 Task: Look for space in Moga, India from 7th July, 2023 to 14th July, 2023 for 1 adult in price range Rs.6000 to Rs.14000. Place can be shared room with 1  bedroom having 1 bed and 1 bathroom. Property type can be house, flat, guest house, hotel. Amenities needed are: washing machine. Booking option can be shelf check-in. Required host language is English.
Action: Mouse moved to (515, 66)
Screenshot: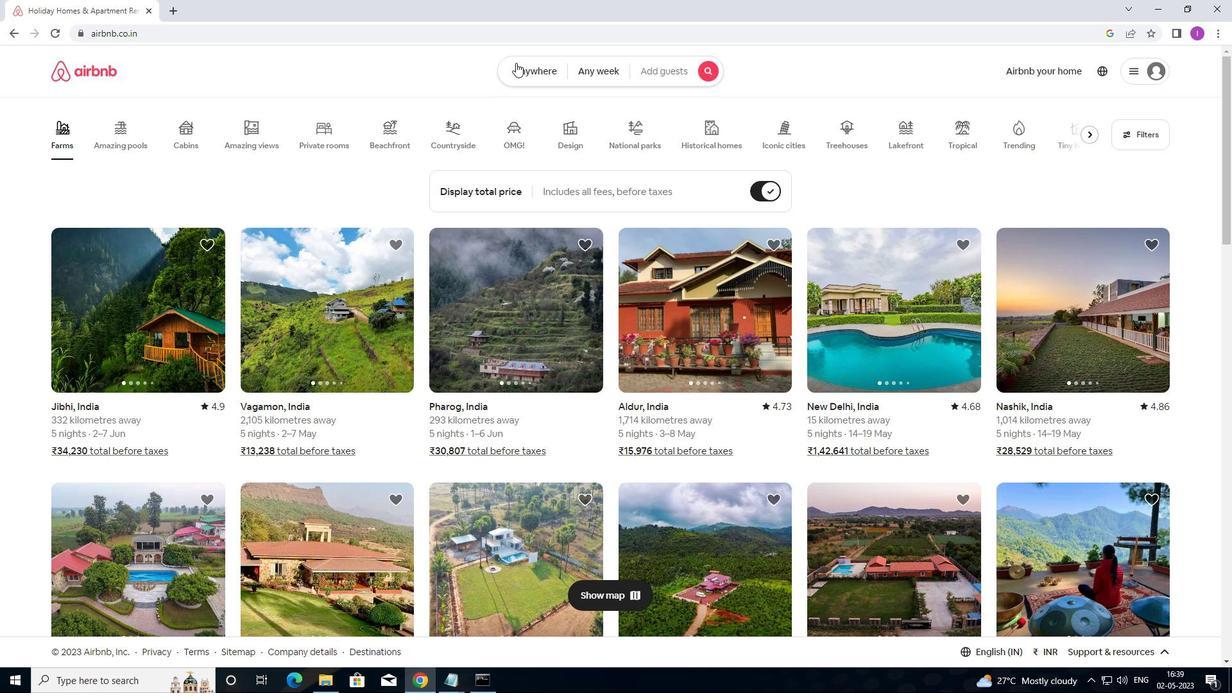 
Action: Mouse pressed left at (515, 66)
Screenshot: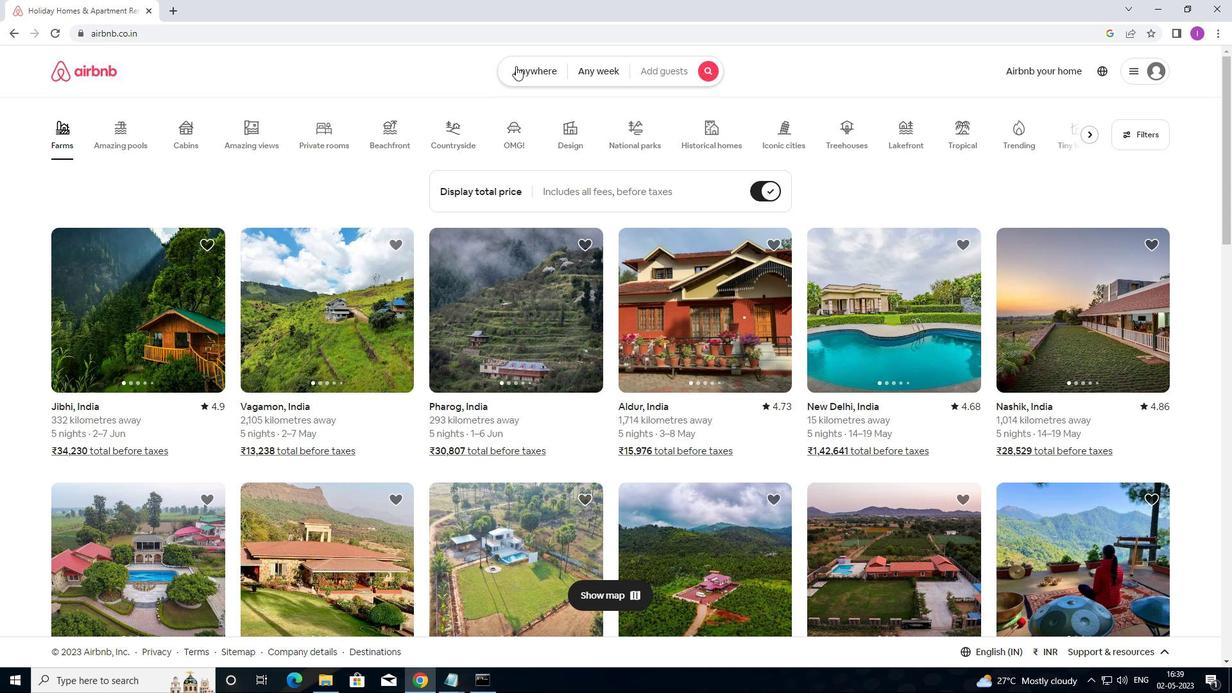
Action: Mouse moved to (408, 120)
Screenshot: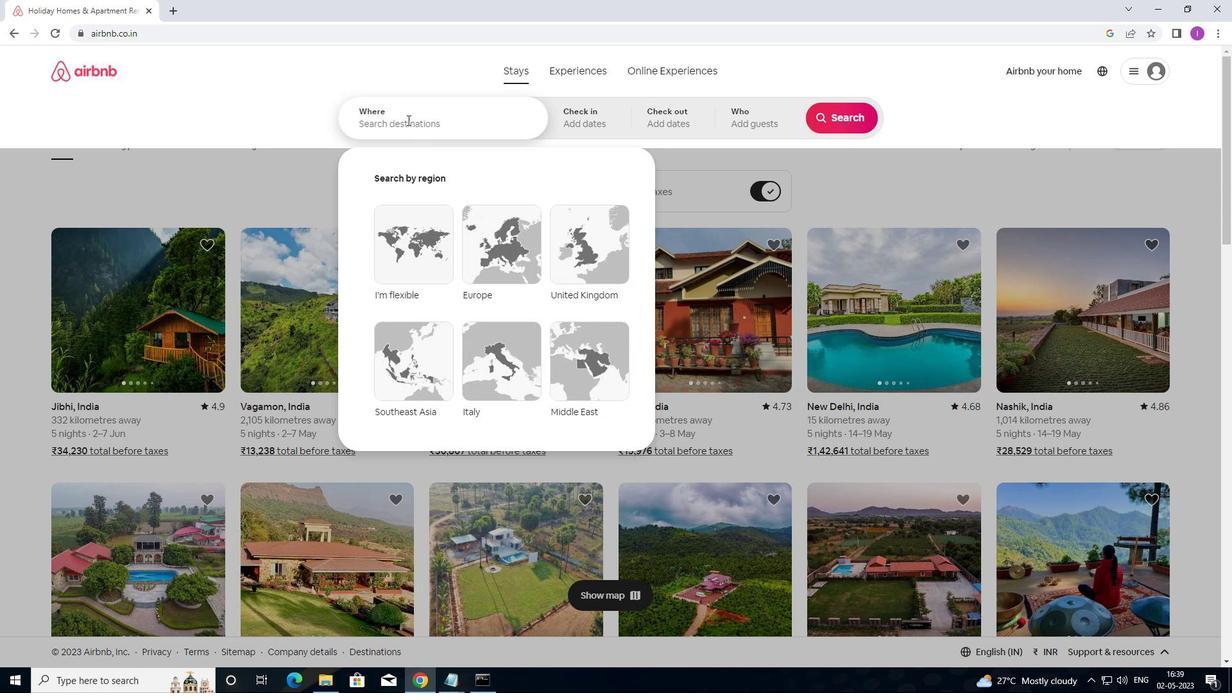 
Action: Mouse pressed left at (408, 120)
Screenshot: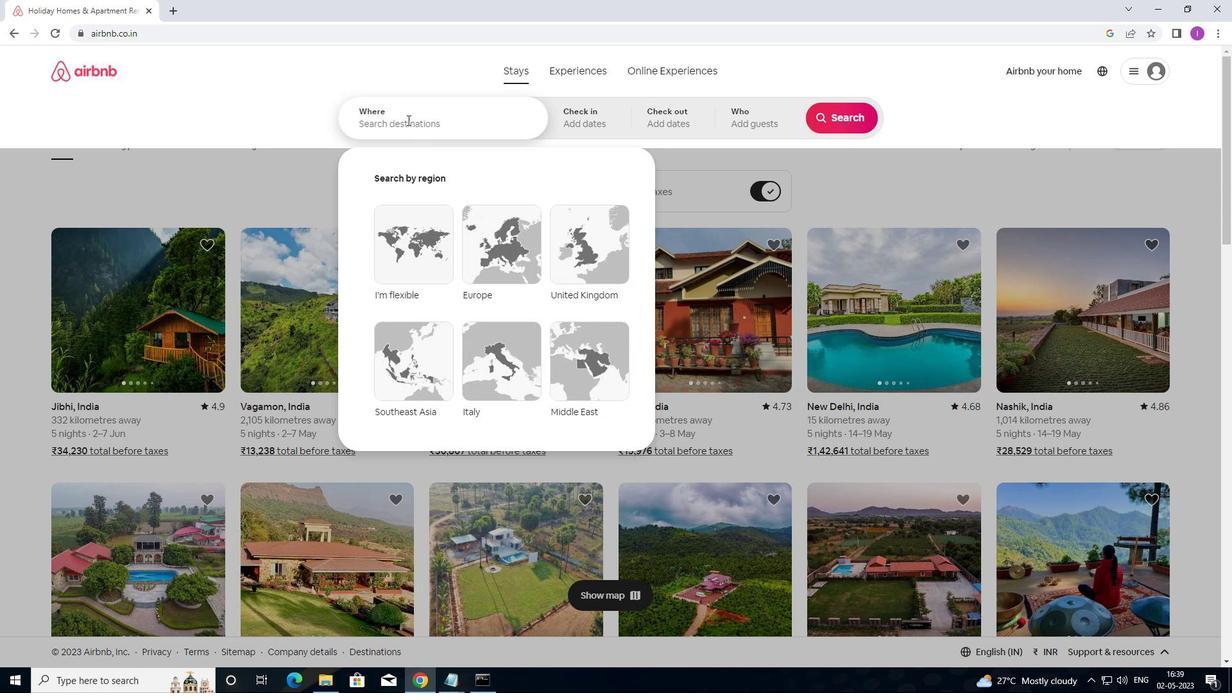 
Action: Mouse moved to (837, 0)
Screenshot: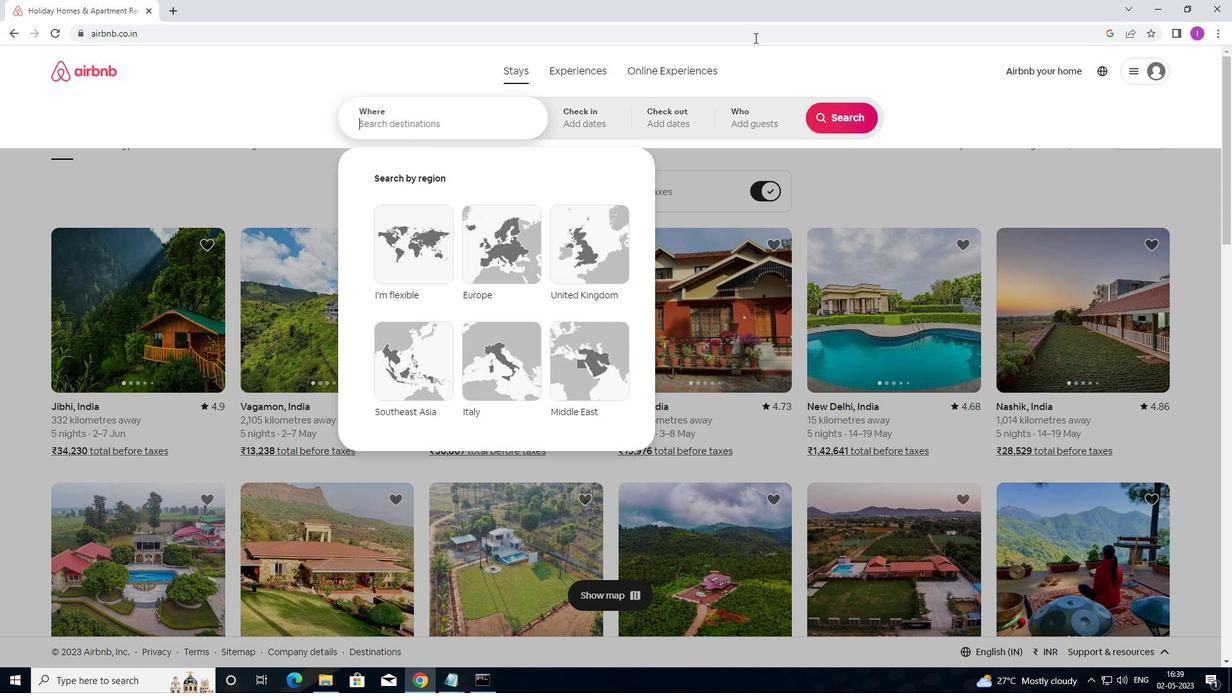 
Action: Key pressed <Key.shift>MOGA,<Key.shift>INDIA
Screenshot: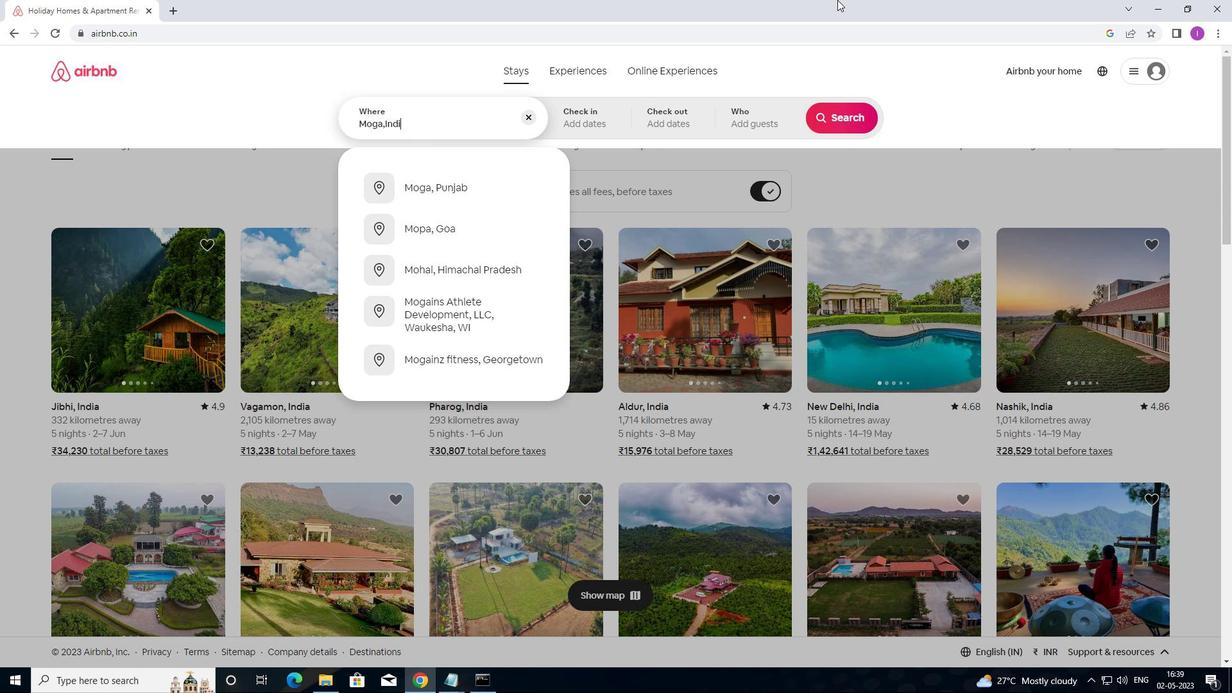 
Action: Mouse moved to (621, 116)
Screenshot: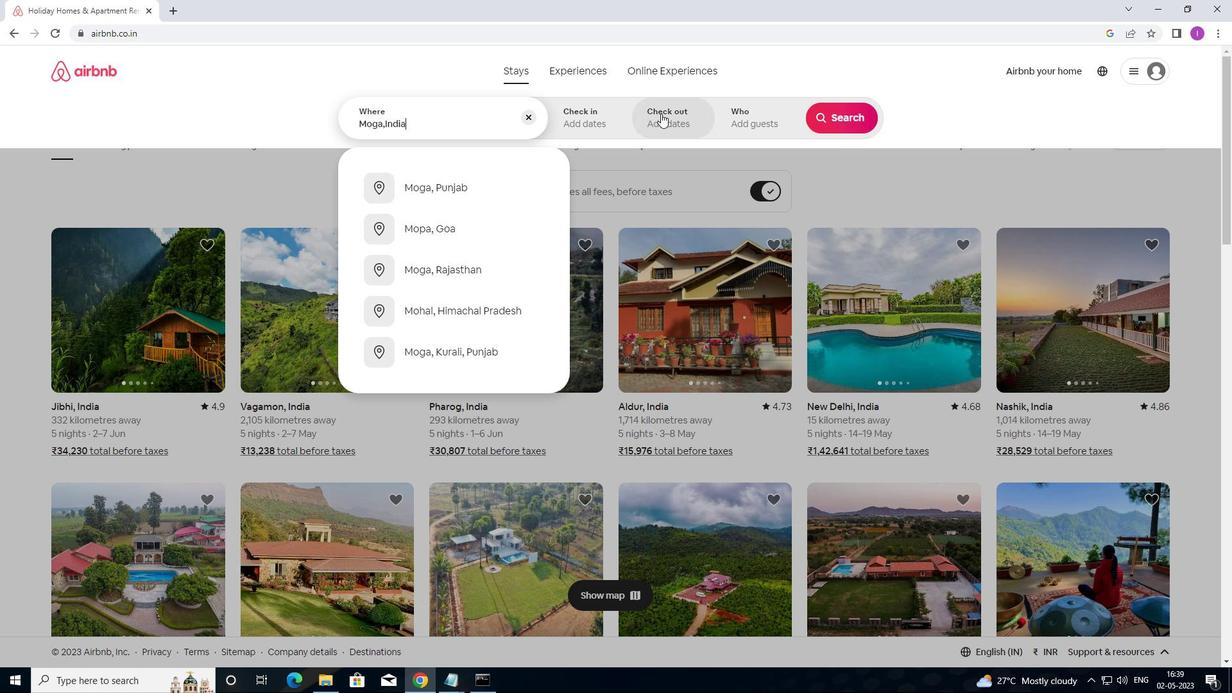 
Action: Mouse pressed left at (621, 116)
Screenshot: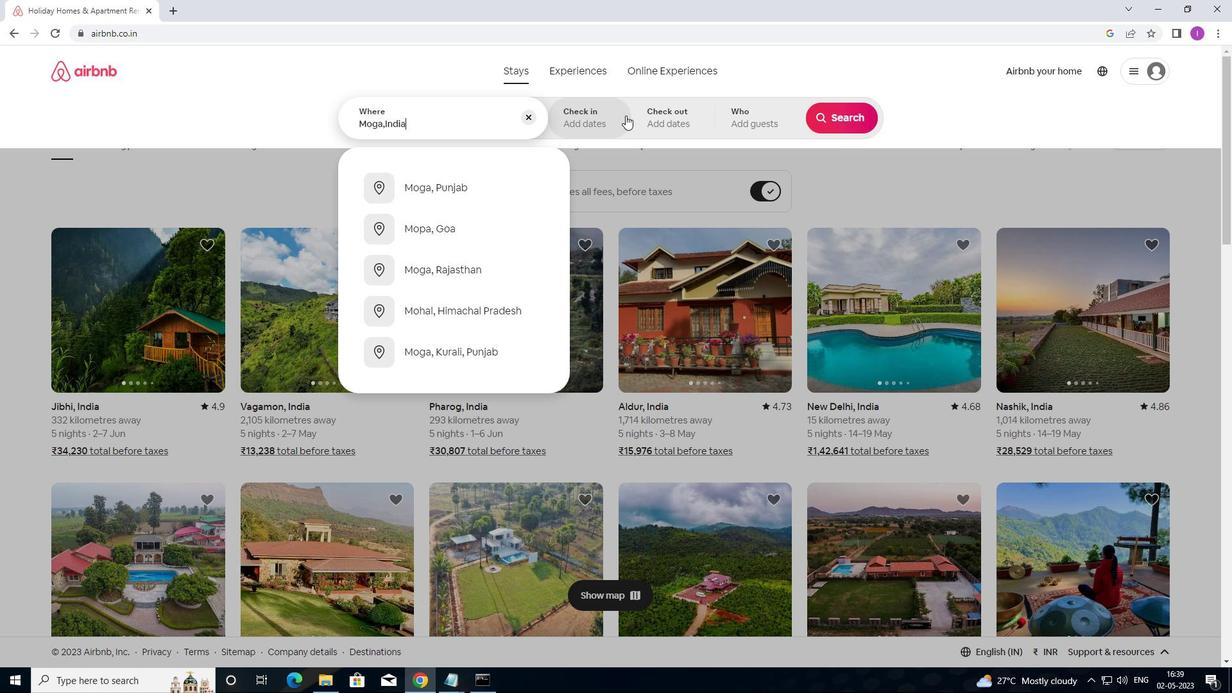 
Action: Mouse moved to (845, 216)
Screenshot: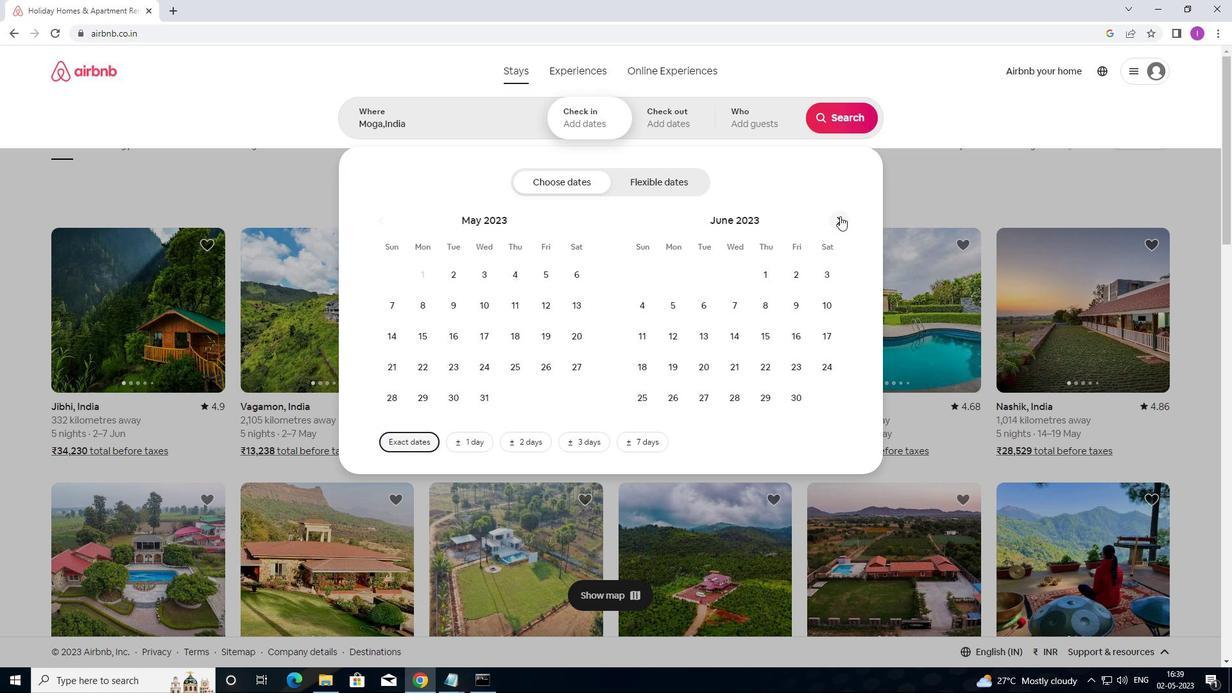 
Action: Mouse pressed left at (845, 216)
Screenshot: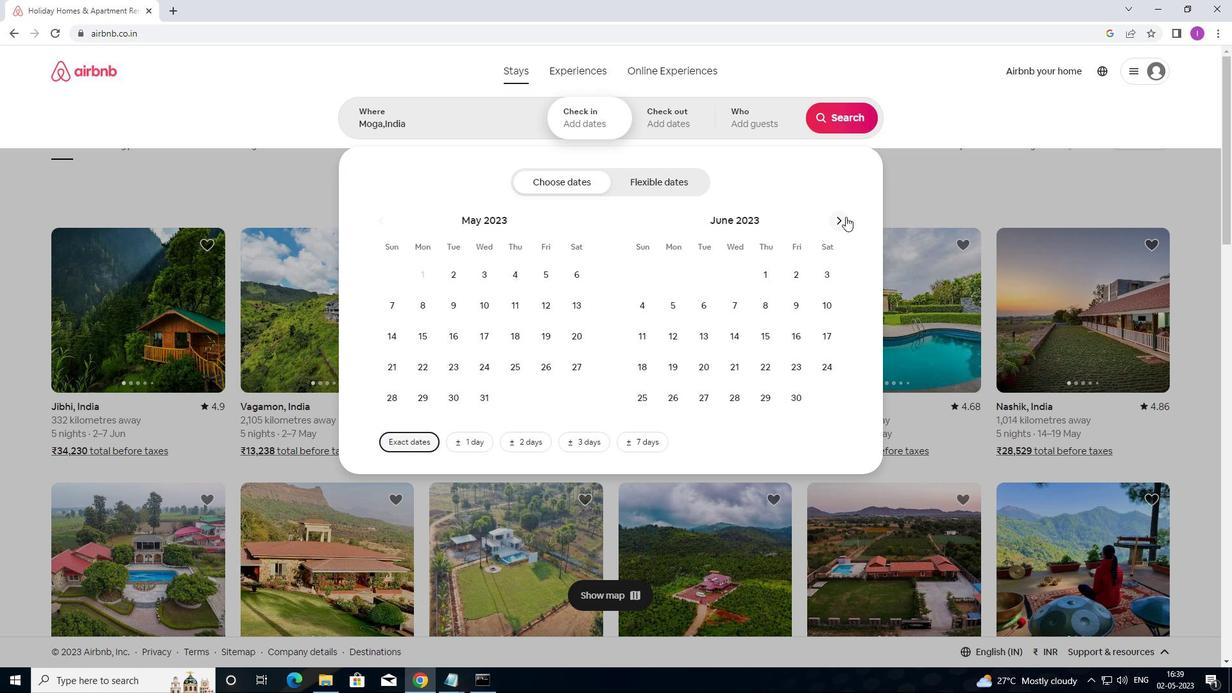 
Action: Mouse moved to (847, 217)
Screenshot: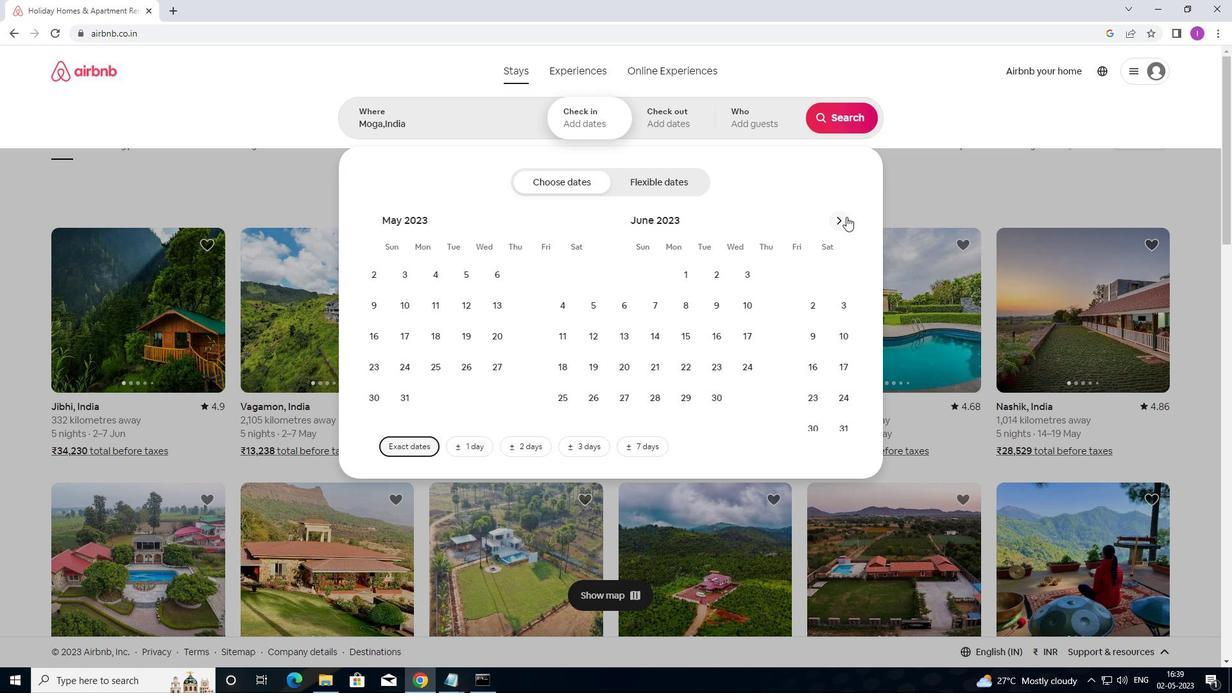 
Action: Mouse pressed left at (847, 217)
Screenshot: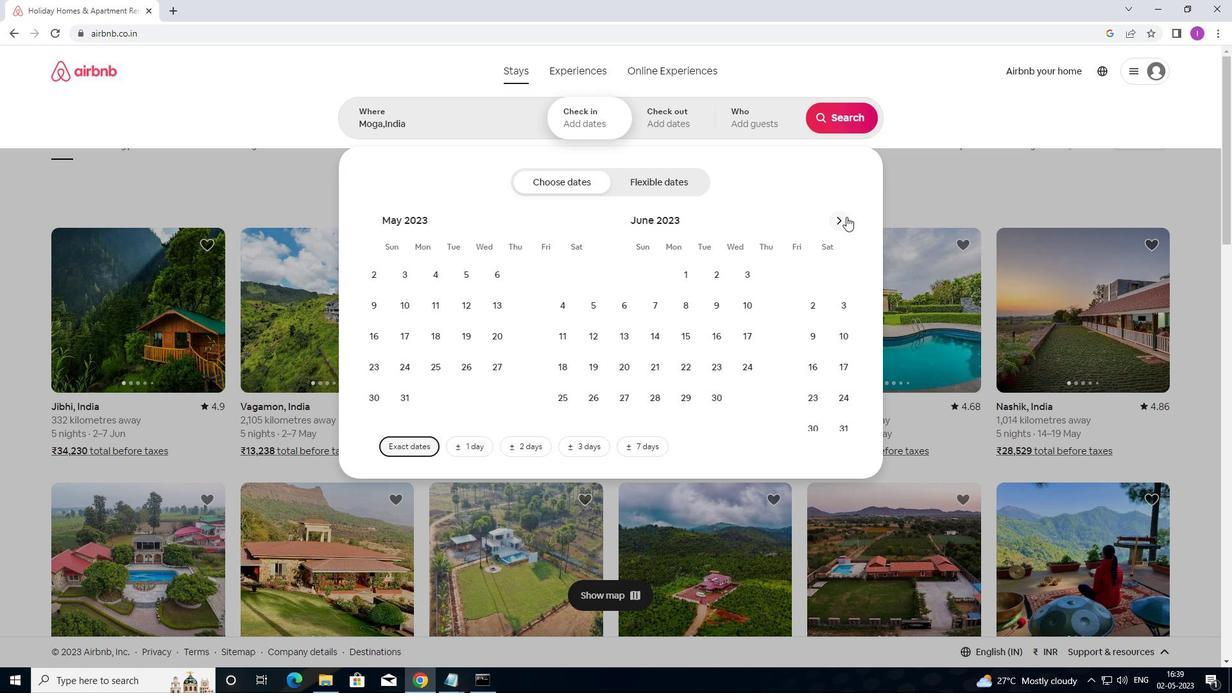 
Action: Mouse moved to (551, 305)
Screenshot: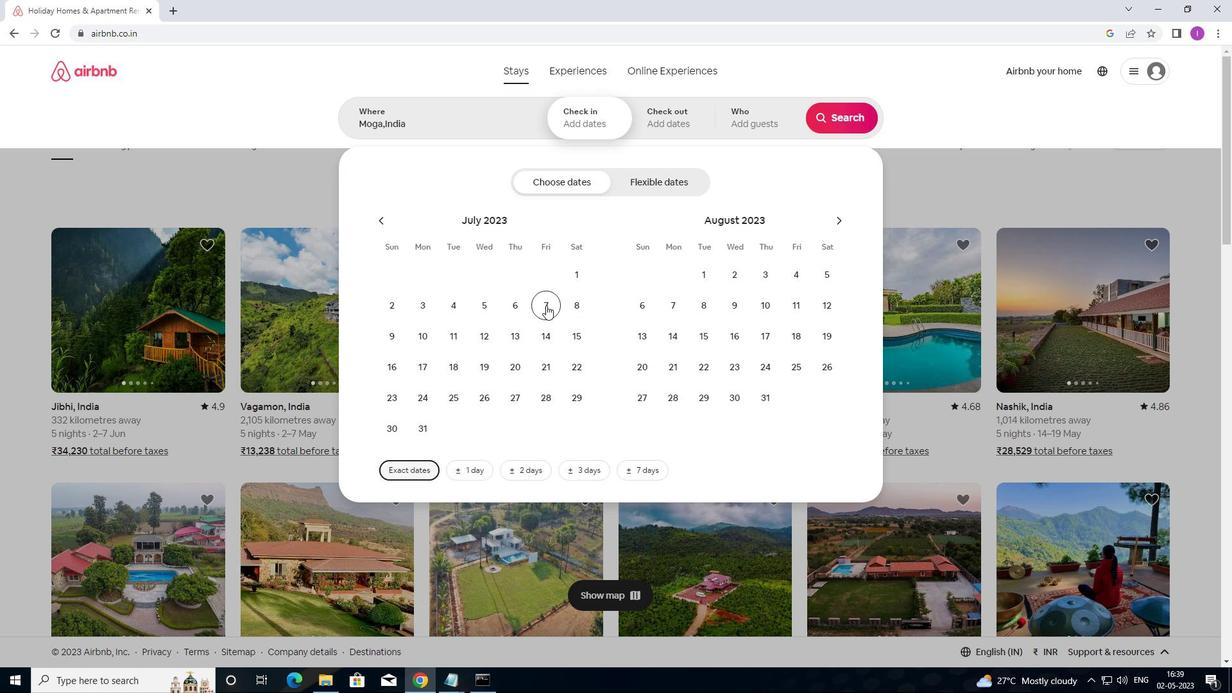 
Action: Mouse pressed left at (551, 305)
Screenshot: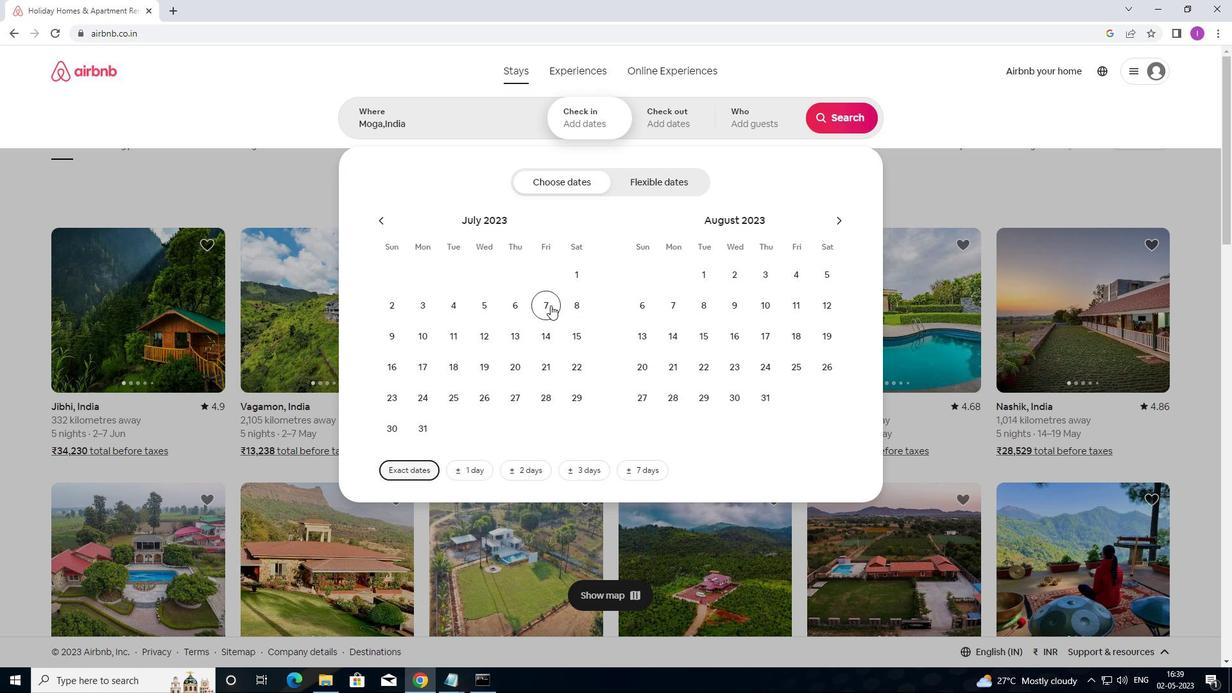 
Action: Mouse moved to (550, 331)
Screenshot: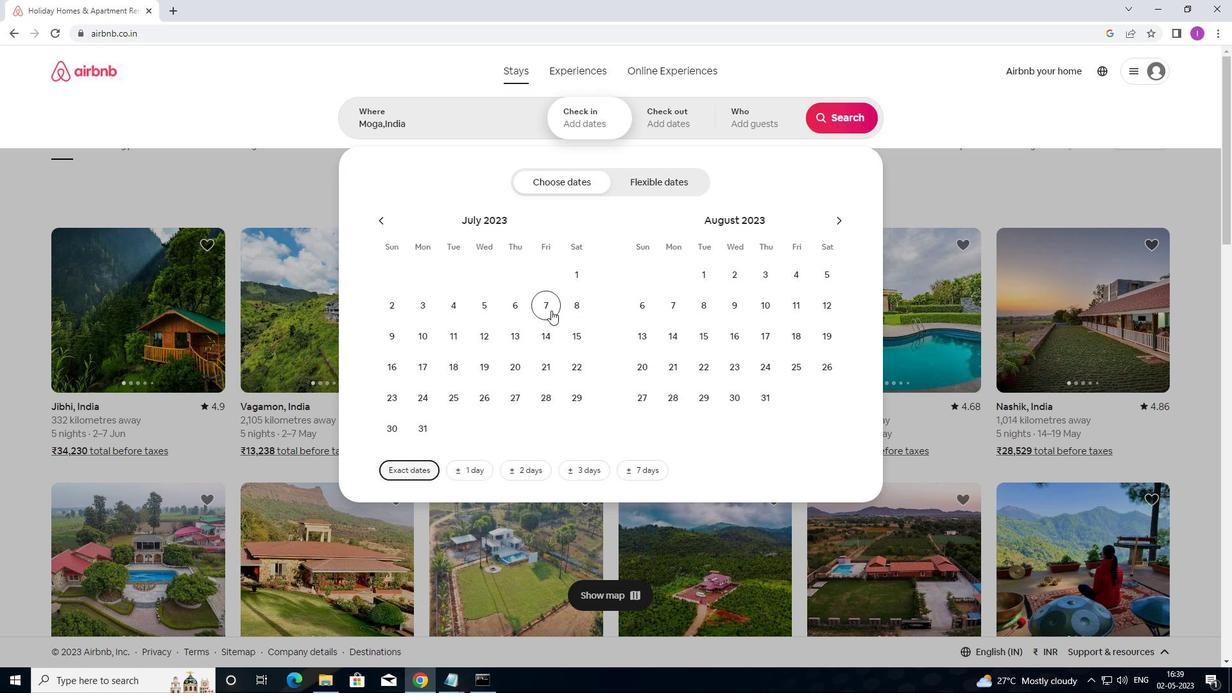
Action: Mouse pressed left at (550, 331)
Screenshot: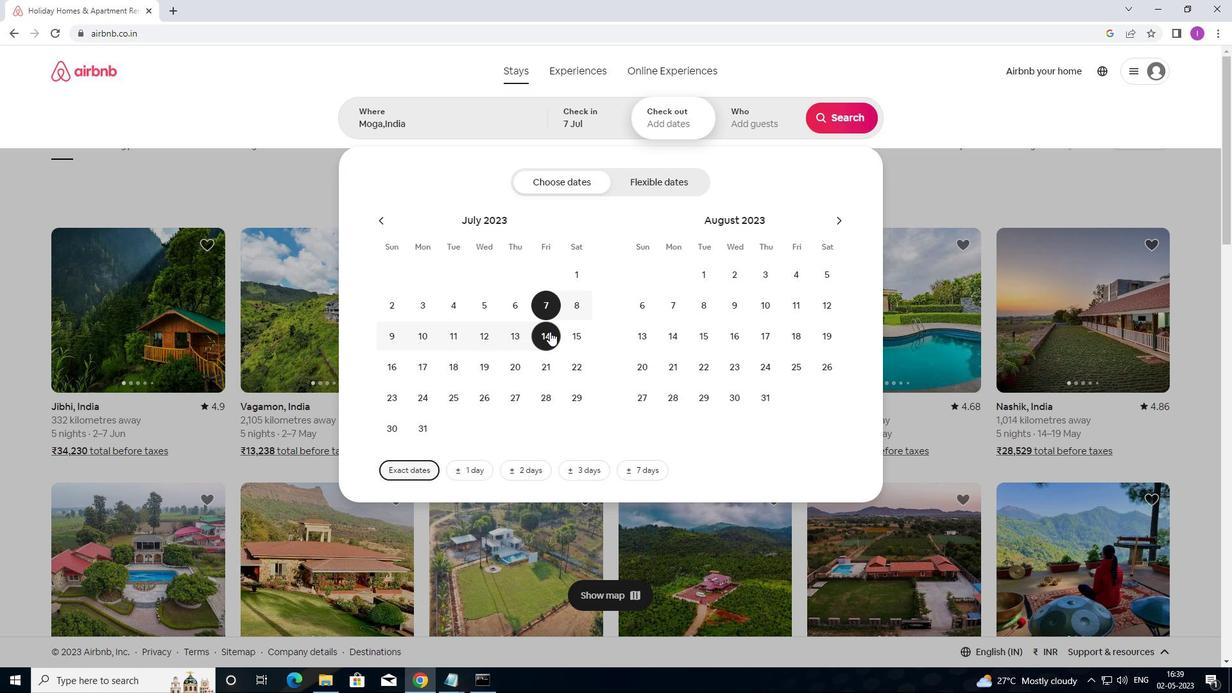 
Action: Mouse moved to (754, 121)
Screenshot: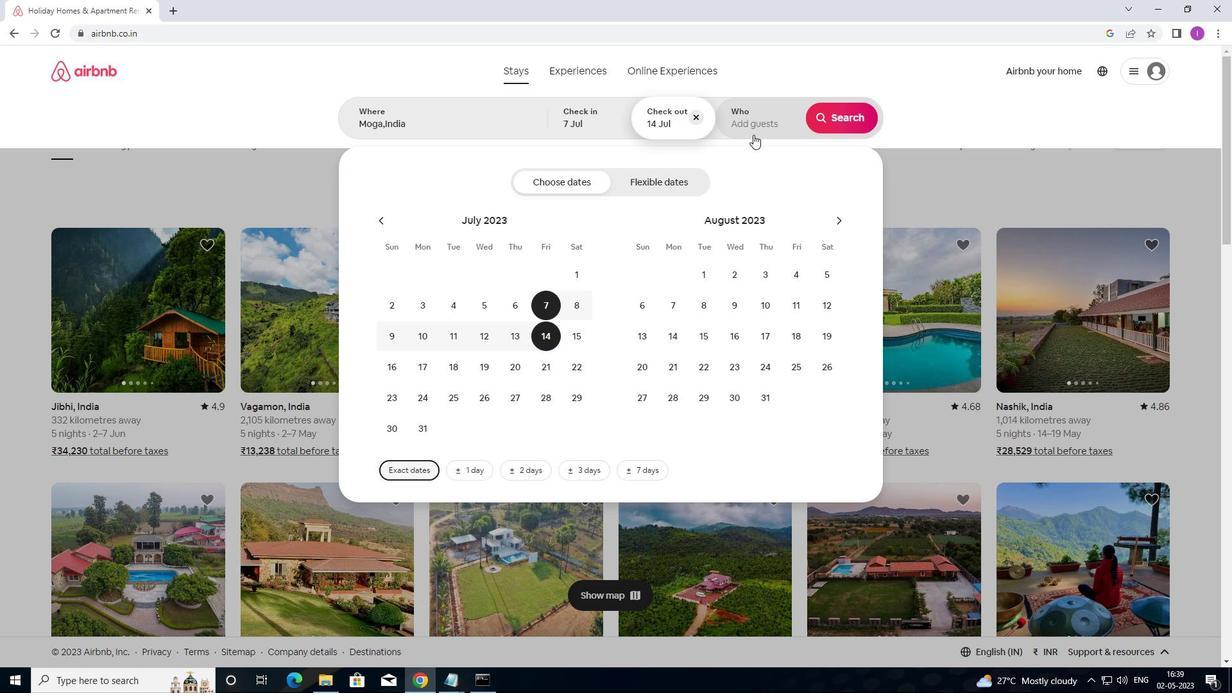 
Action: Mouse pressed left at (754, 121)
Screenshot: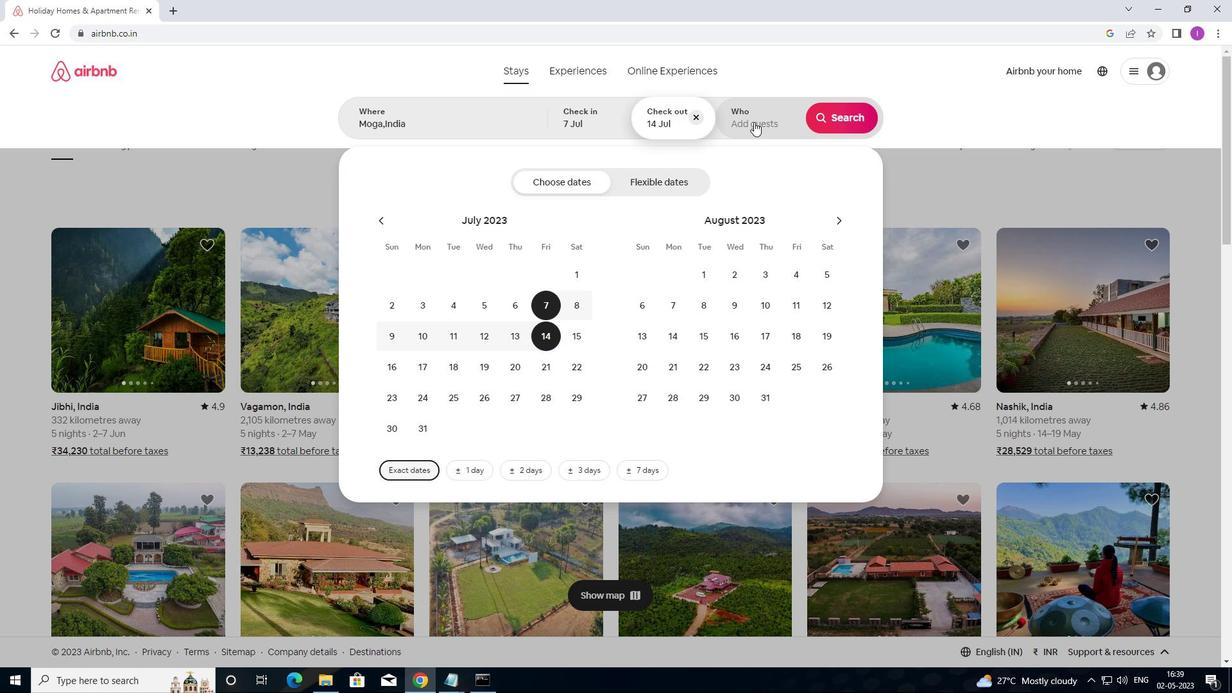 
Action: Mouse moved to (843, 193)
Screenshot: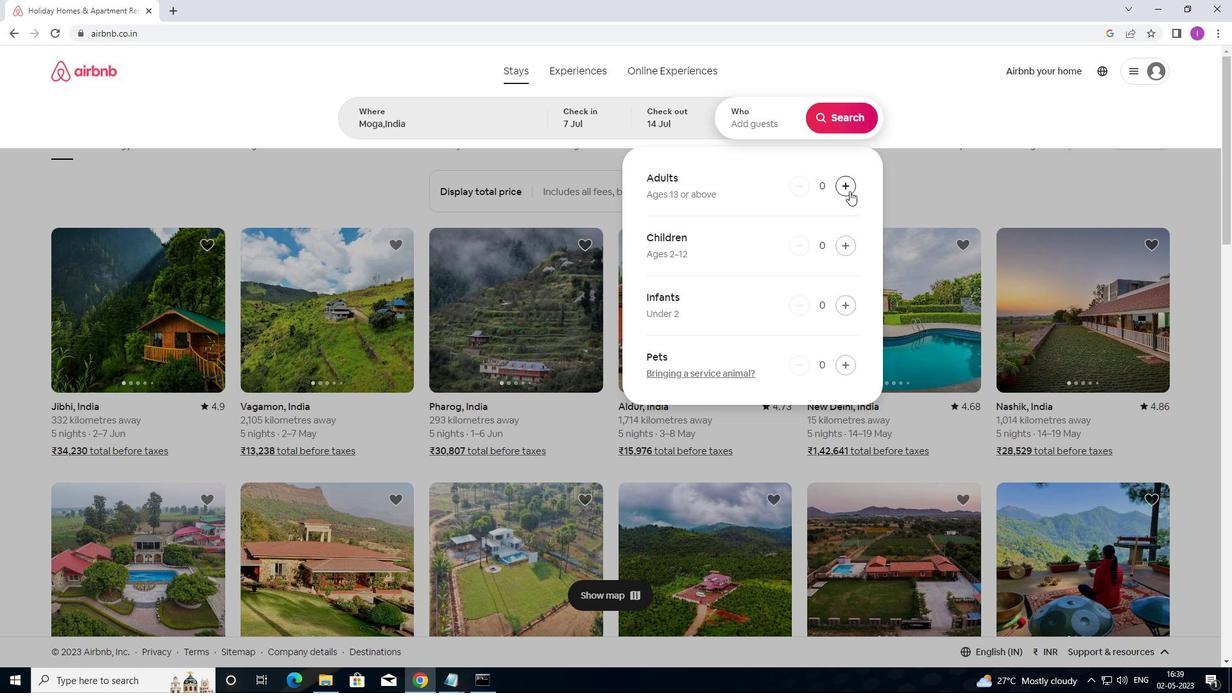 
Action: Mouse pressed left at (843, 193)
Screenshot: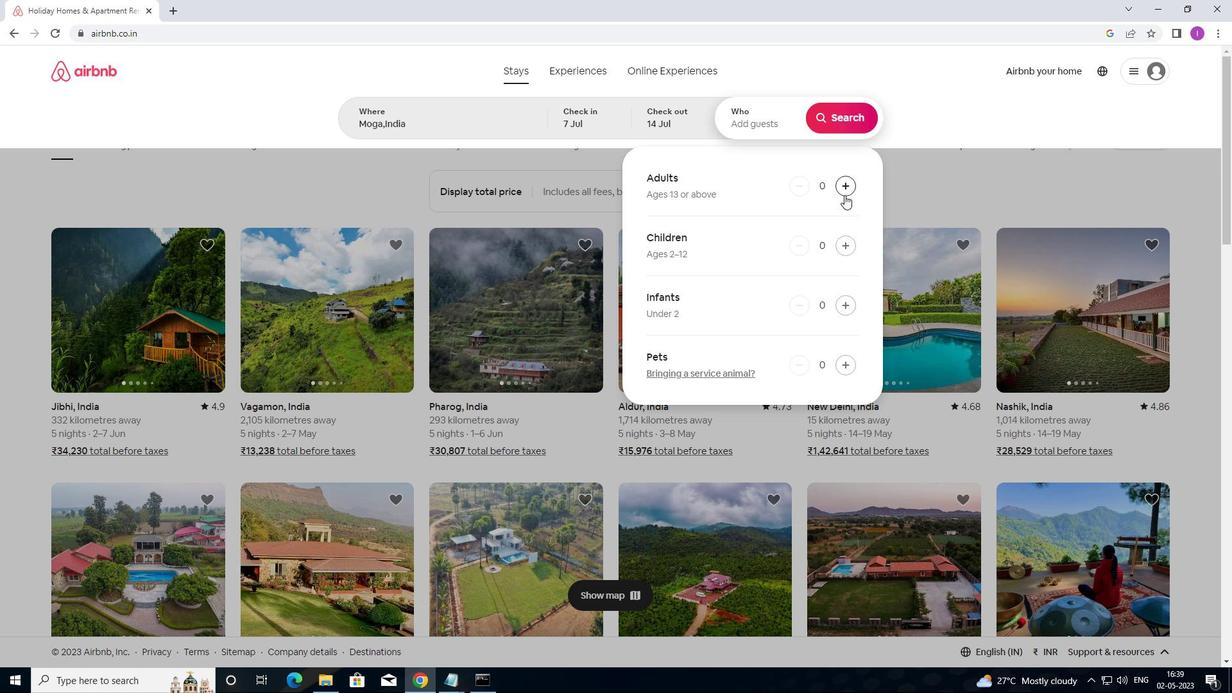 
Action: Mouse moved to (845, 111)
Screenshot: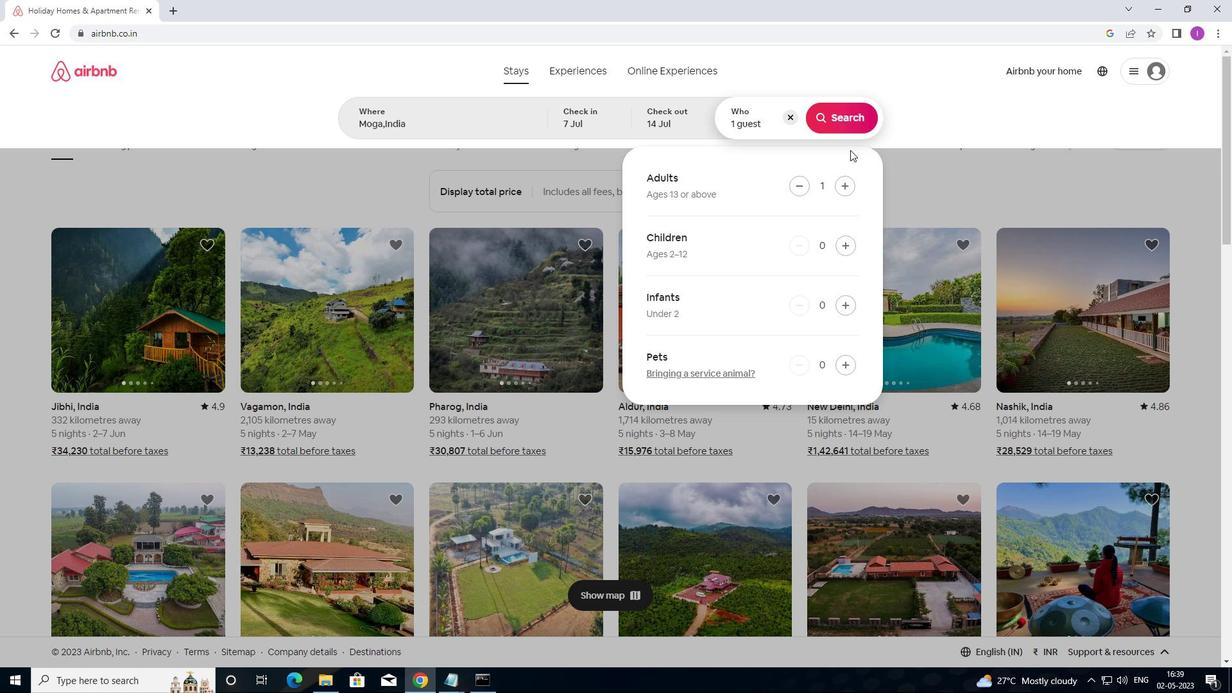 
Action: Mouse pressed left at (845, 111)
Screenshot: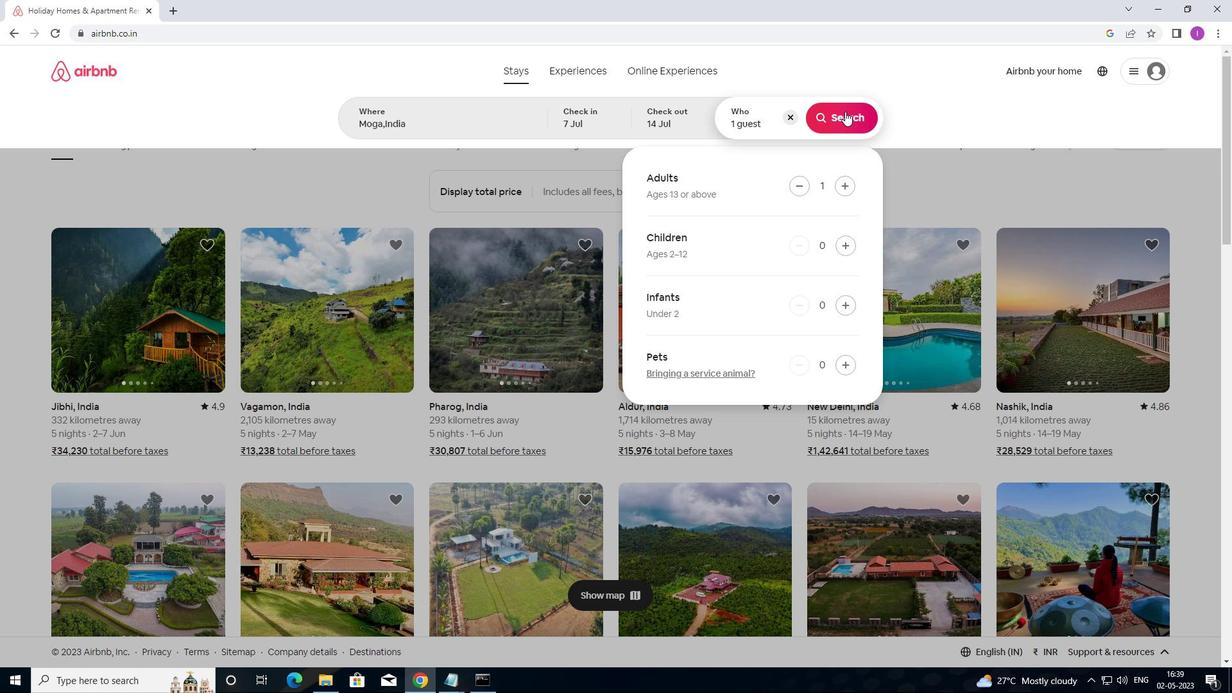 
Action: Mouse moved to (1178, 120)
Screenshot: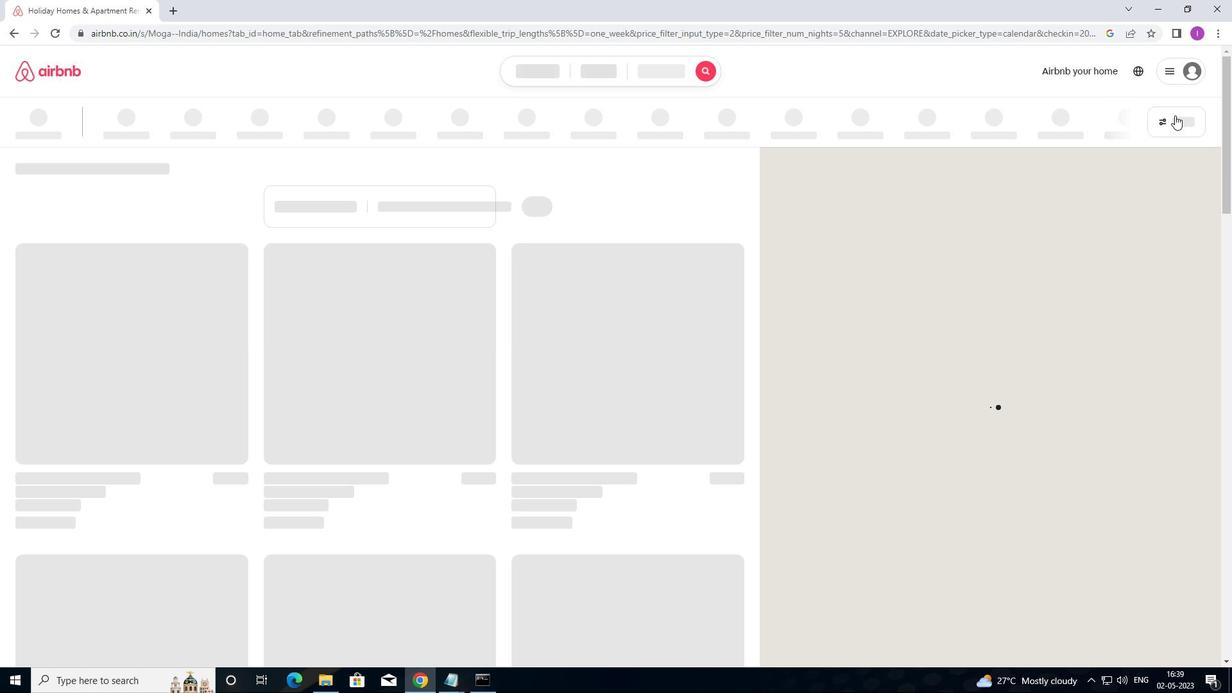 
Action: Mouse pressed left at (1178, 120)
Screenshot: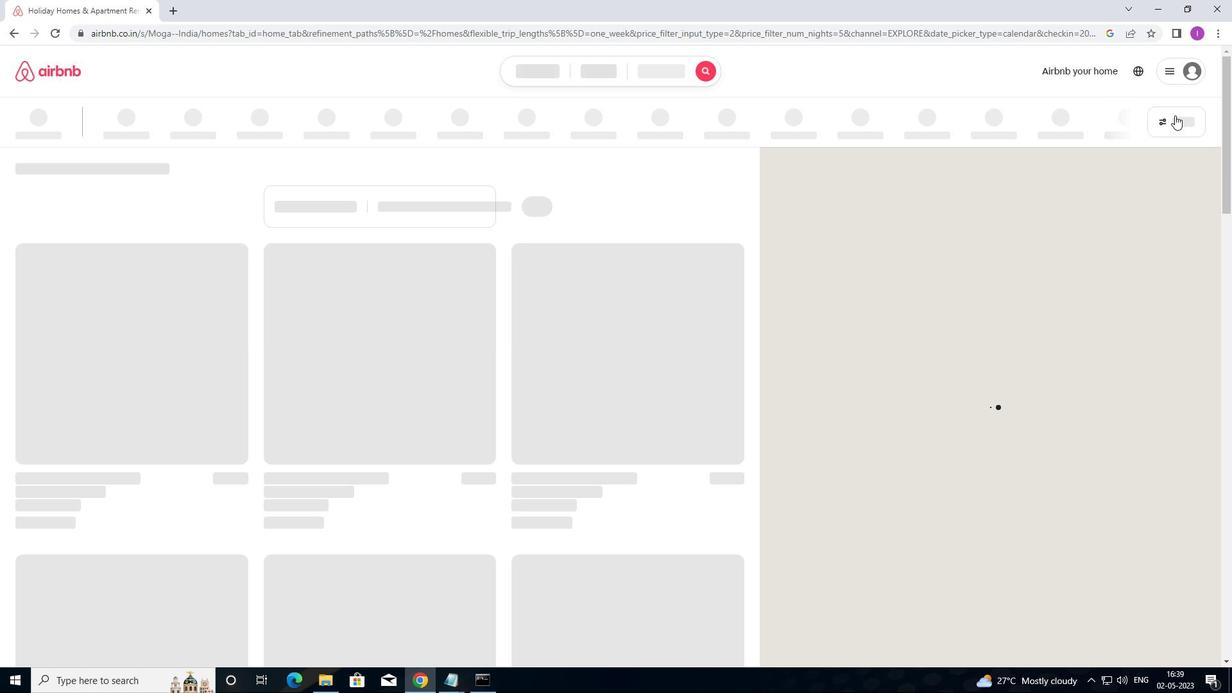 
Action: Mouse moved to (1202, 123)
Screenshot: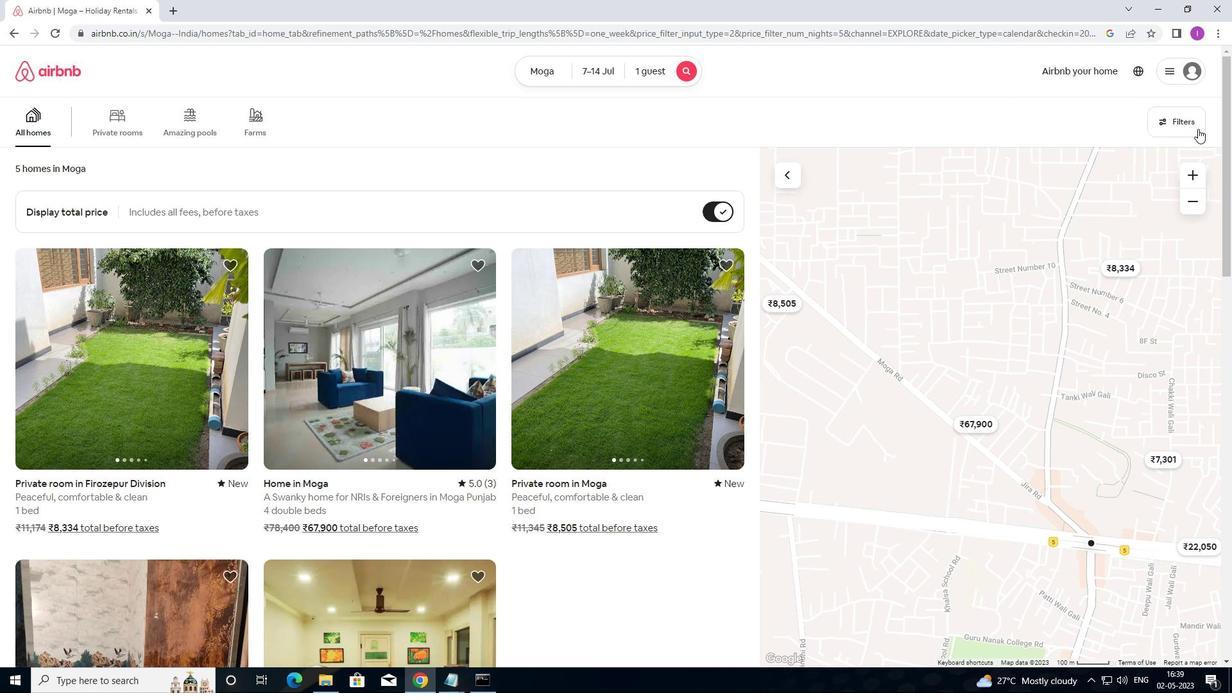 
Action: Mouse pressed left at (1202, 123)
Screenshot: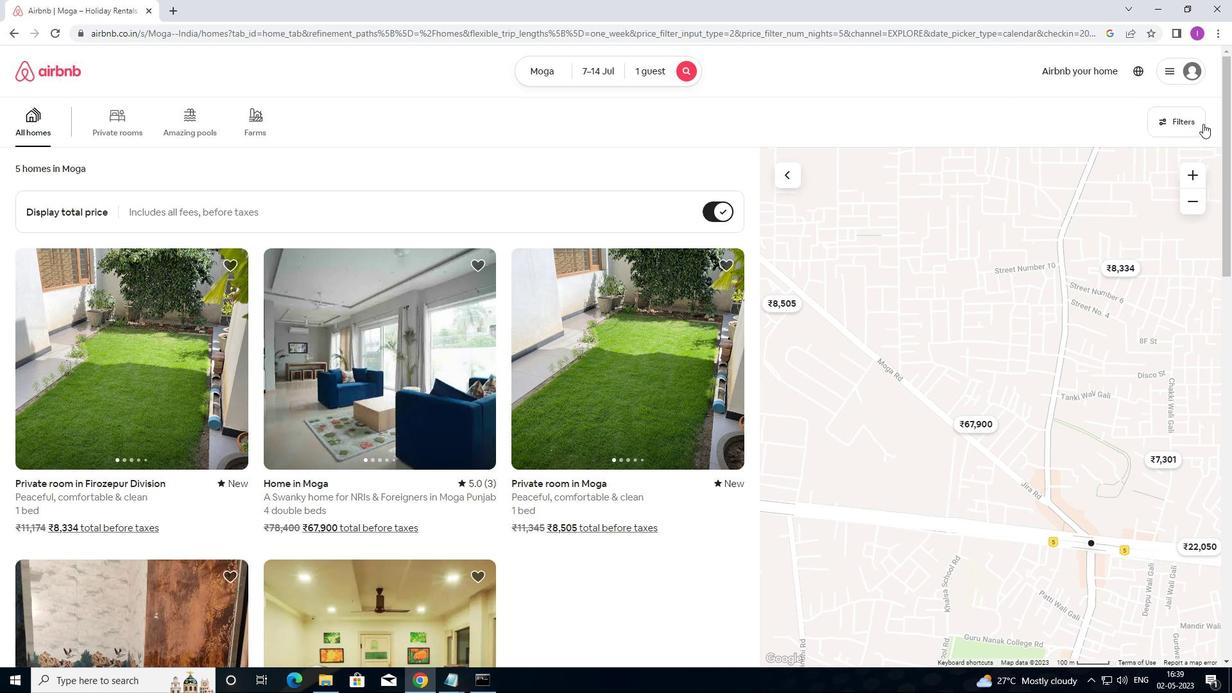 
Action: Mouse moved to (496, 285)
Screenshot: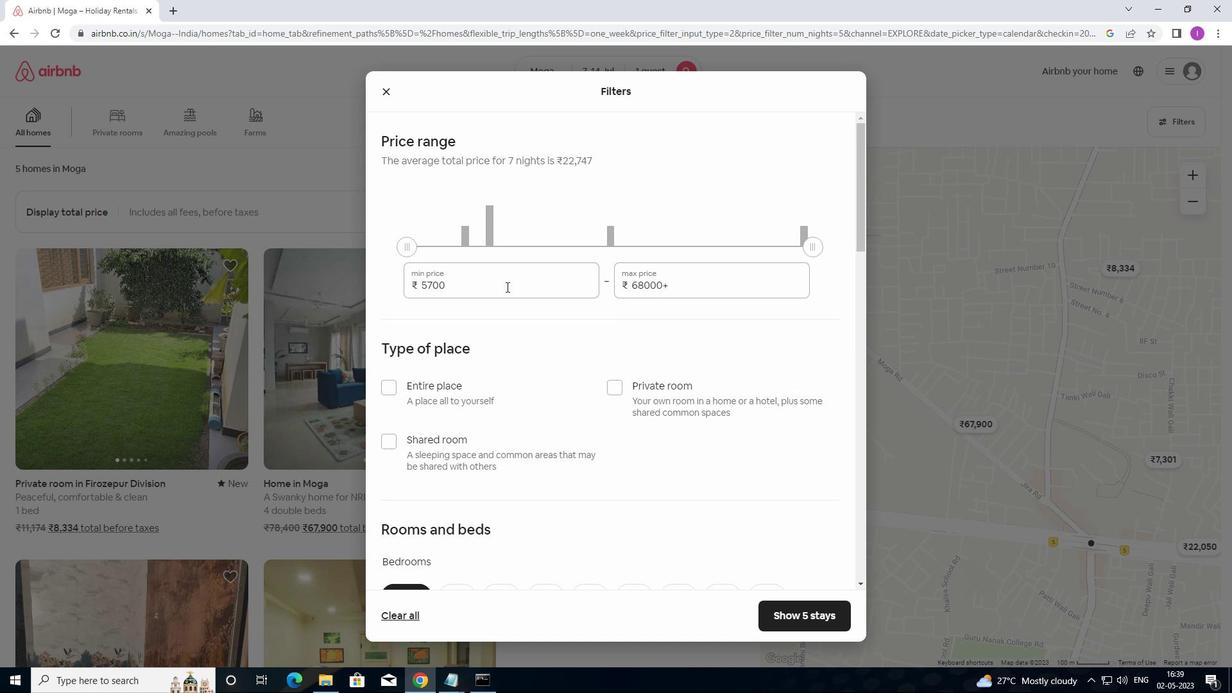 
Action: Mouse pressed left at (496, 285)
Screenshot: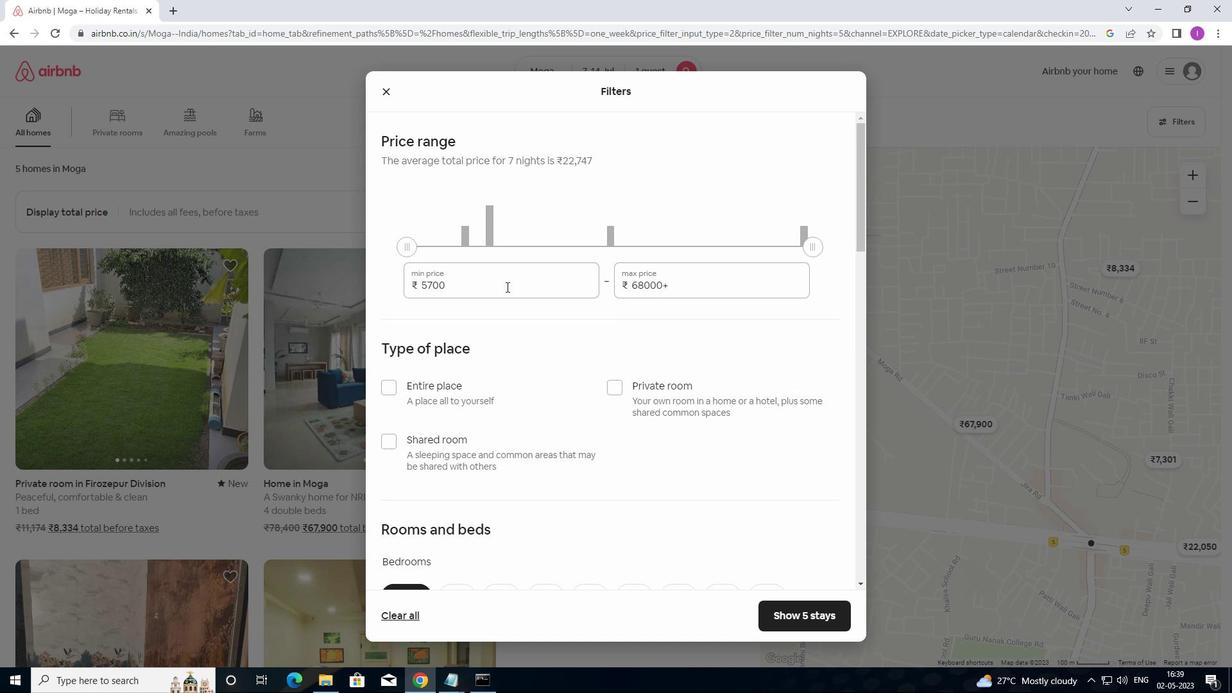 
Action: Mouse moved to (584, 243)
Screenshot: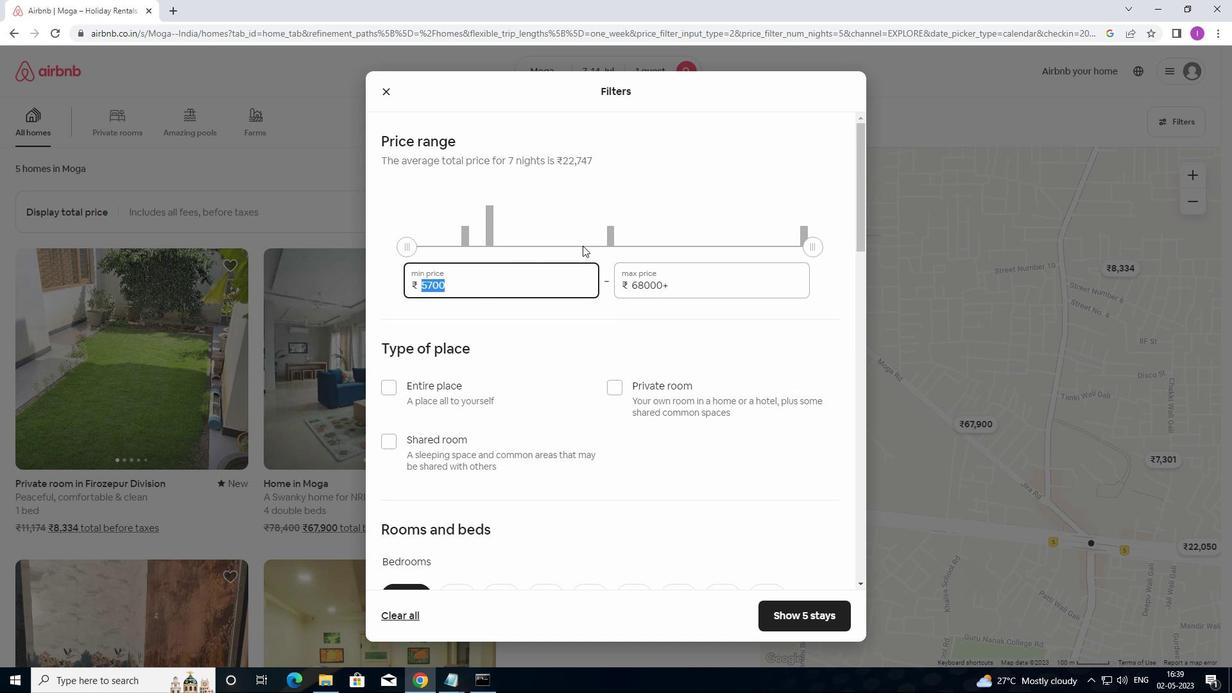 
Action: Key pressed 6
Screenshot: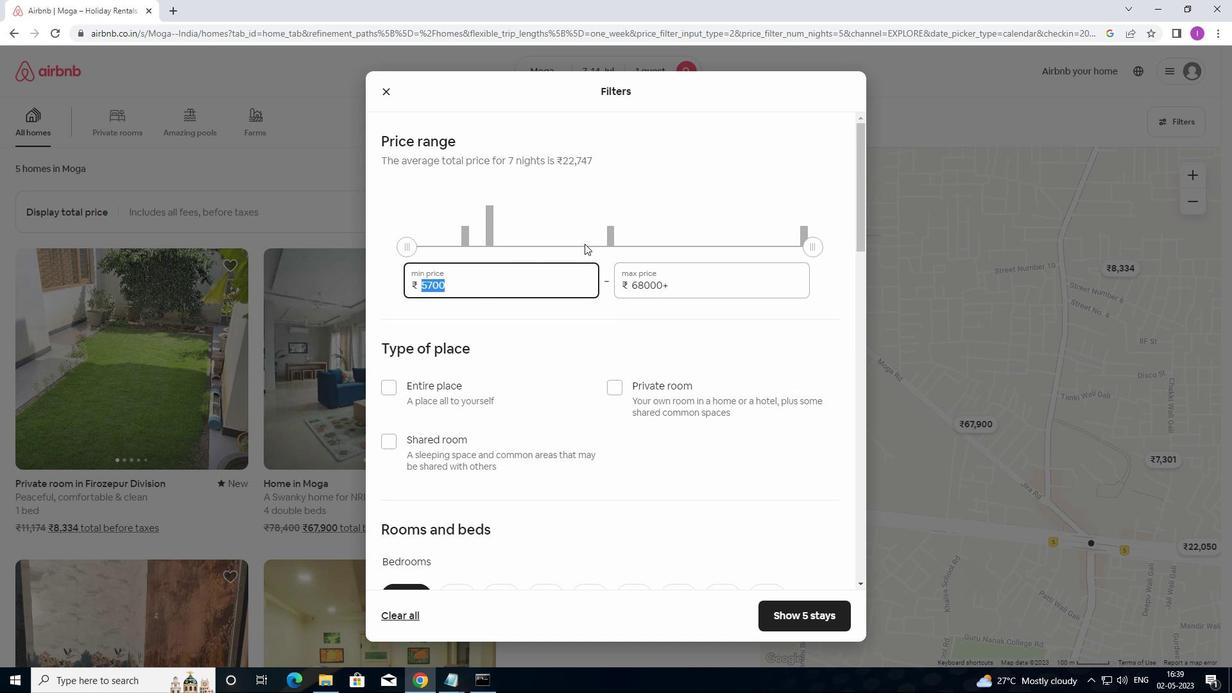 
Action: Mouse moved to (590, 241)
Screenshot: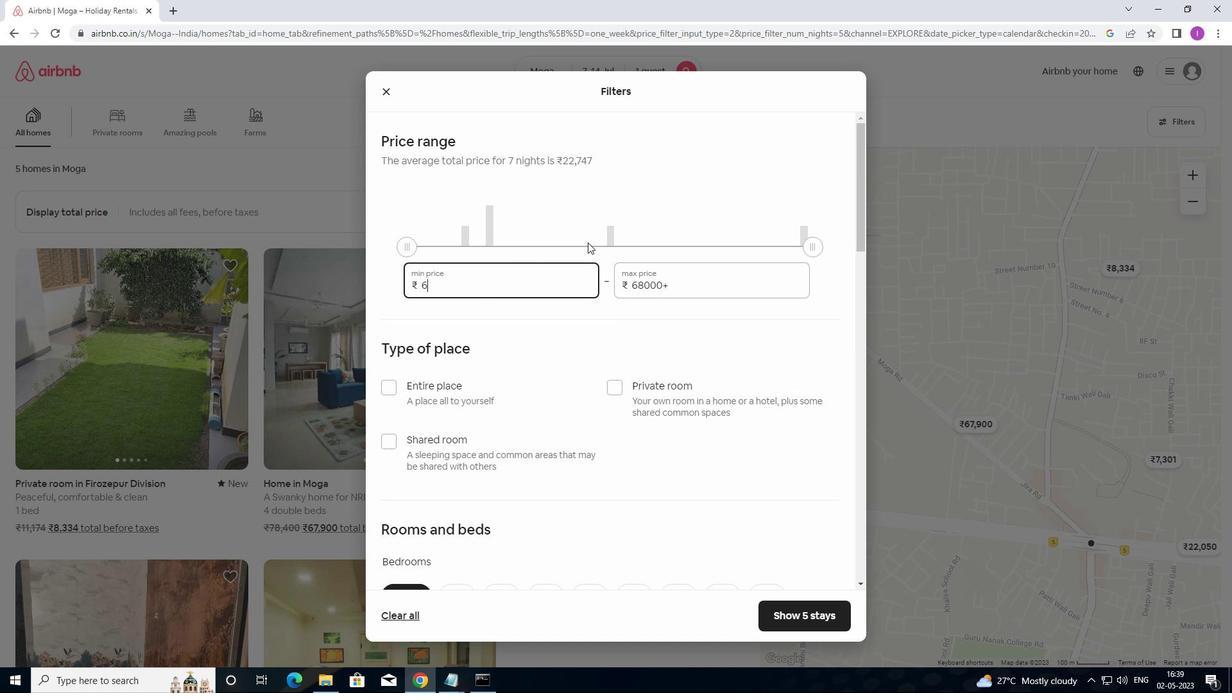 
Action: Key pressed 0
Screenshot: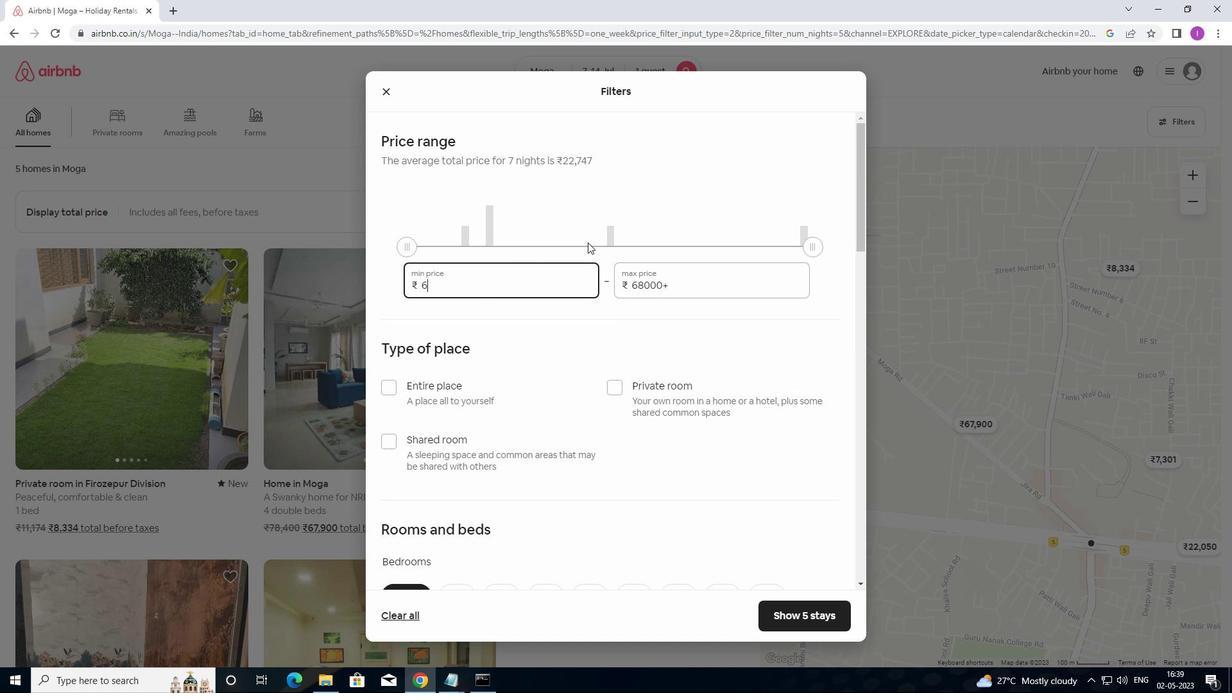 
Action: Mouse moved to (592, 241)
Screenshot: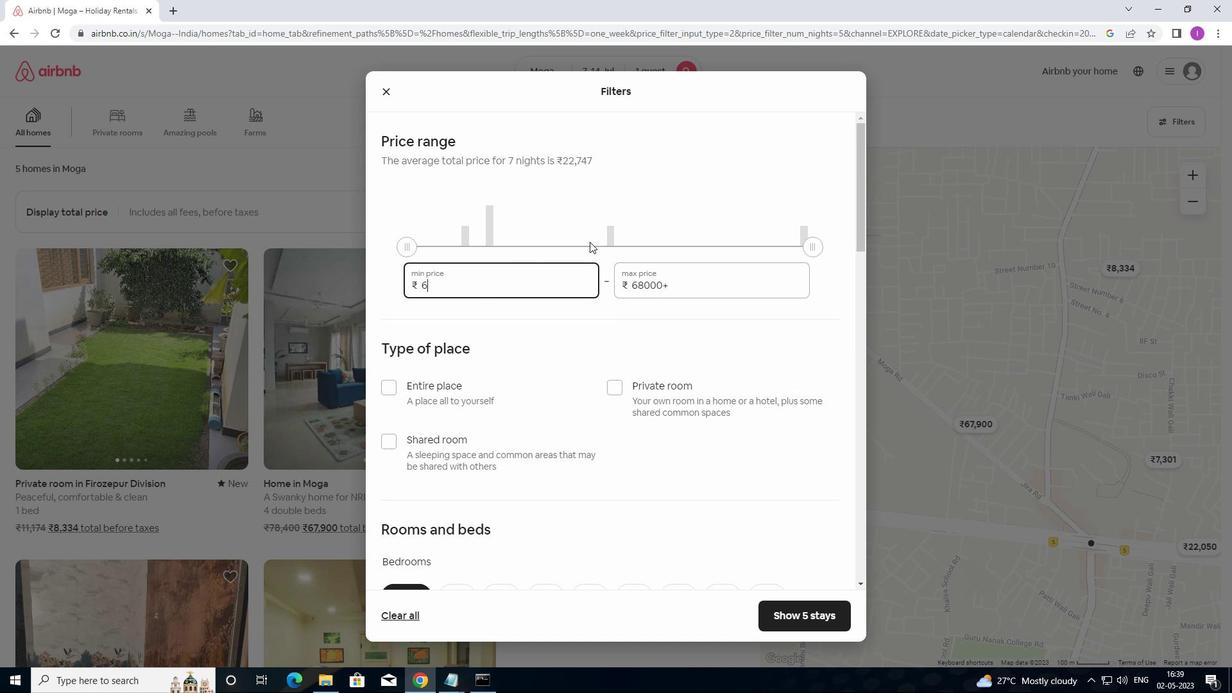 
Action: Key pressed 0
Screenshot: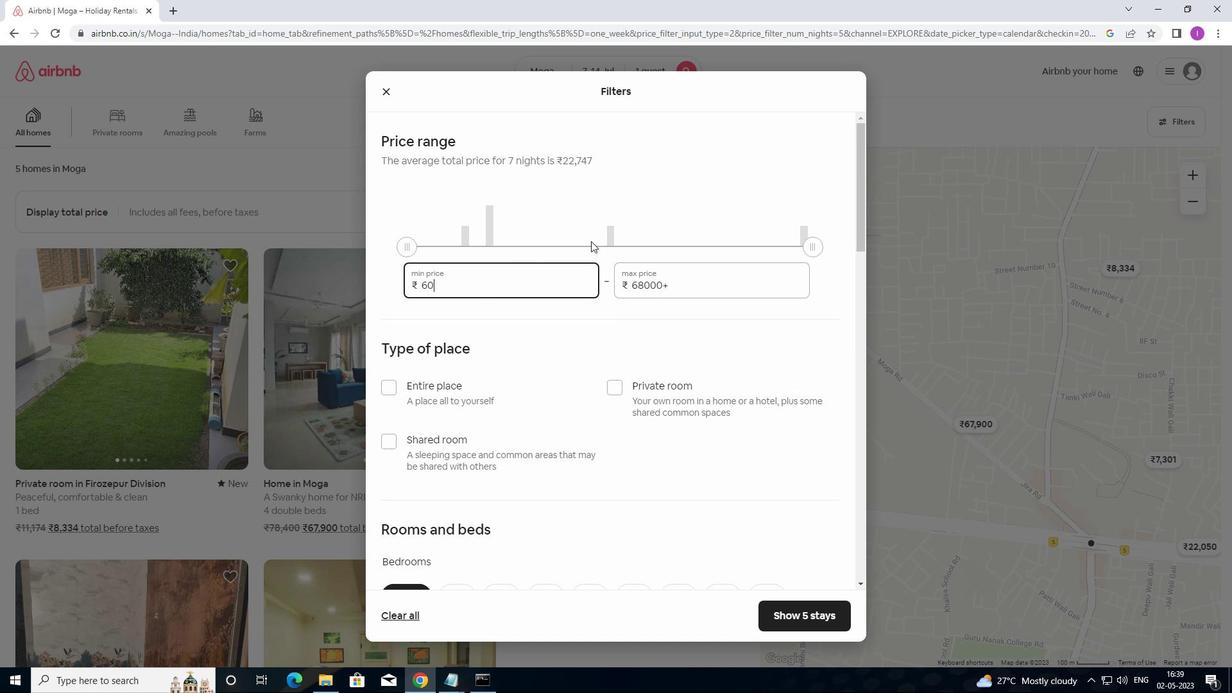
Action: Mouse moved to (592, 241)
Screenshot: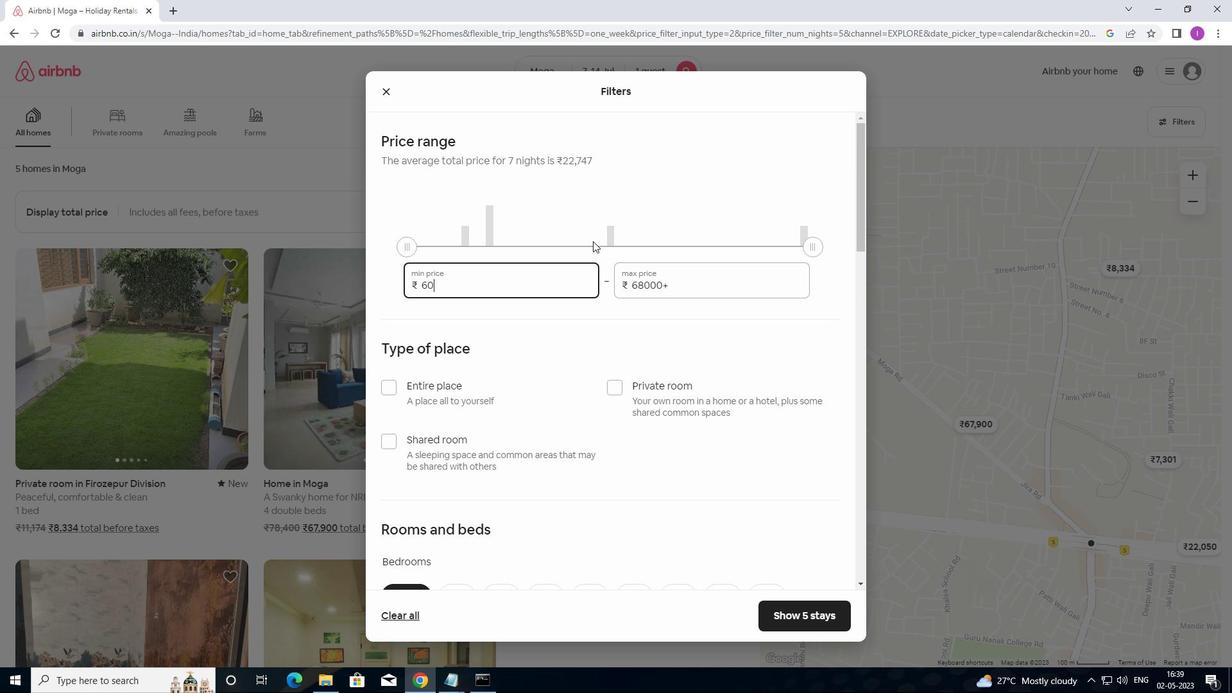 
Action: Key pressed 0
Screenshot: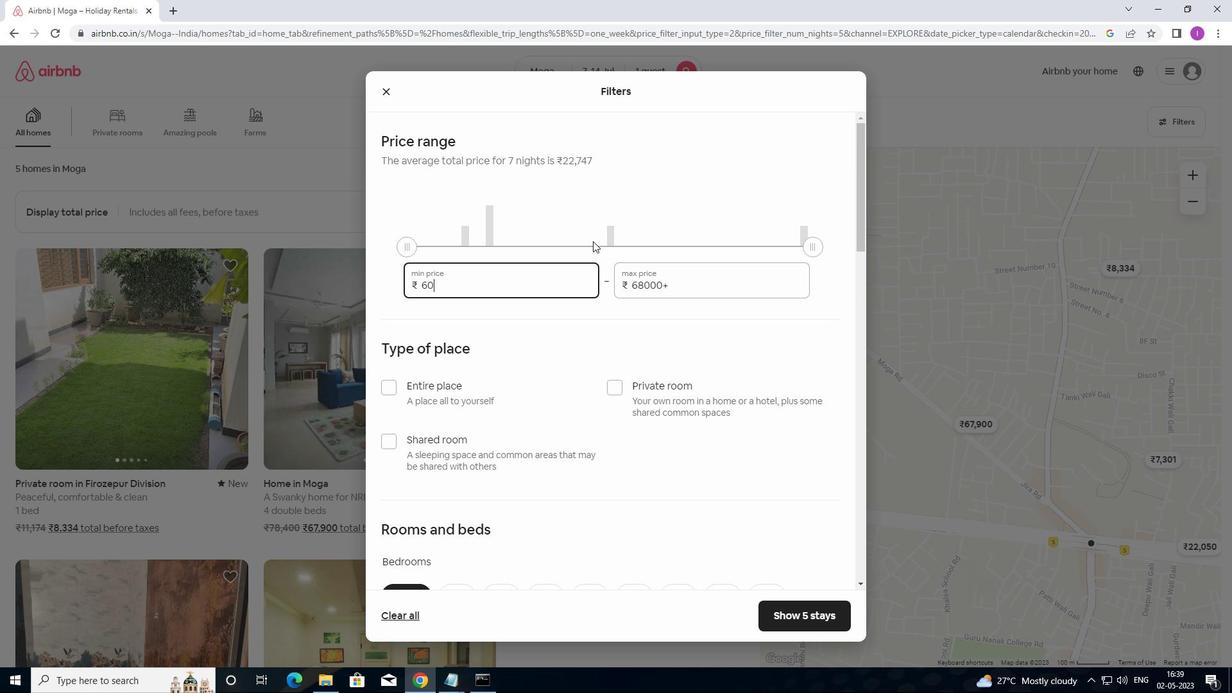 
Action: Mouse moved to (671, 280)
Screenshot: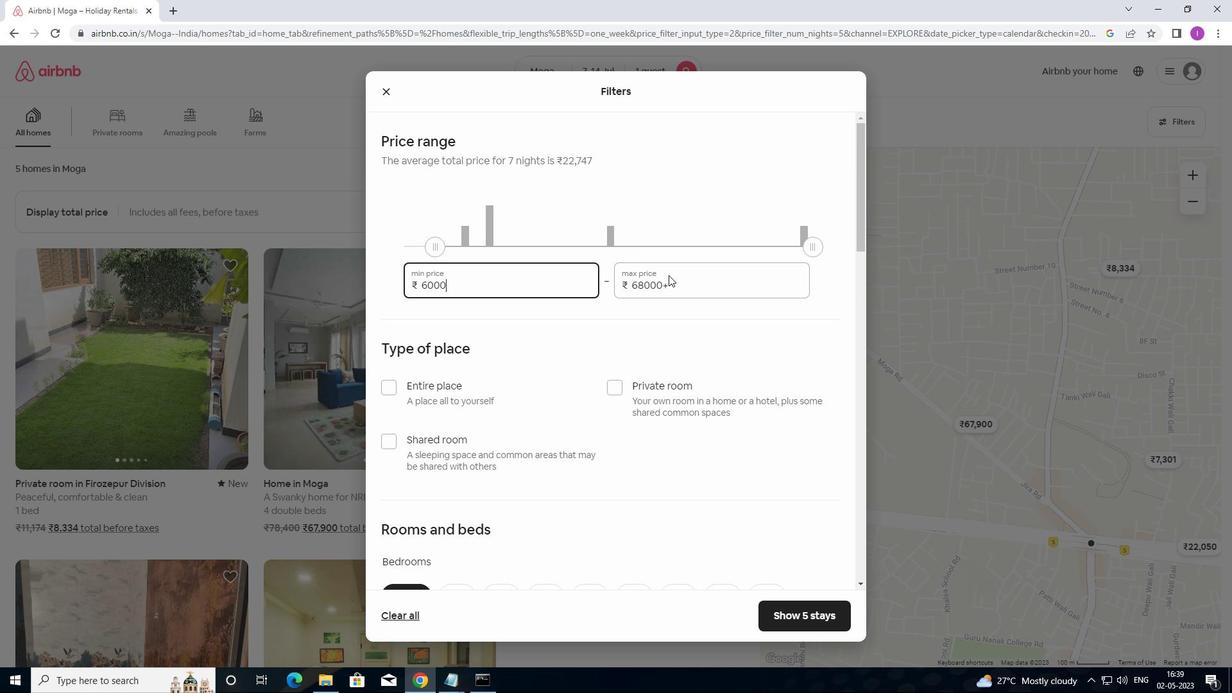 
Action: Mouse pressed left at (671, 280)
Screenshot: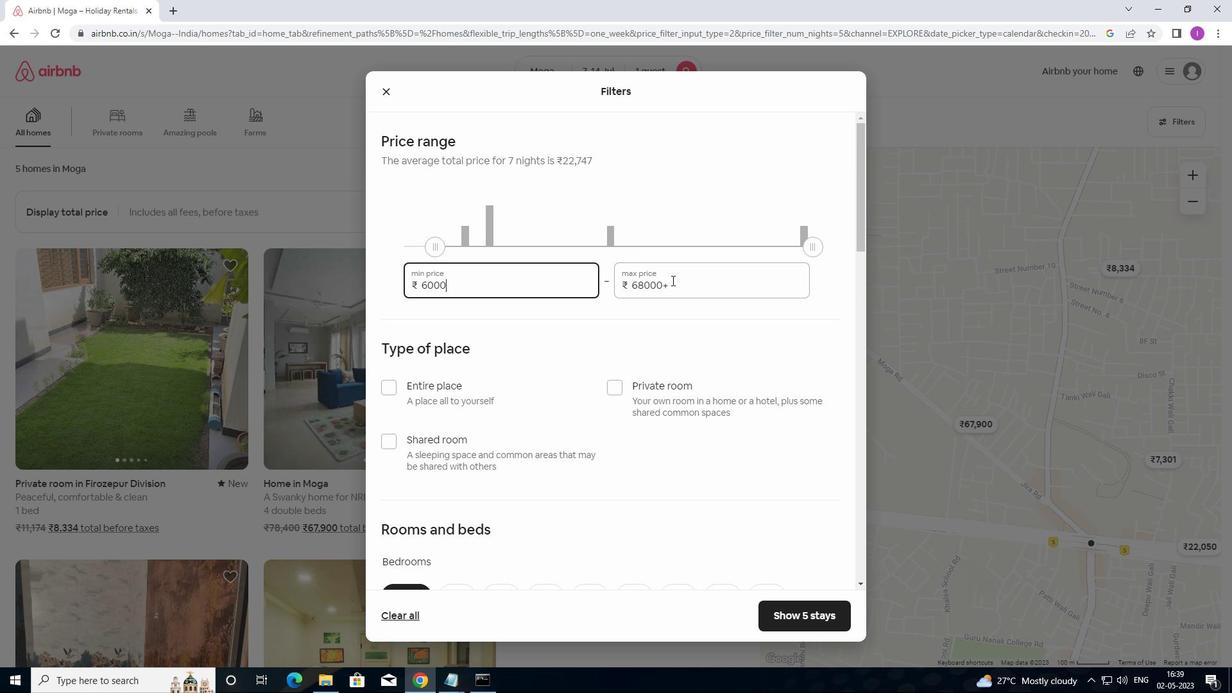
Action: Mouse moved to (630, 274)
Screenshot: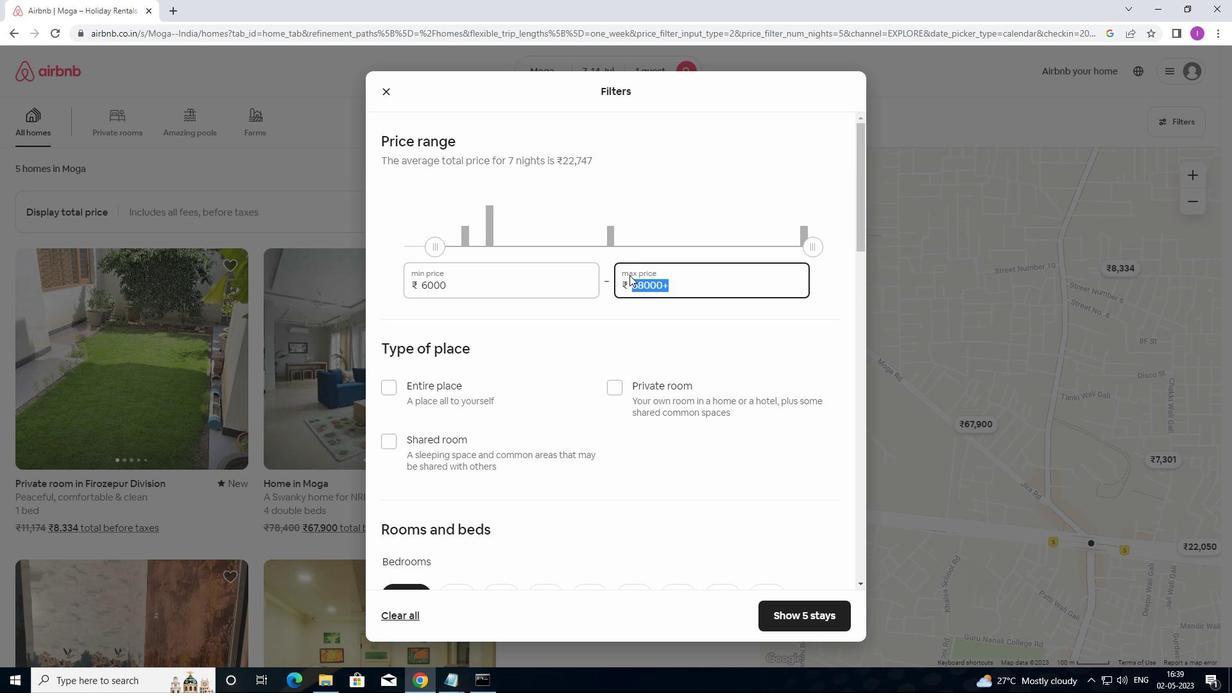 
Action: Key pressed 1
Screenshot: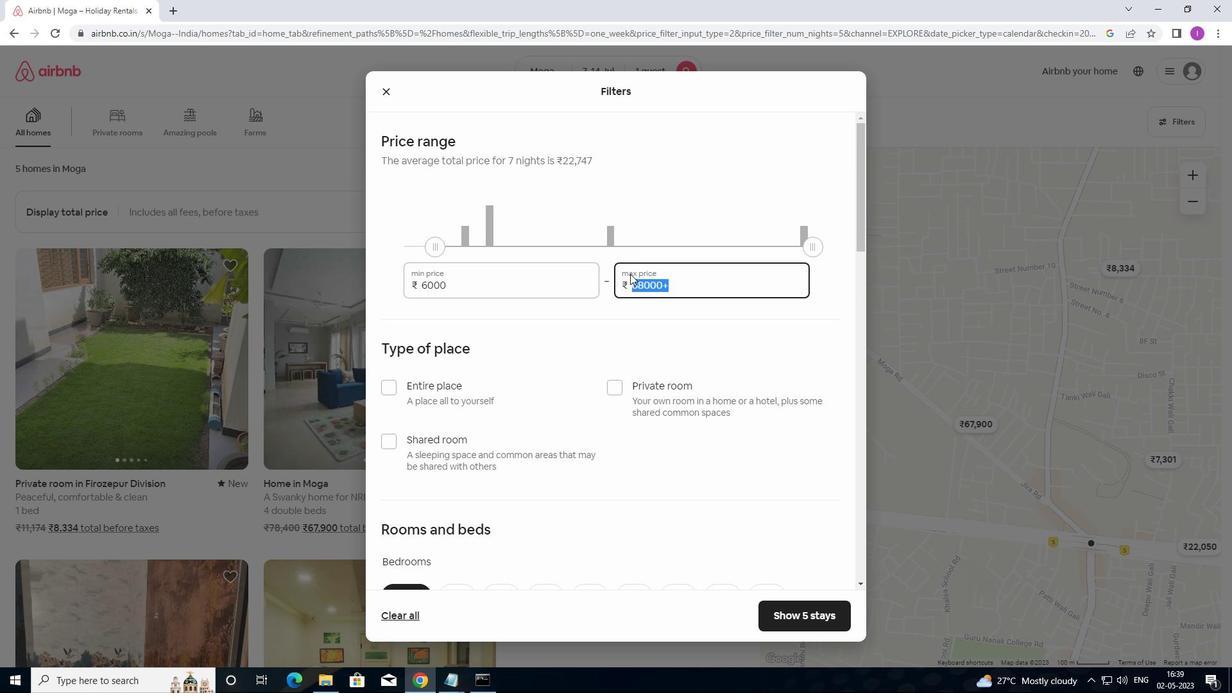 
Action: Mouse moved to (630, 271)
Screenshot: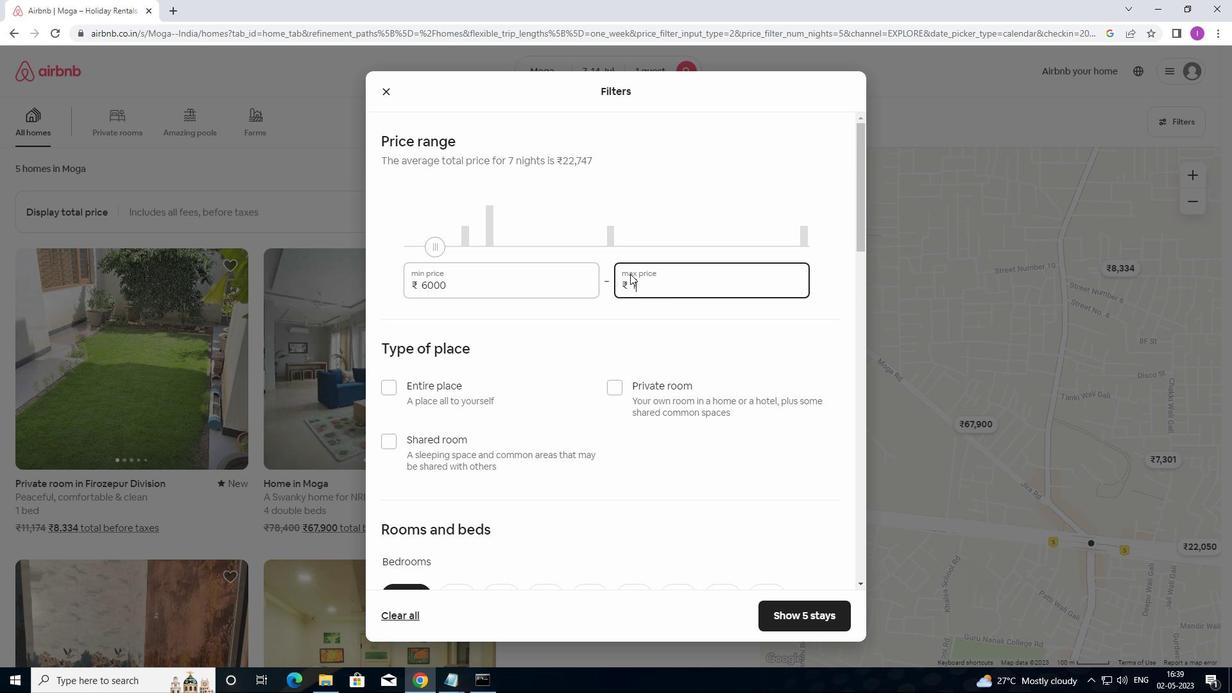 
Action: Key pressed 4
Screenshot: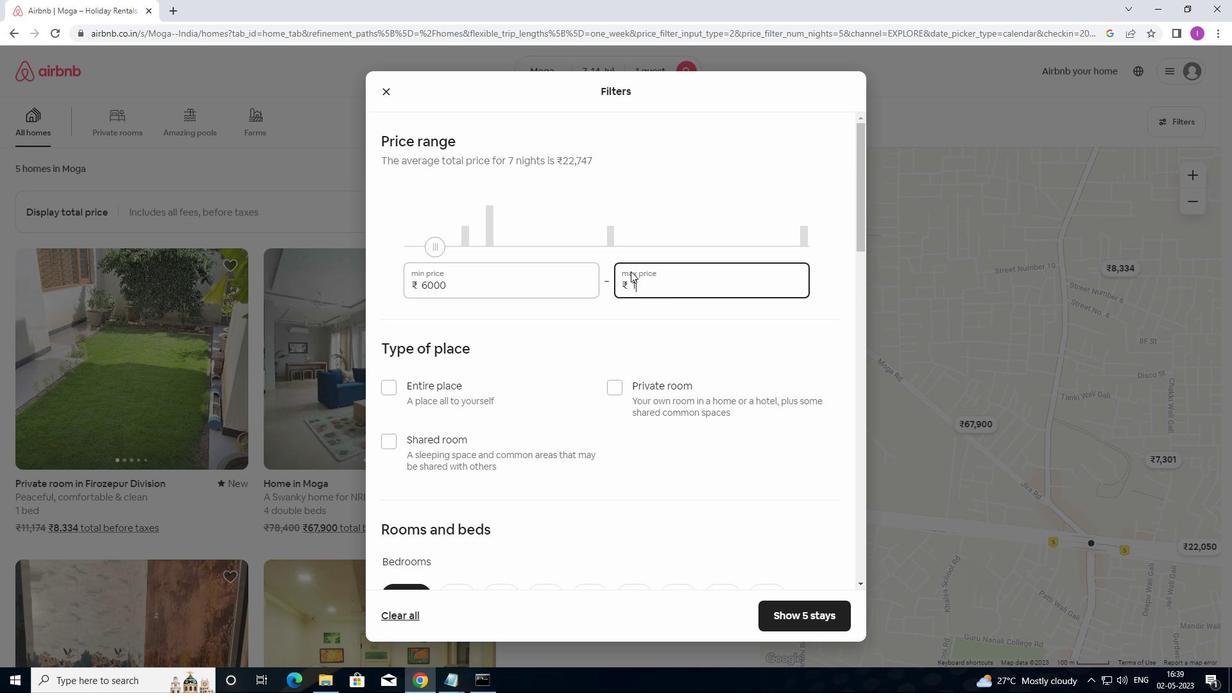 
Action: Mouse moved to (632, 268)
Screenshot: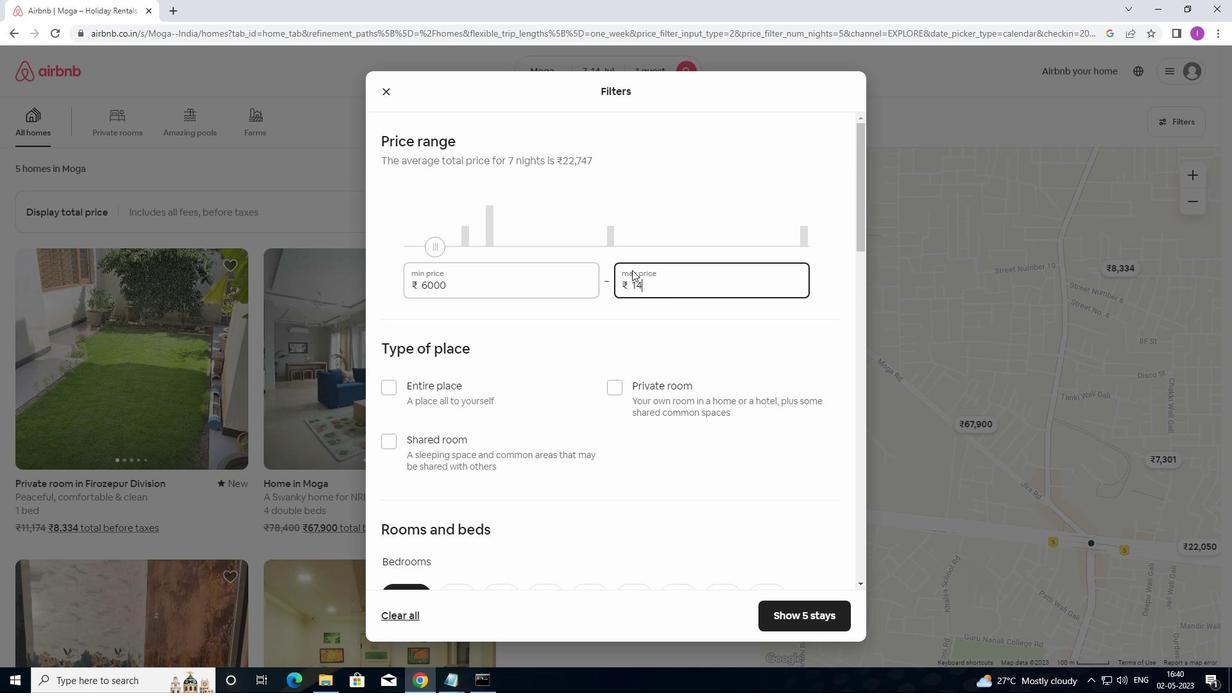 
Action: Key pressed 00
Screenshot: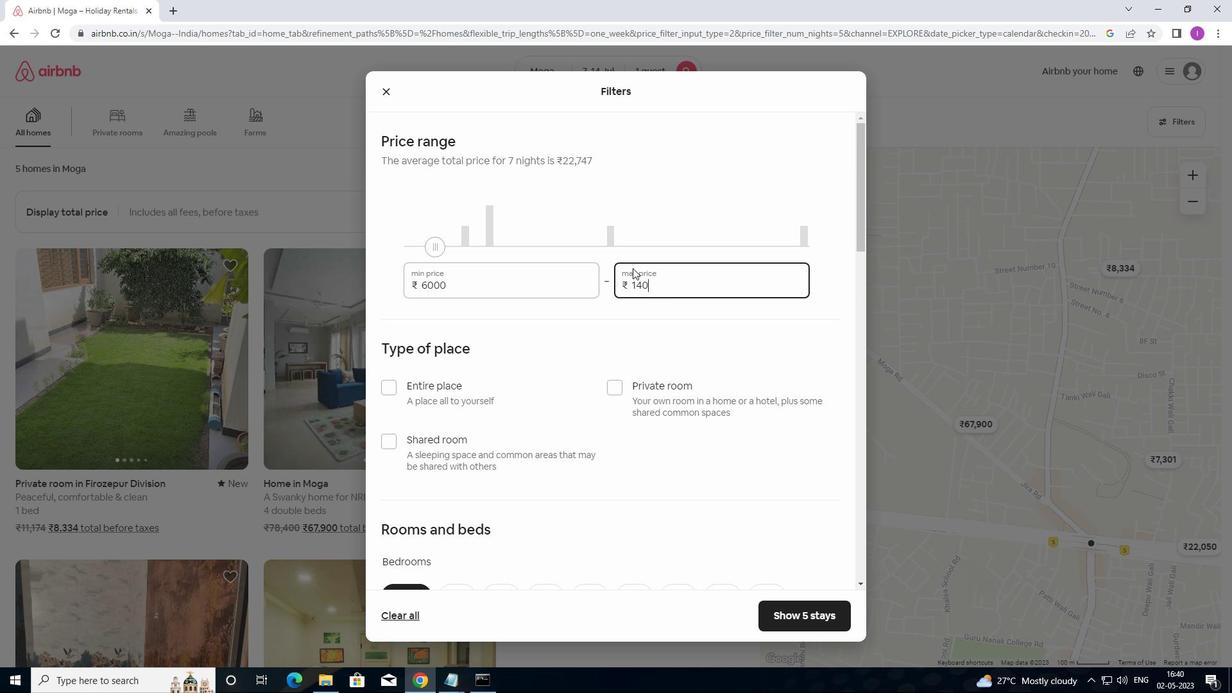 
Action: Mouse moved to (634, 266)
Screenshot: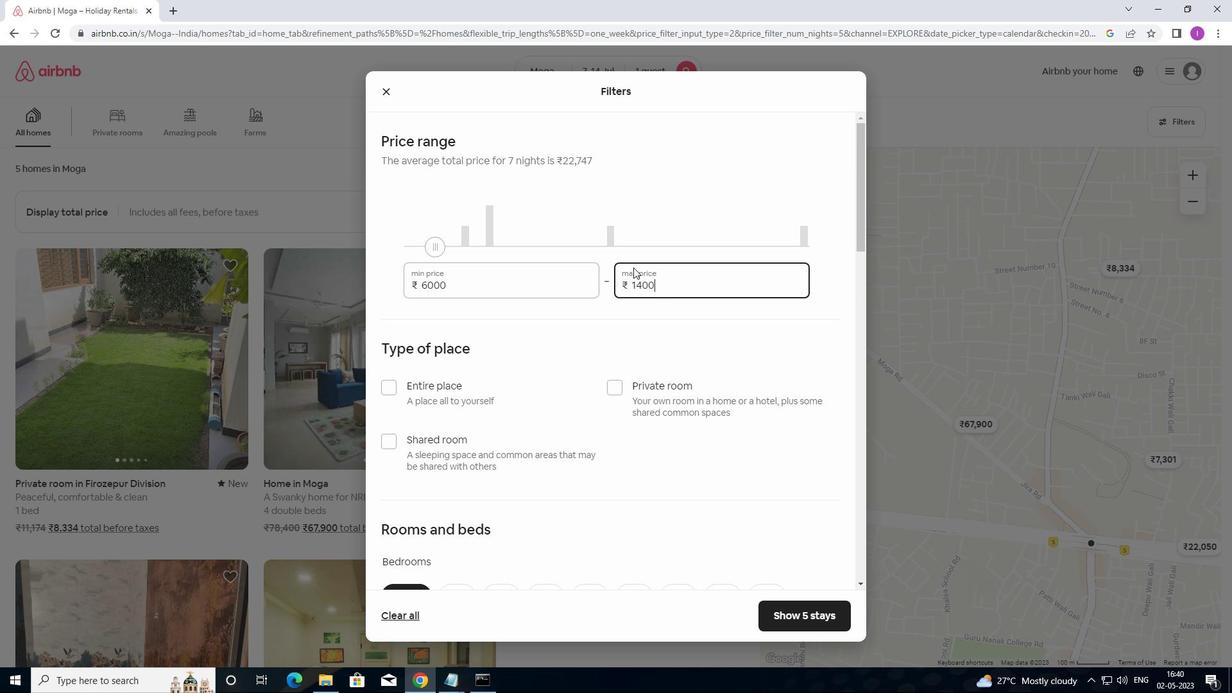 
Action: Key pressed 0
Screenshot: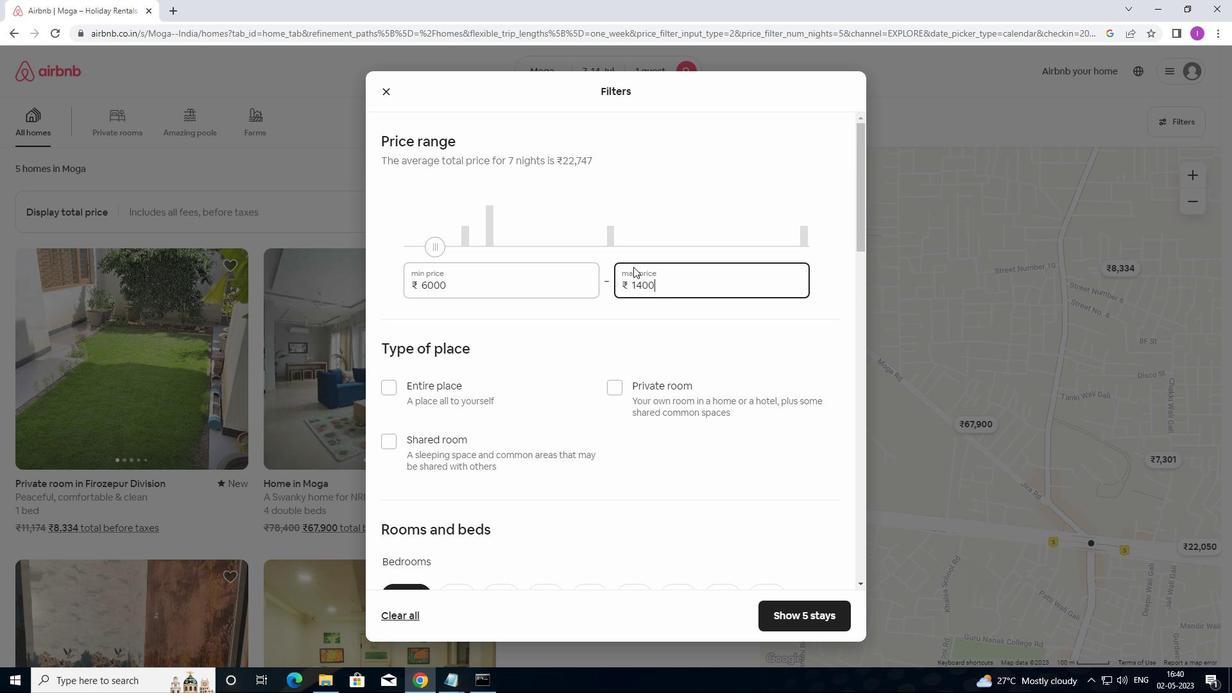 
Action: Mouse moved to (503, 370)
Screenshot: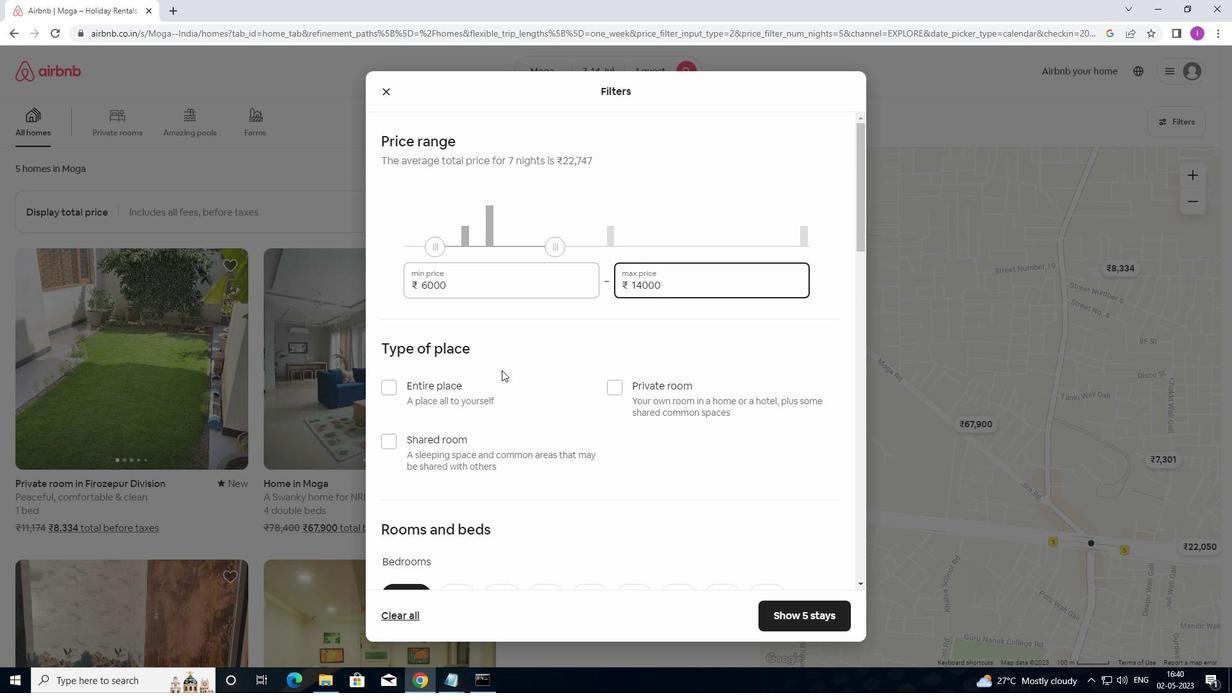 
Action: Mouse scrolled (503, 369) with delta (0, 0)
Screenshot: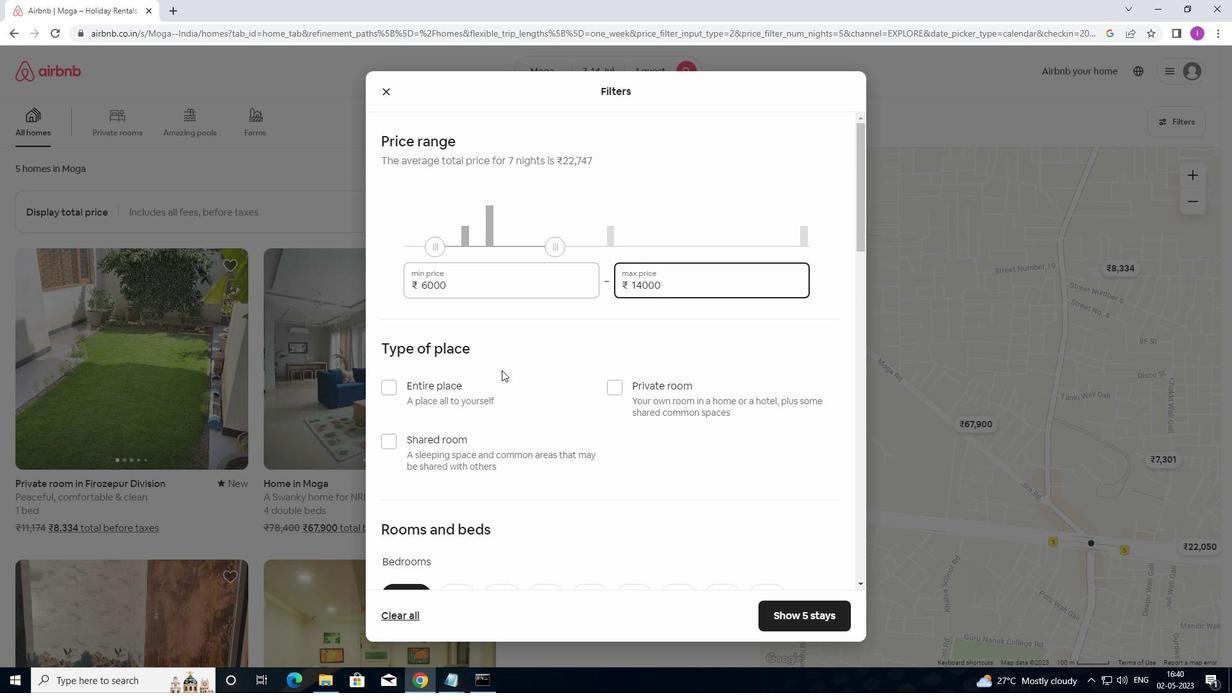 
Action: Mouse moved to (389, 377)
Screenshot: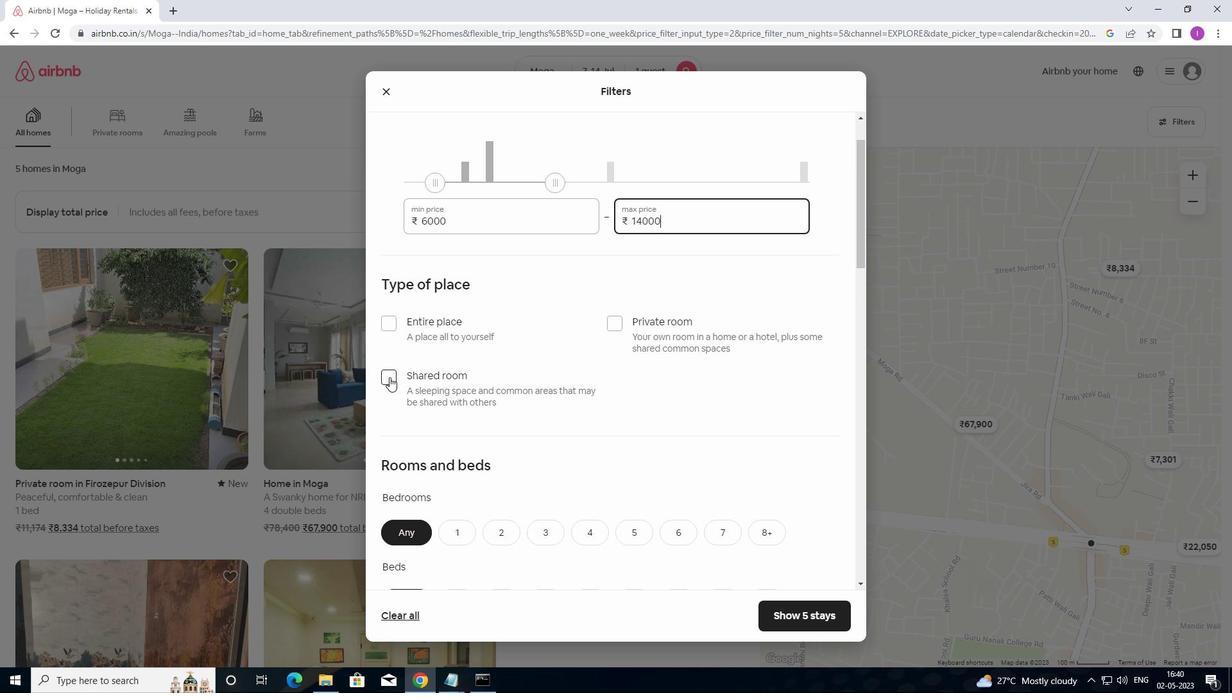 
Action: Mouse pressed left at (389, 377)
Screenshot: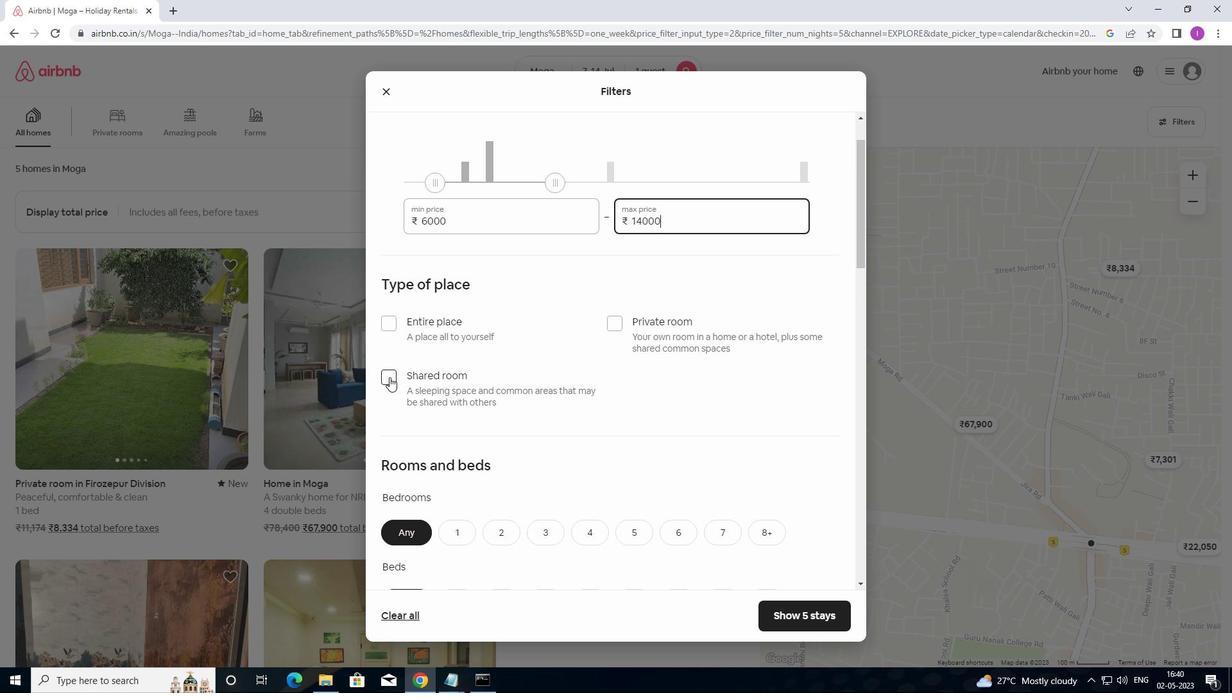 
Action: Mouse moved to (512, 374)
Screenshot: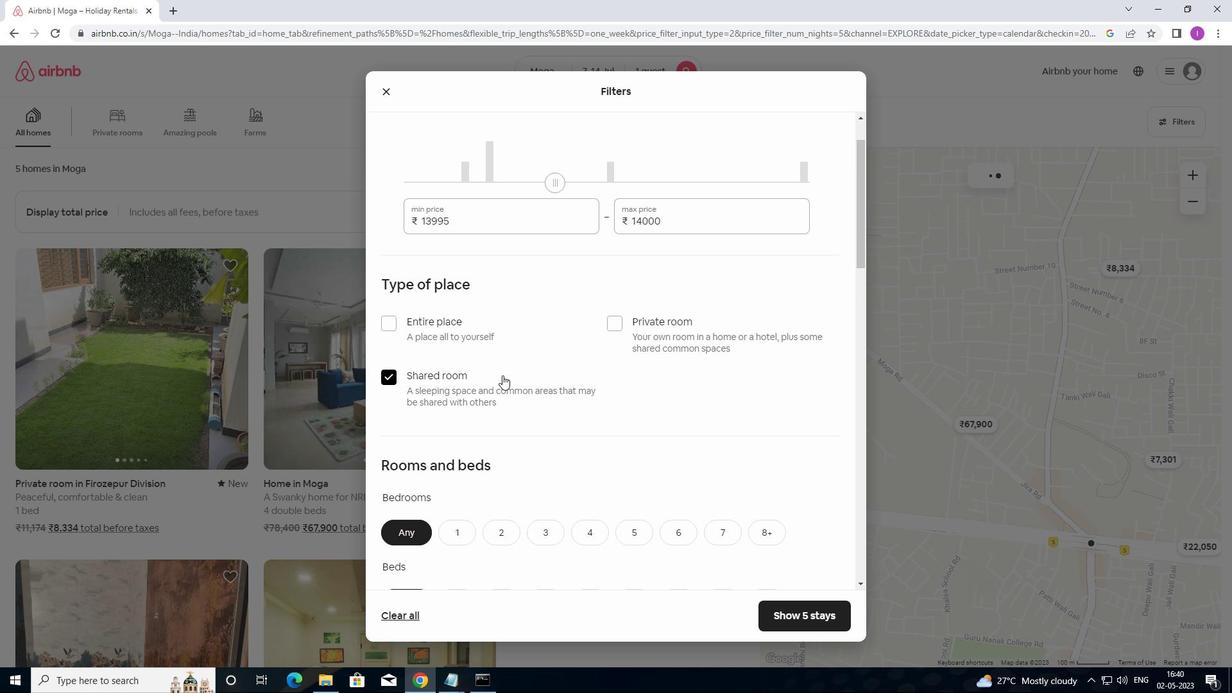
Action: Mouse scrolled (512, 373) with delta (0, 0)
Screenshot: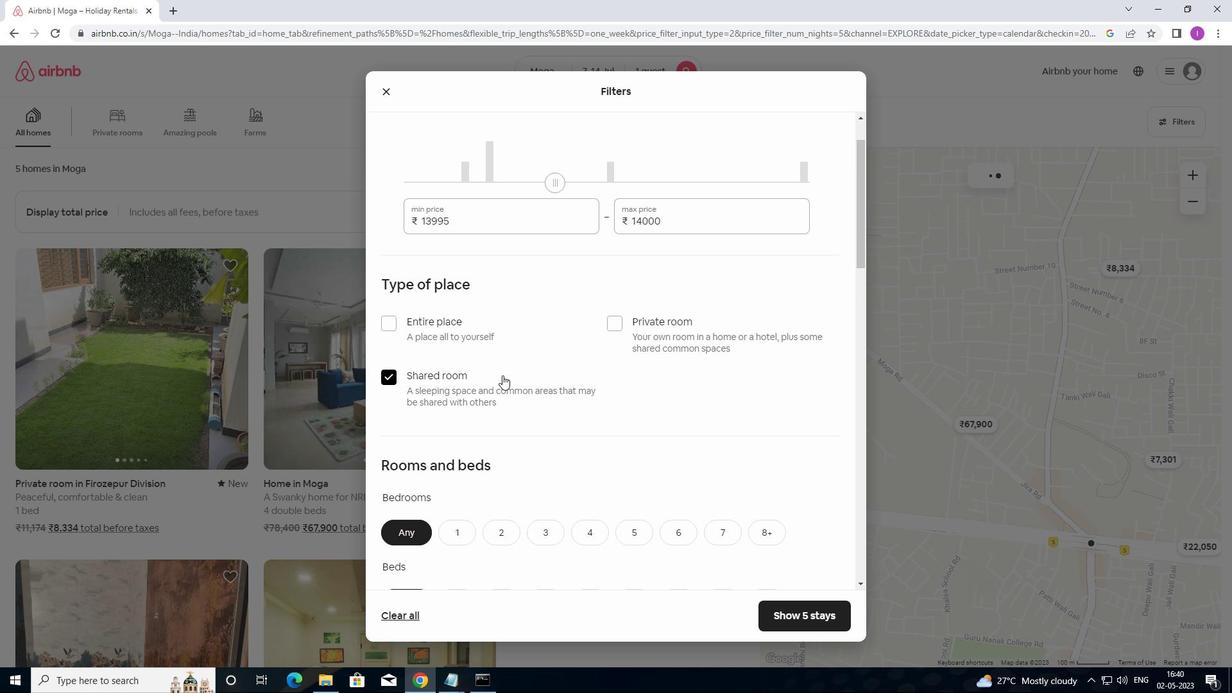 
Action: Mouse moved to (514, 375)
Screenshot: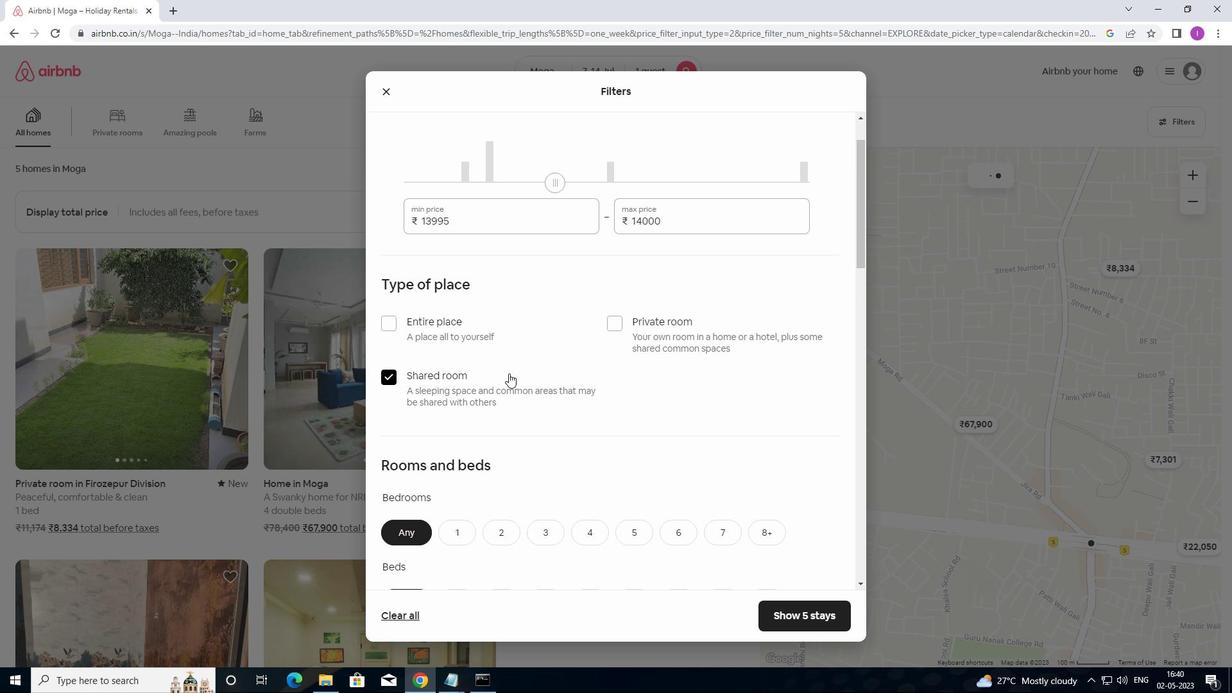 
Action: Mouse scrolled (514, 374) with delta (0, 0)
Screenshot: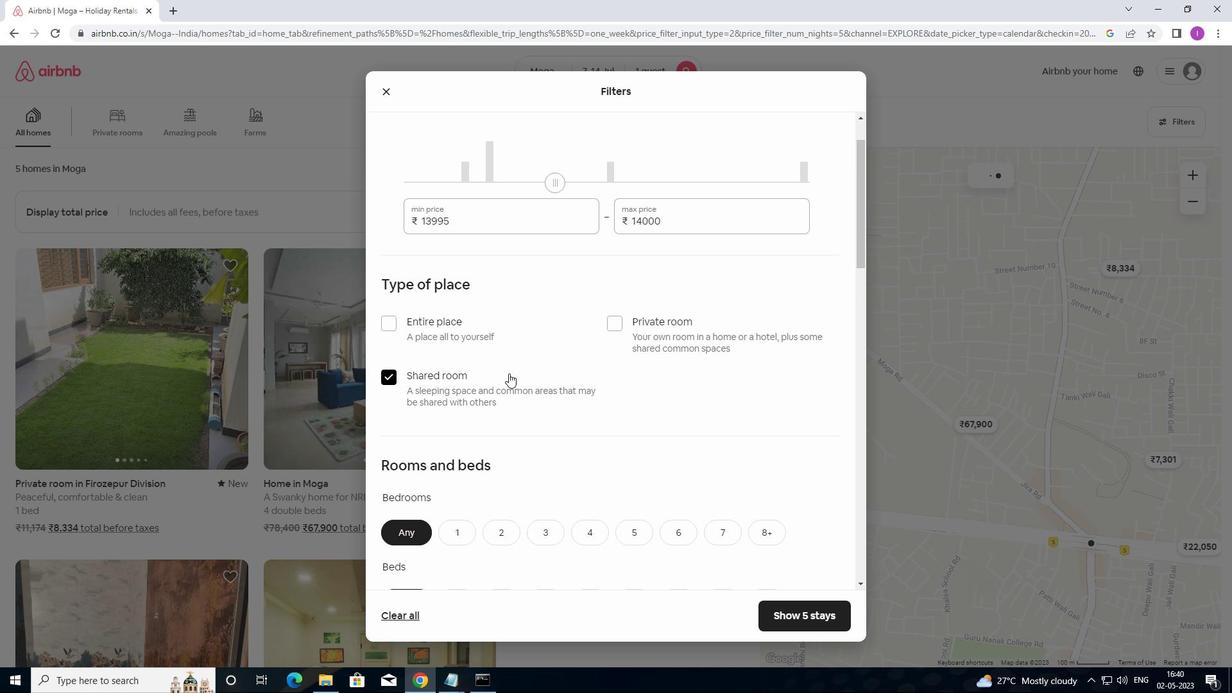 
Action: Mouse moved to (514, 376)
Screenshot: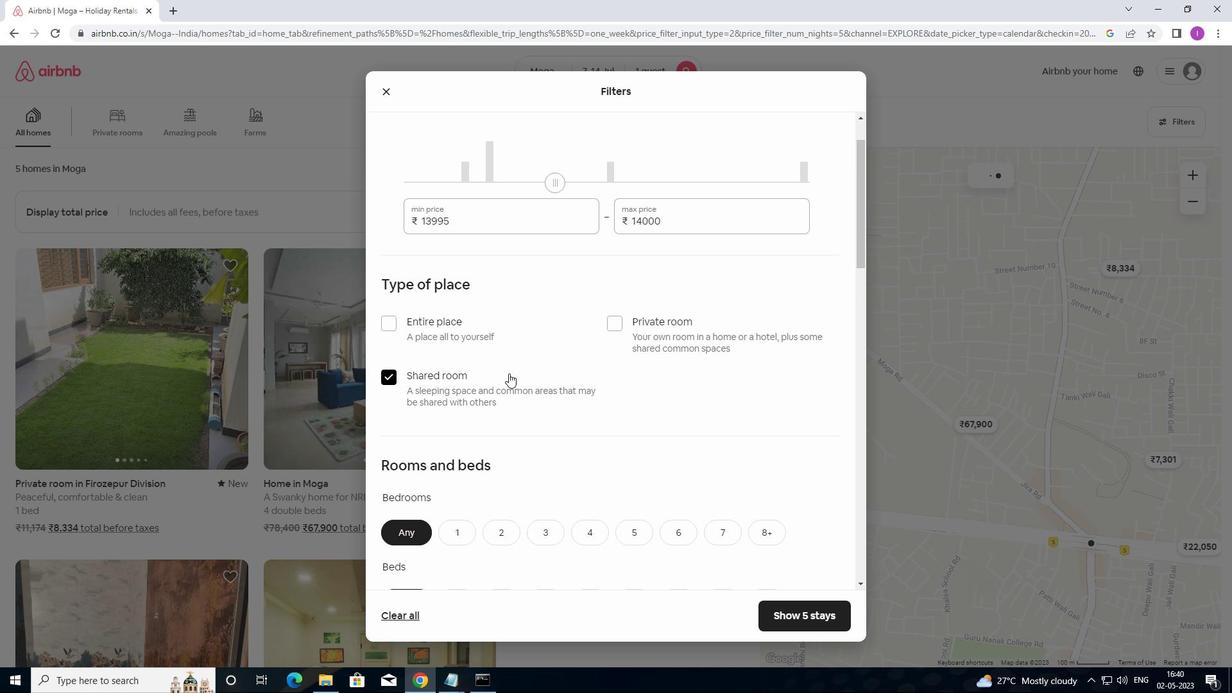 
Action: Mouse scrolled (514, 375) with delta (0, 0)
Screenshot: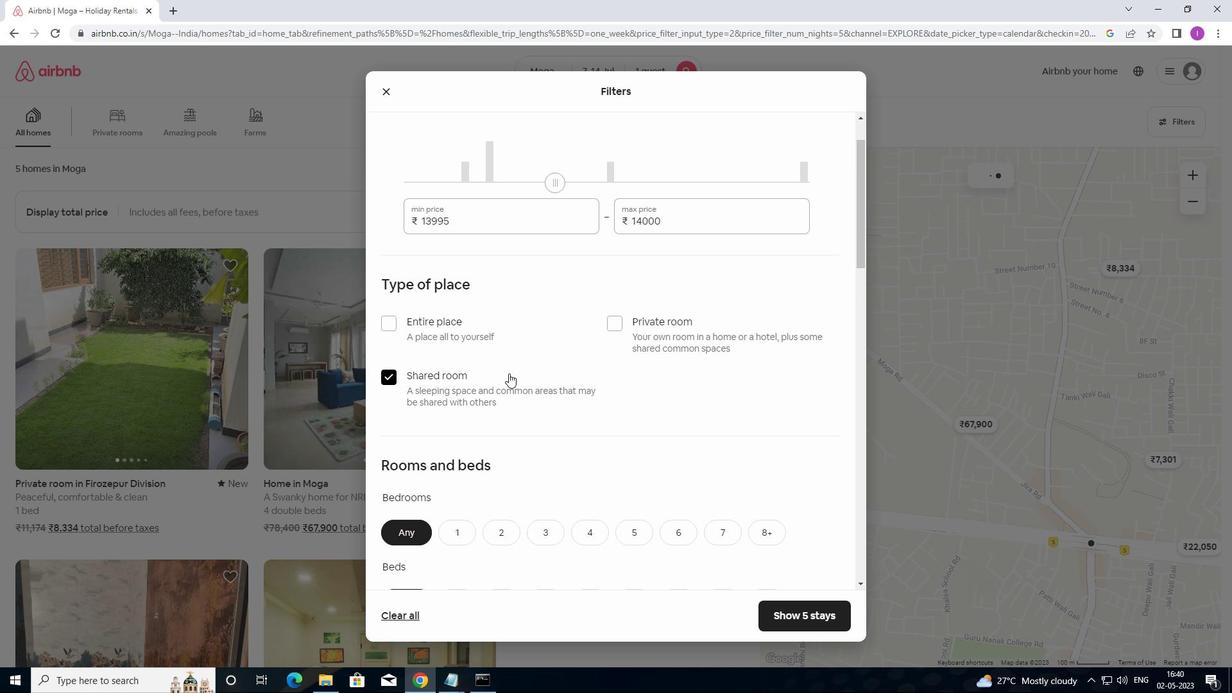 
Action: Mouse moved to (465, 340)
Screenshot: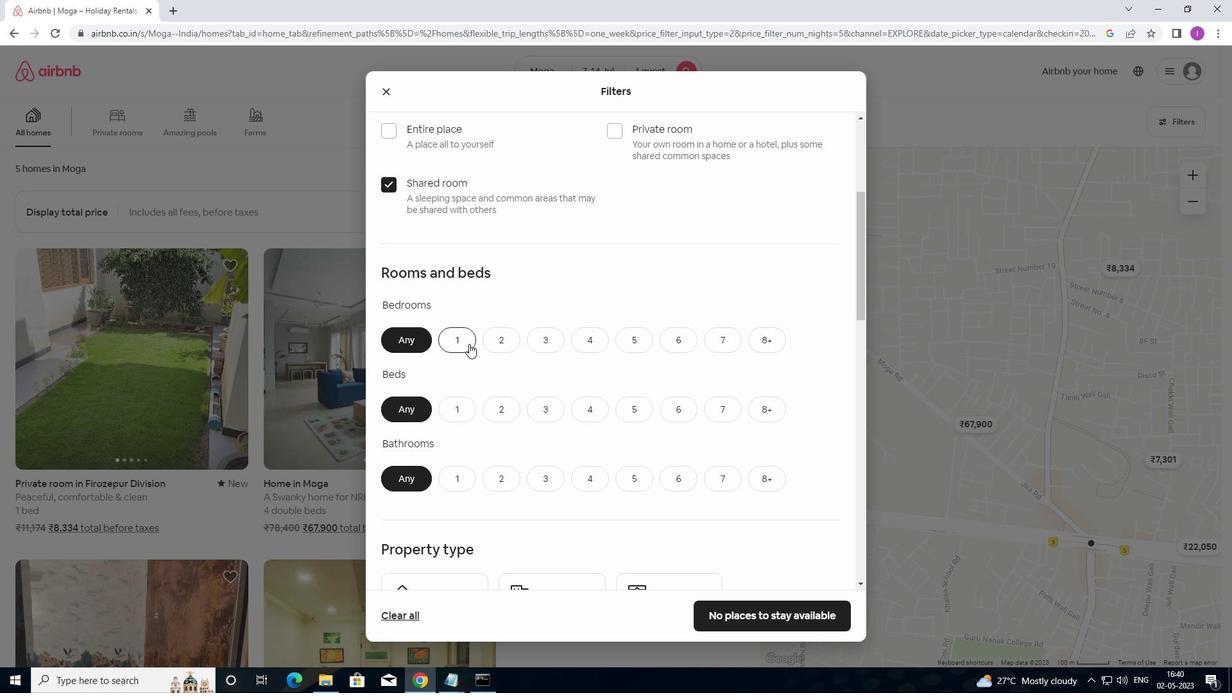 
Action: Mouse pressed left at (465, 340)
Screenshot: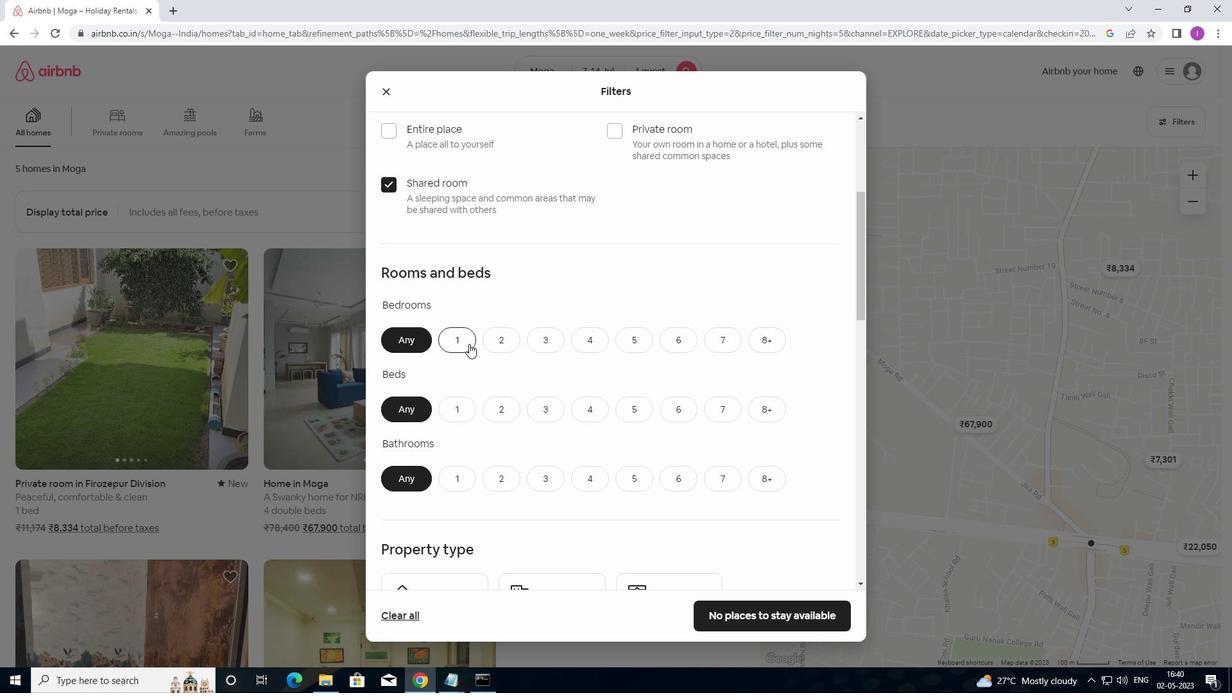 
Action: Mouse moved to (460, 407)
Screenshot: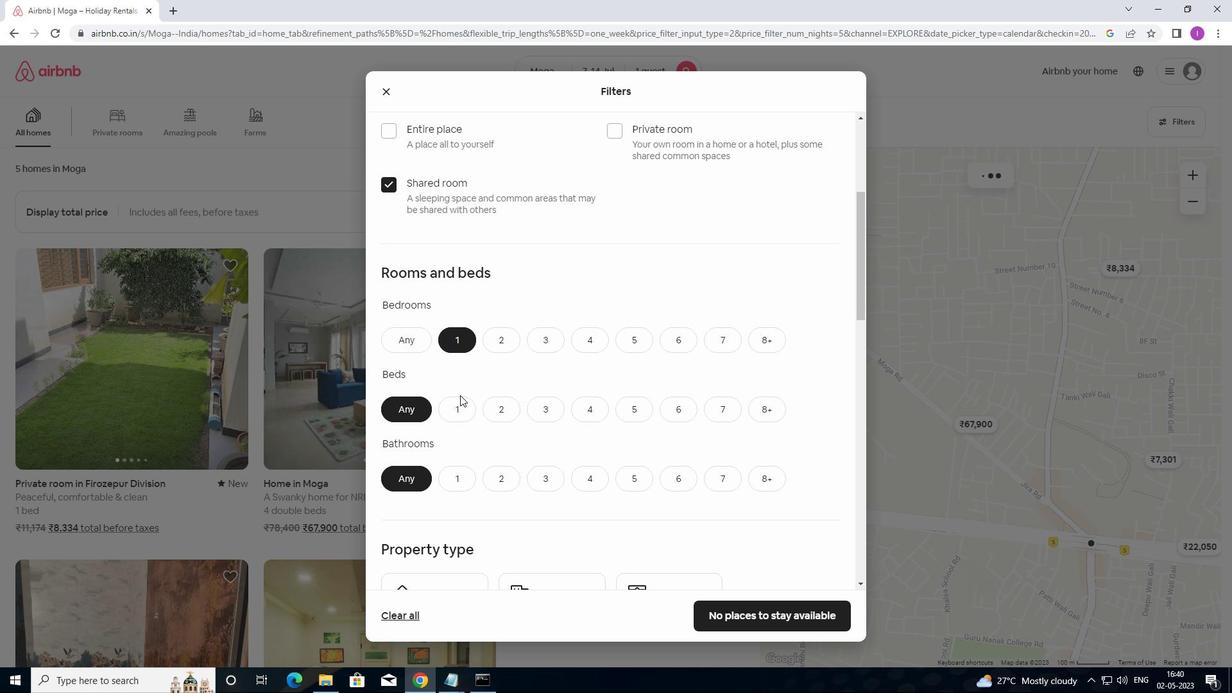 
Action: Mouse pressed left at (460, 407)
Screenshot: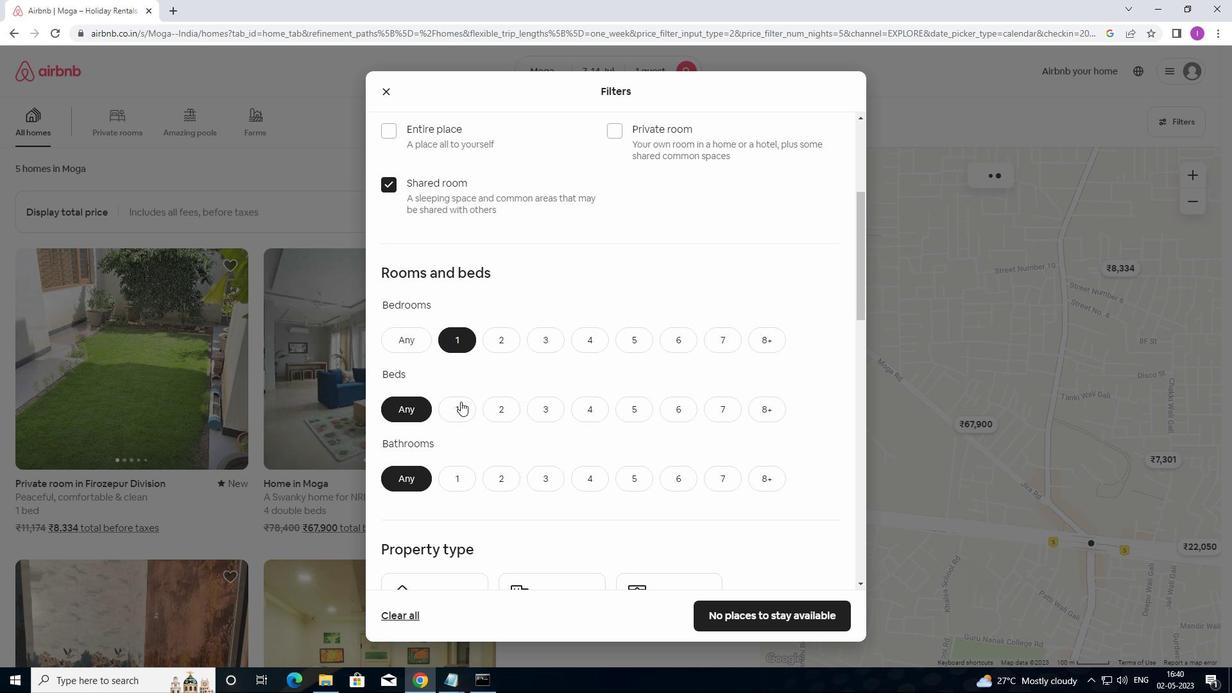 
Action: Mouse moved to (462, 472)
Screenshot: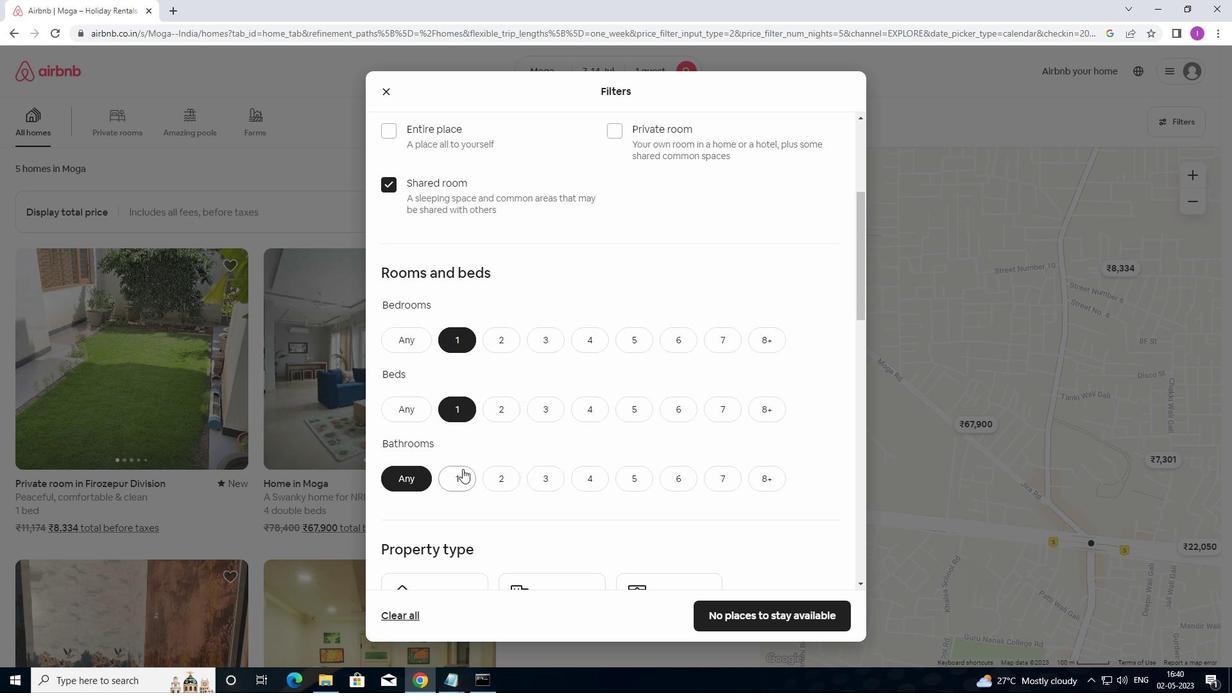 
Action: Mouse pressed left at (462, 472)
Screenshot: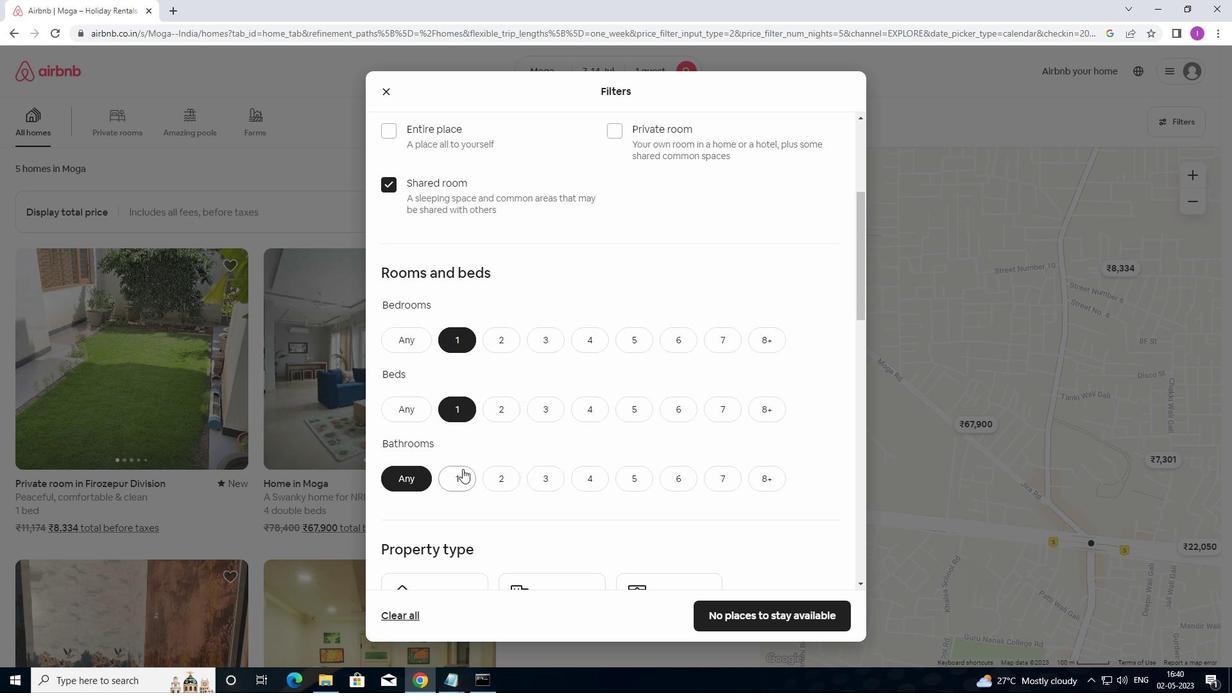 
Action: Mouse moved to (601, 446)
Screenshot: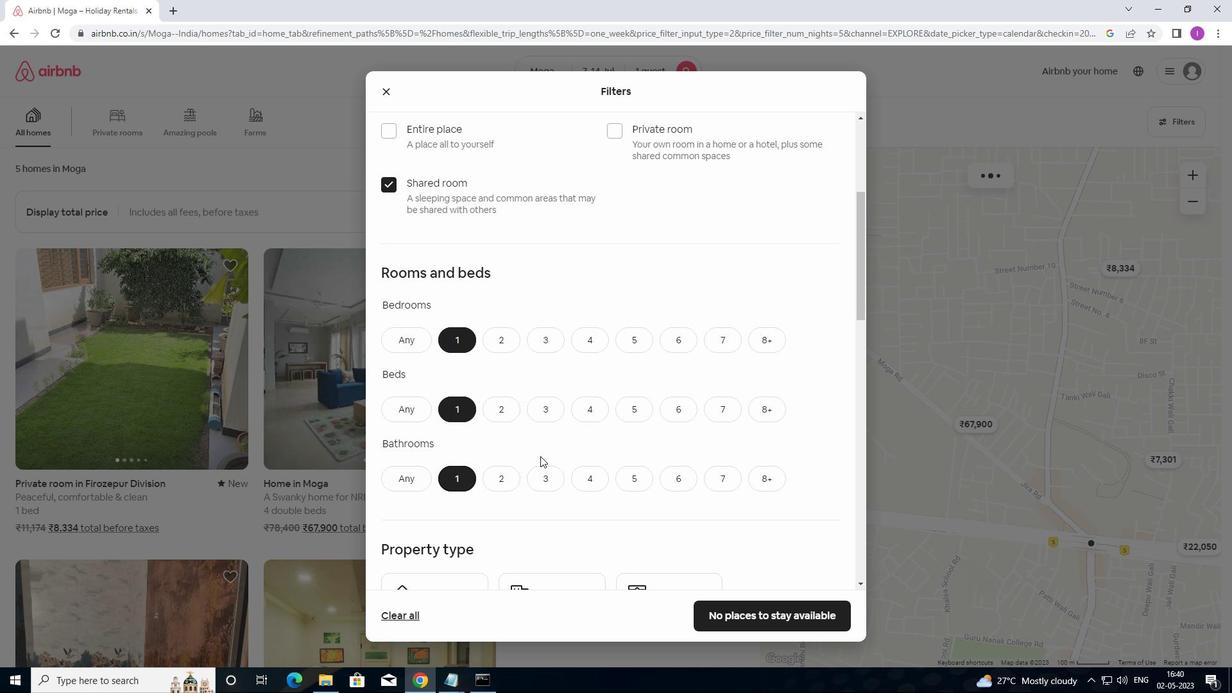 
Action: Mouse scrolled (601, 446) with delta (0, 0)
Screenshot: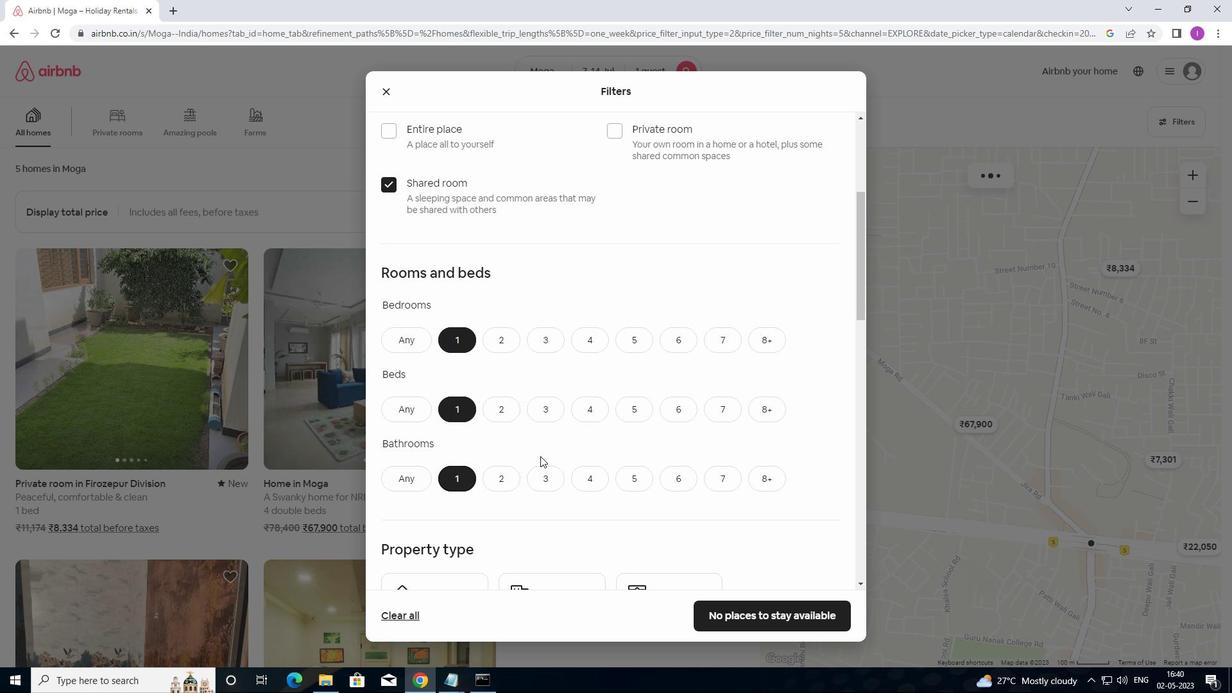 
Action: Mouse moved to (601, 447)
Screenshot: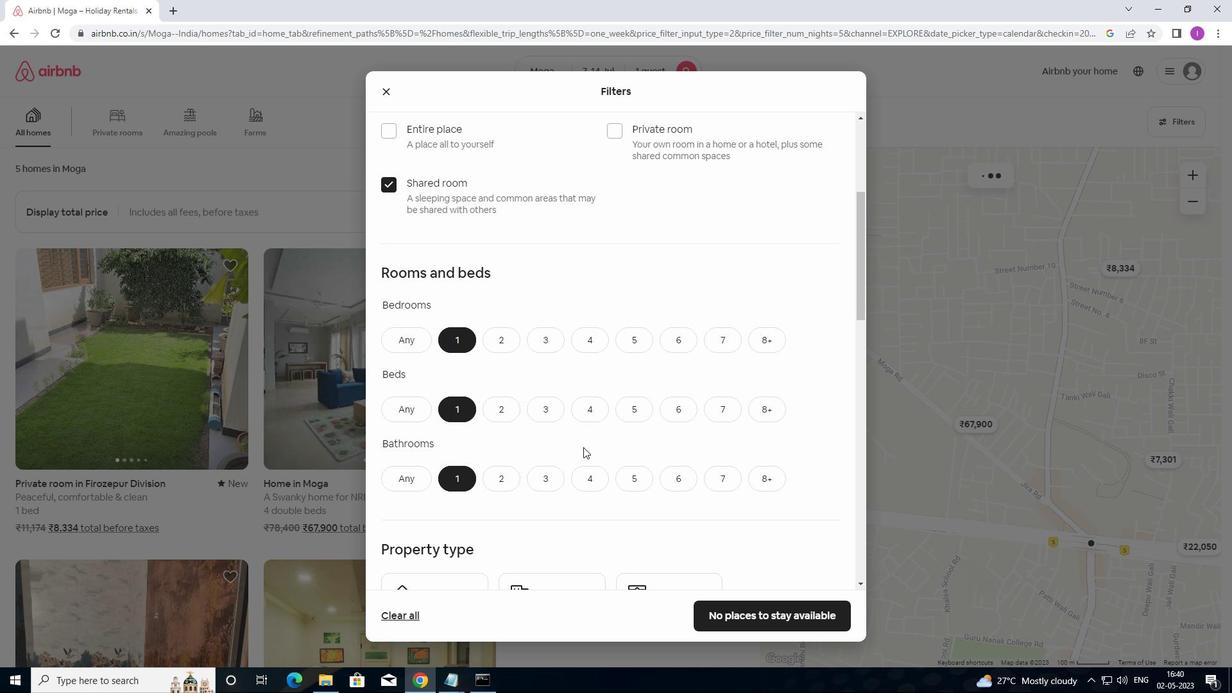 
Action: Mouse scrolled (601, 446) with delta (0, 0)
Screenshot: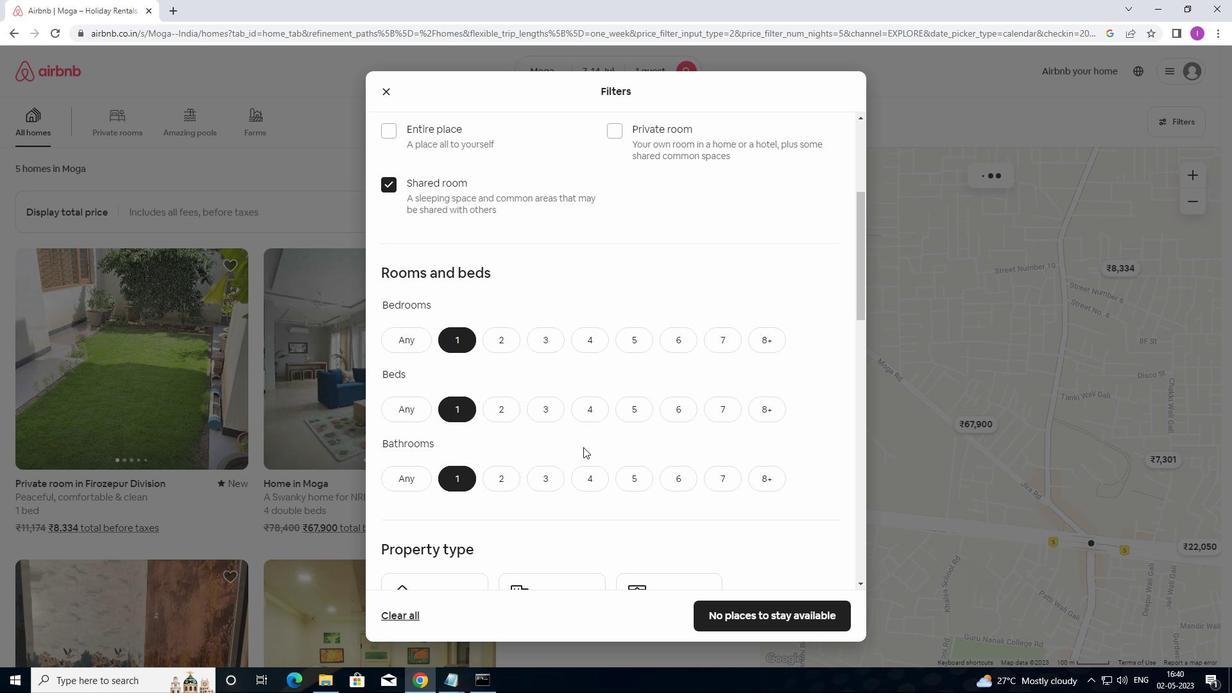 
Action: Mouse moved to (609, 447)
Screenshot: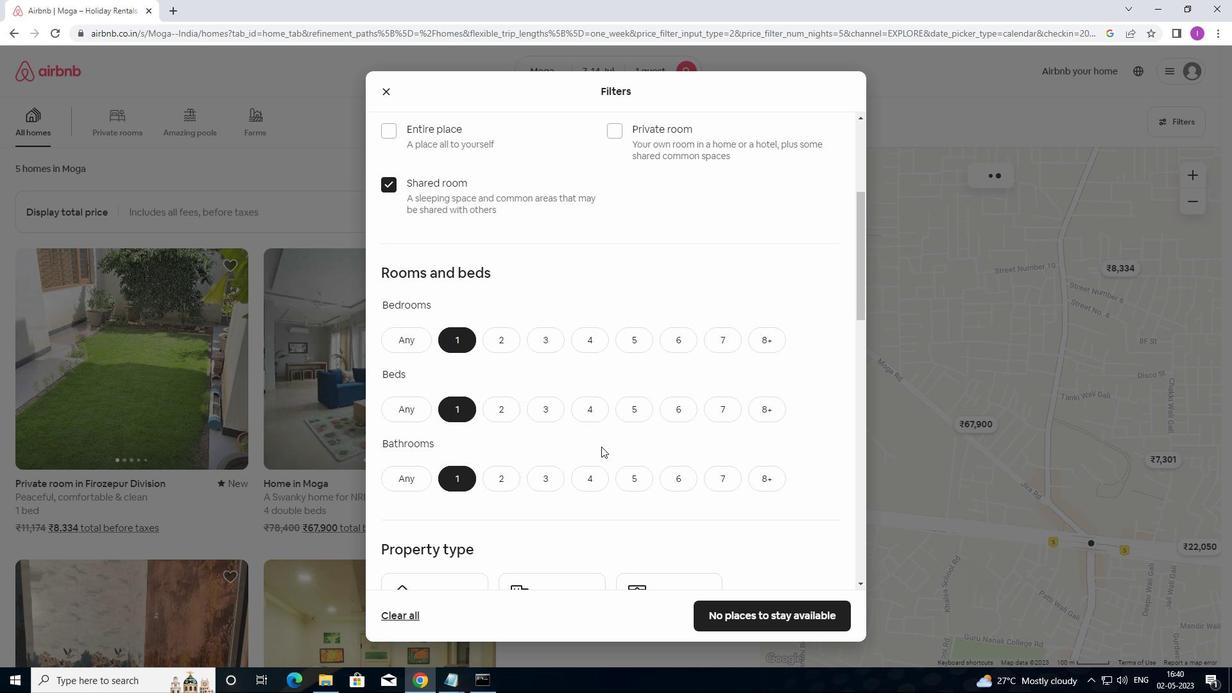 
Action: Mouse scrolled (609, 446) with delta (0, 0)
Screenshot: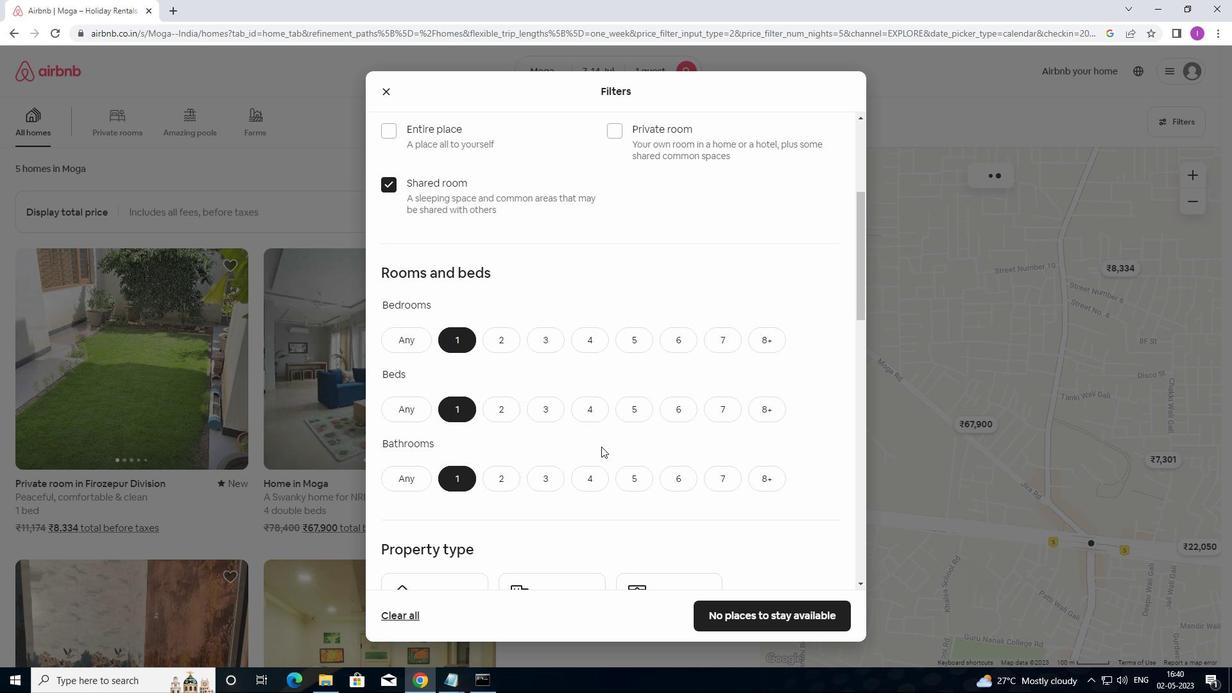 
Action: Mouse moved to (426, 423)
Screenshot: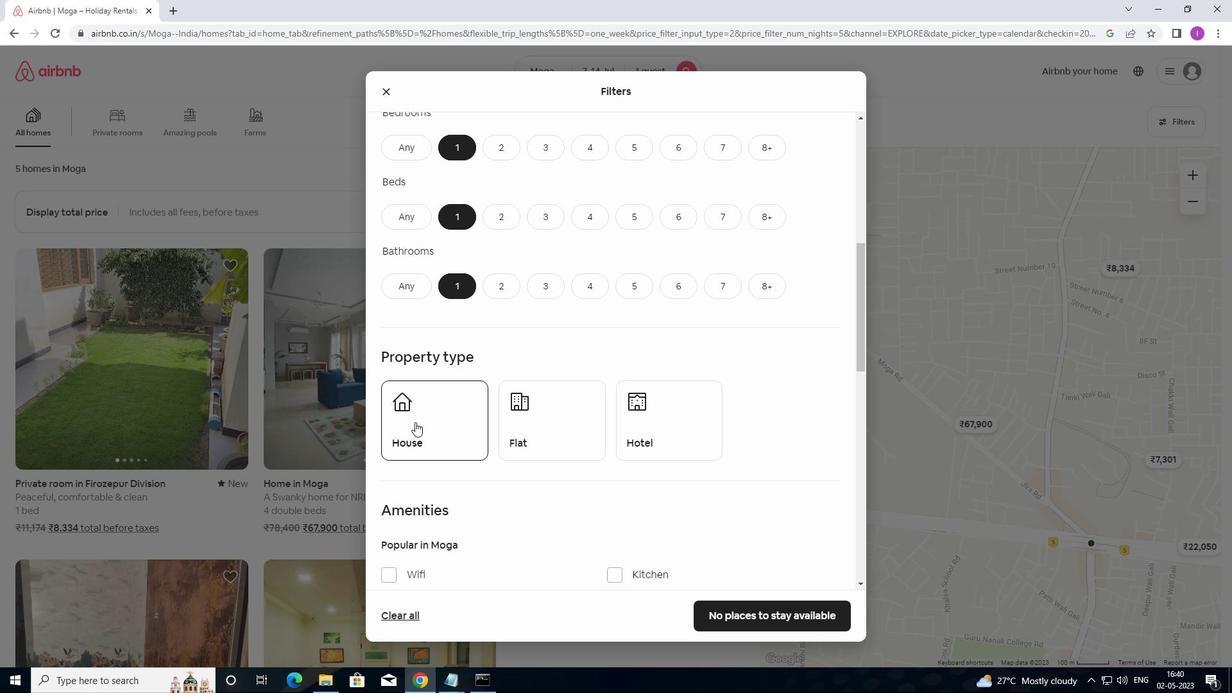 
Action: Mouse pressed left at (426, 423)
Screenshot: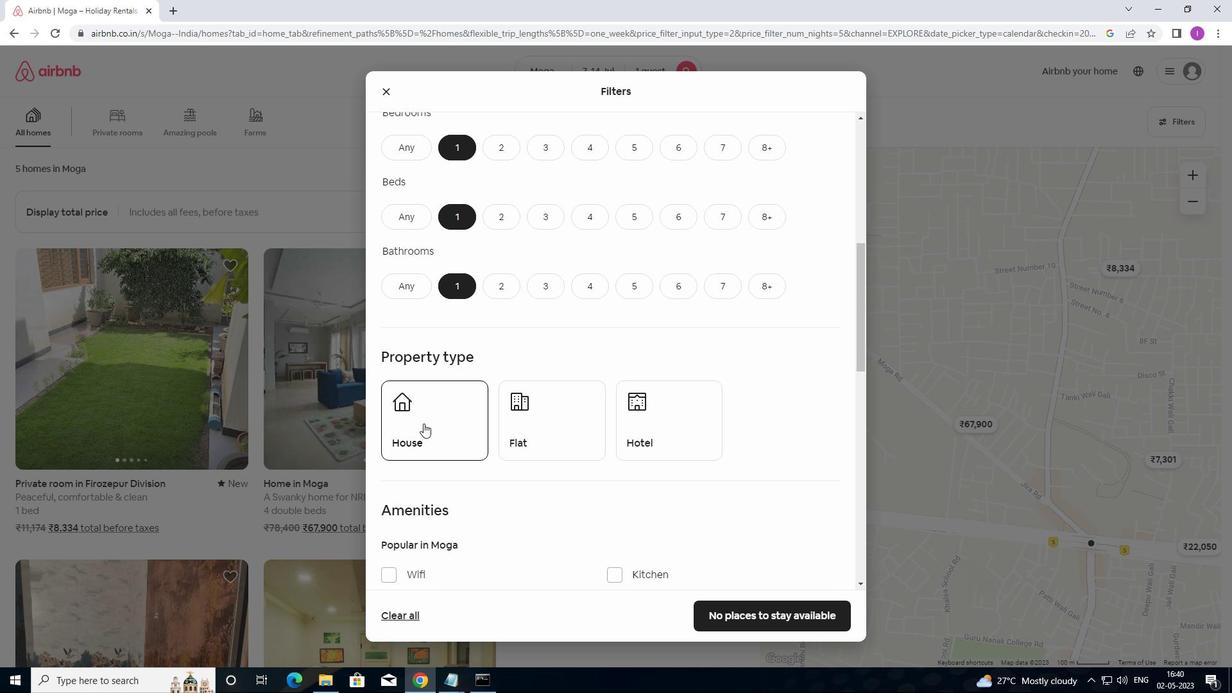 
Action: Mouse moved to (521, 422)
Screenshot: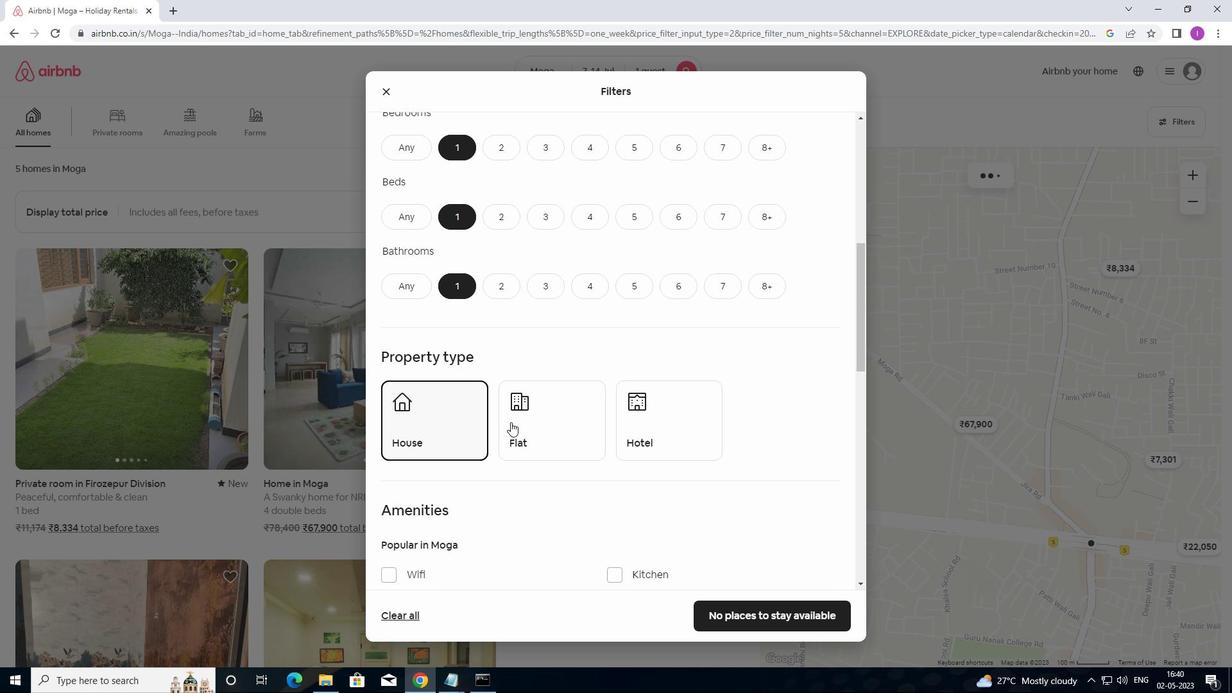 
Action: Mouse pressed left at (521, 422)
Screenshot: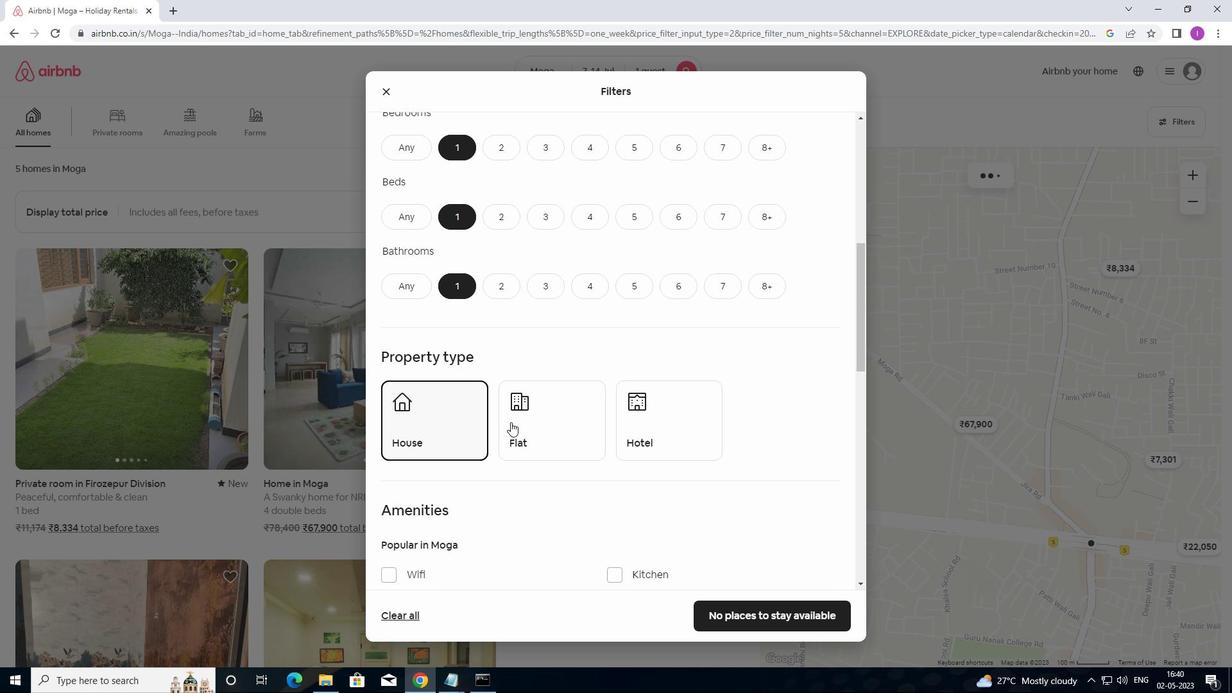 
Action: Mouse moved to (637, 437)
Screenshot: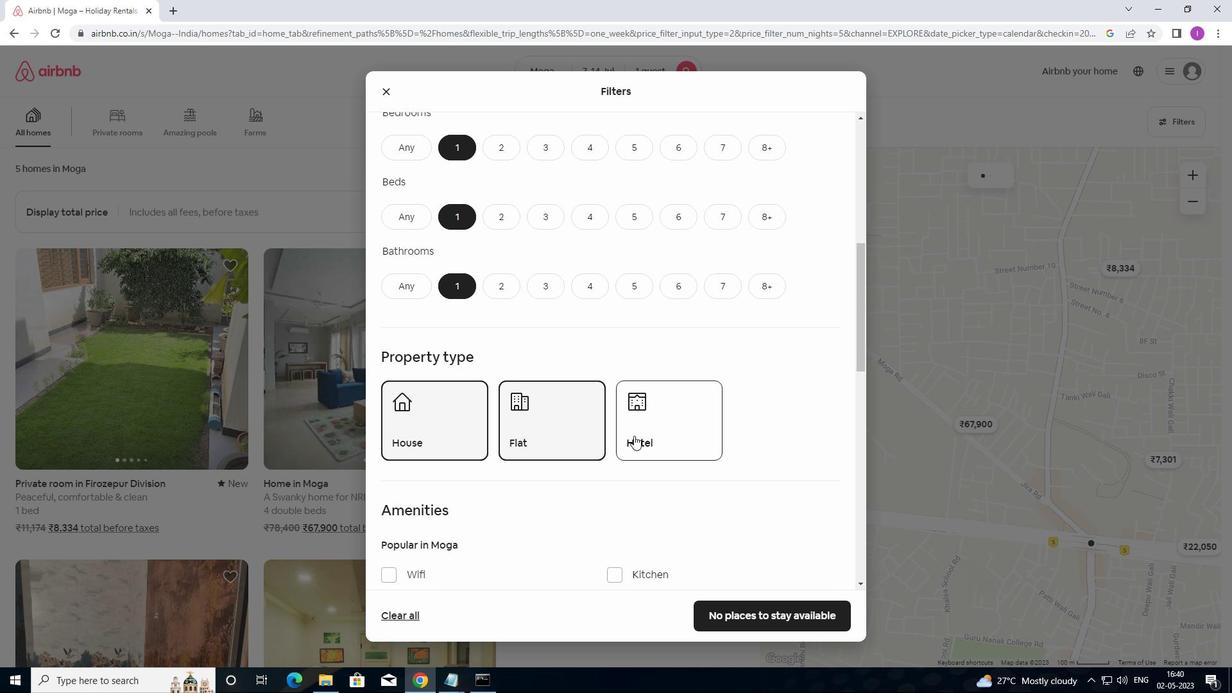 
Action: Mouse pressed left at (637, 437)
Screenshot: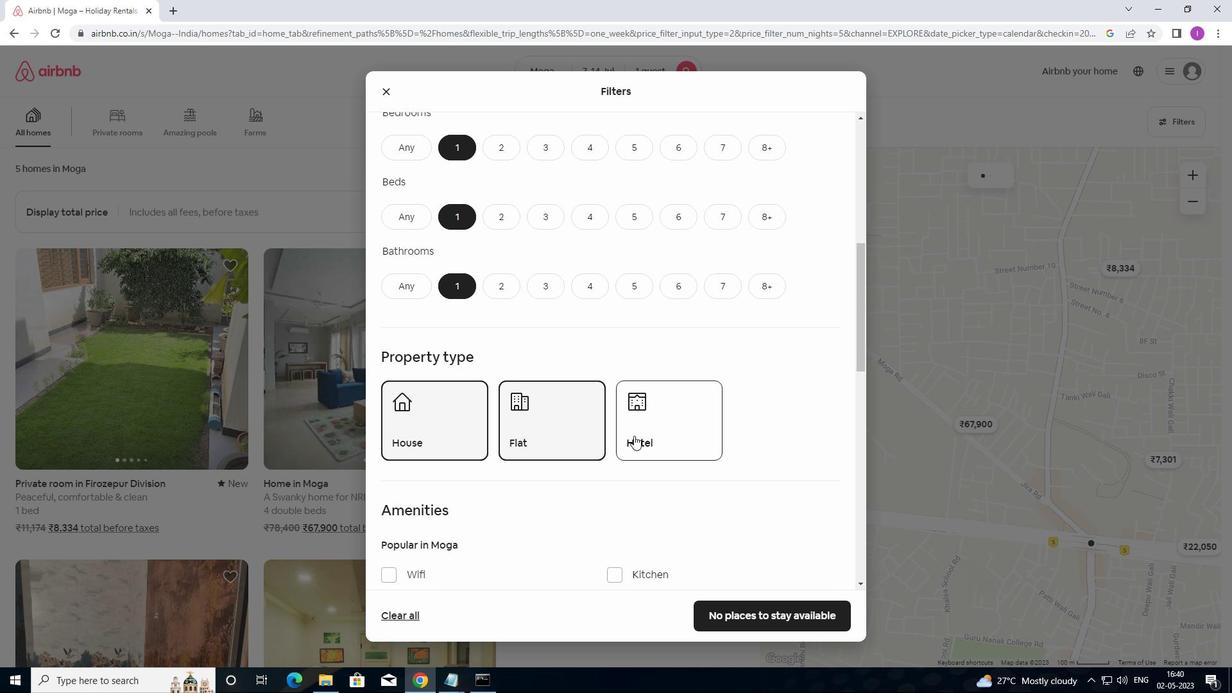 
Action: Mouse moved to (706, 431)
Screenshot: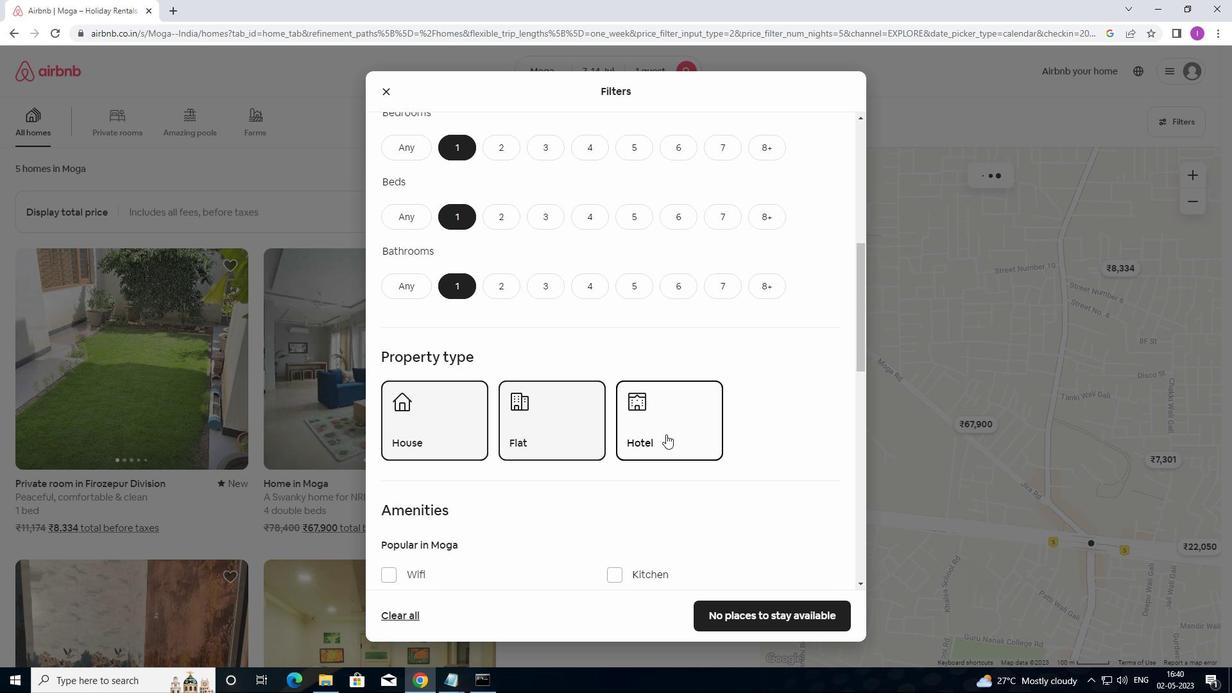 
Action: Mouse scrolled (706, 431) with delta (0, 0)
Screenshot: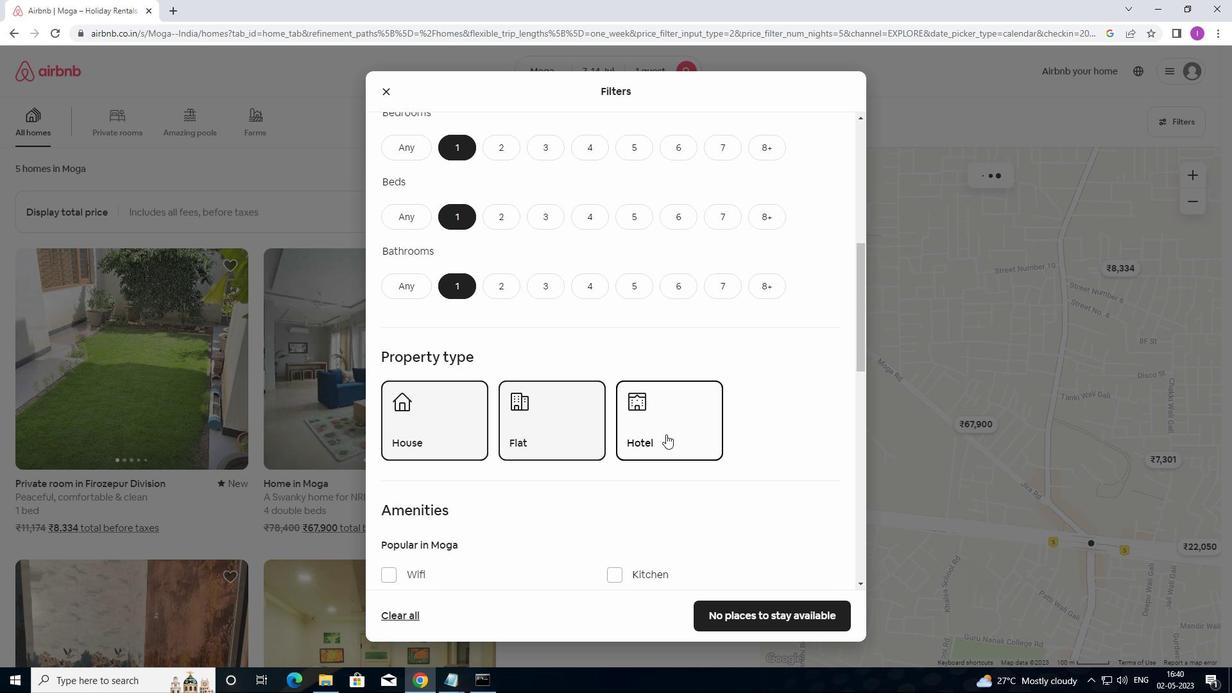 
Action: Mouse moved to (709, 431)
Screenshot: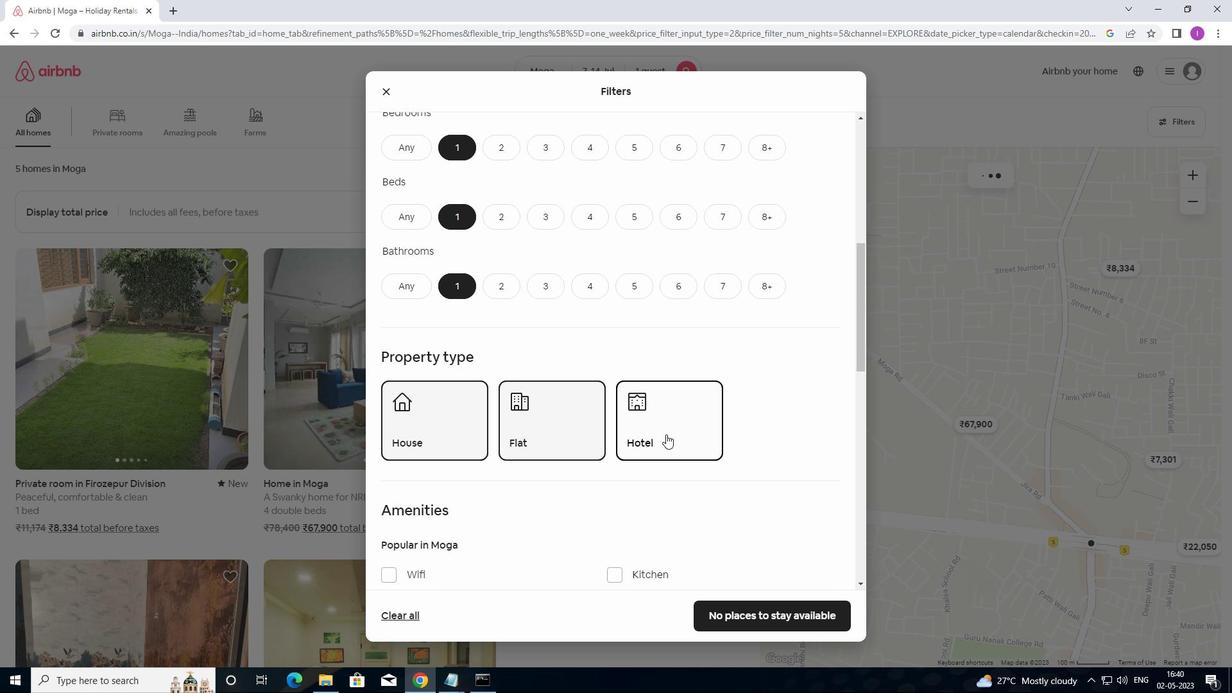 
Action: Mouse scrolled (709, 431) with delta (0, 0)
Screenshot: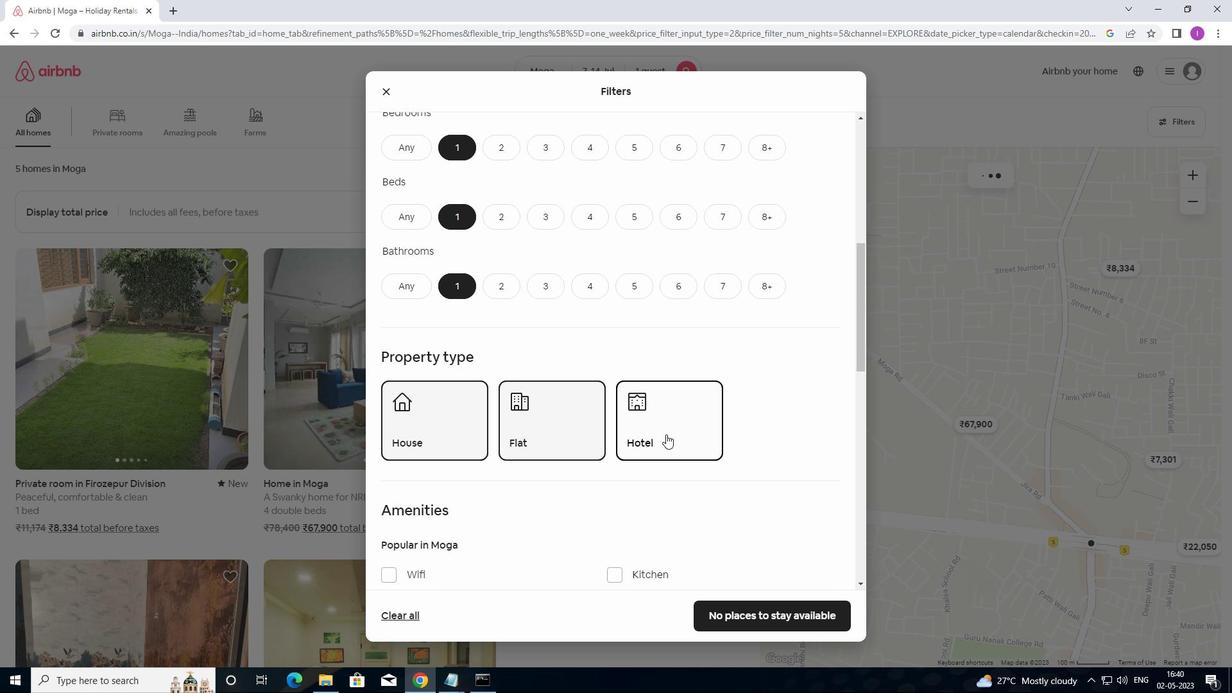 
Action: Mouse moved to (710, 431)
Screenshot: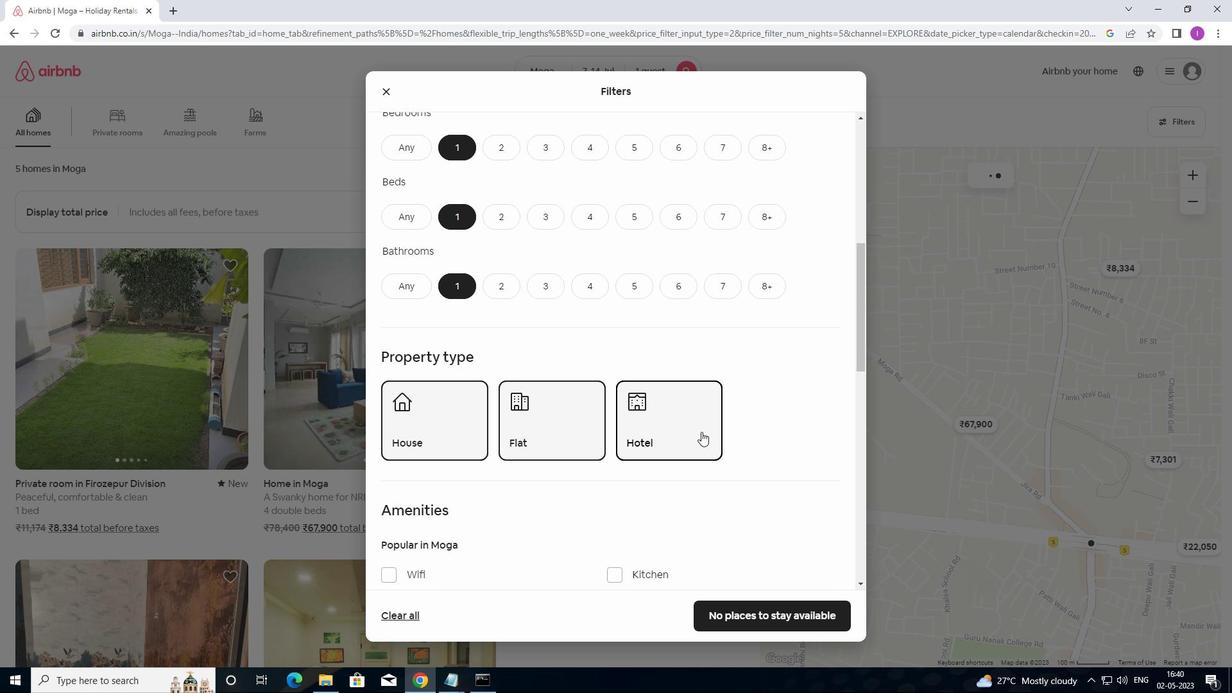 
Action: Mouse scrolled (710, 431) with delta (0, 0)
Screenshot: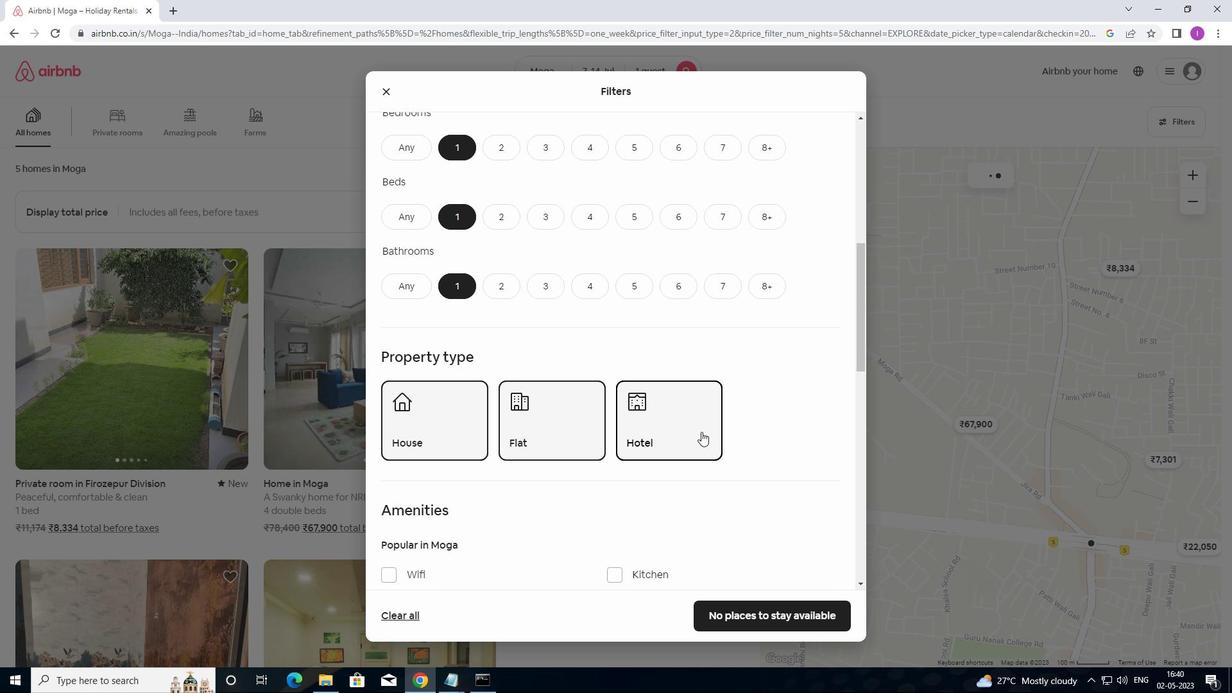 
Action: Mouse moved to (721, 428)
Screenshot: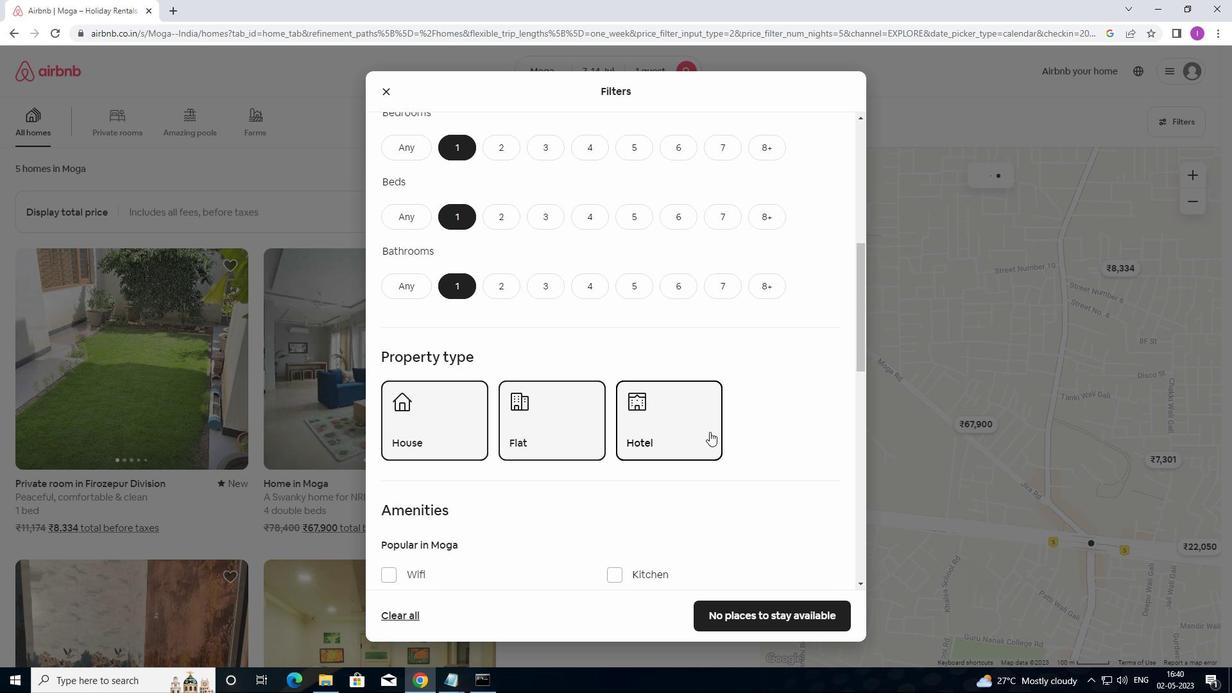 
Action: Mouse scrolled (721, 427) with delta (0, 0)
Screenshot: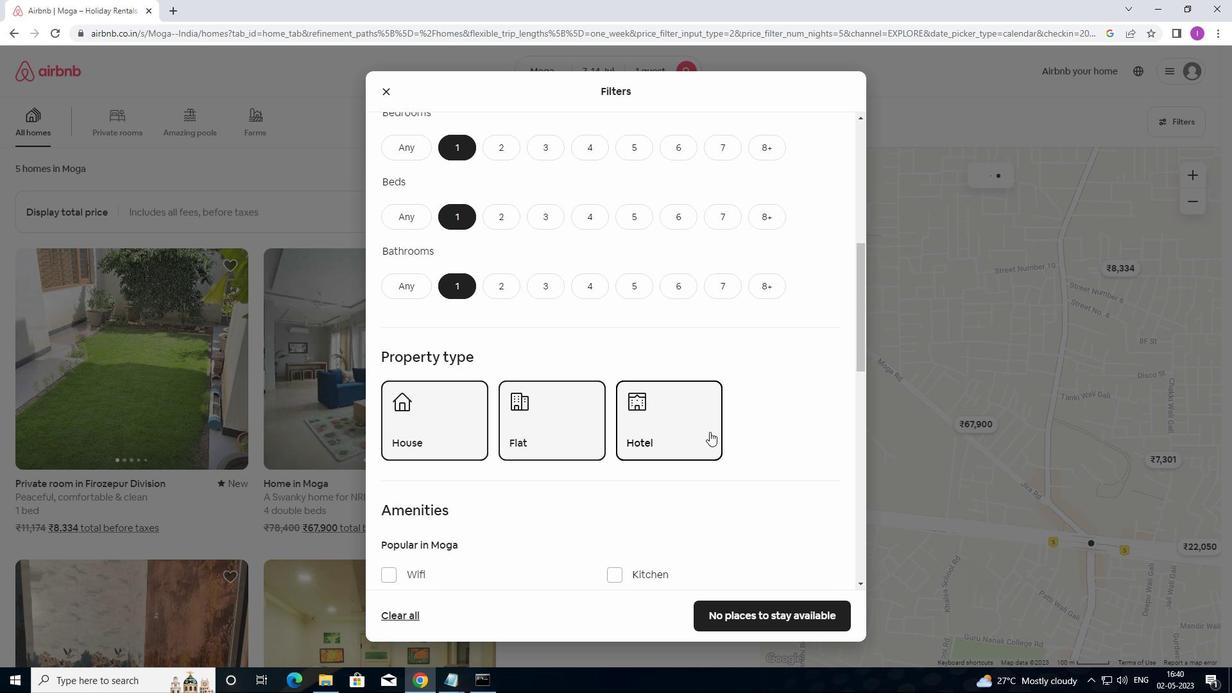 
Action: Mouse moved to (612, 348)
Screenshot: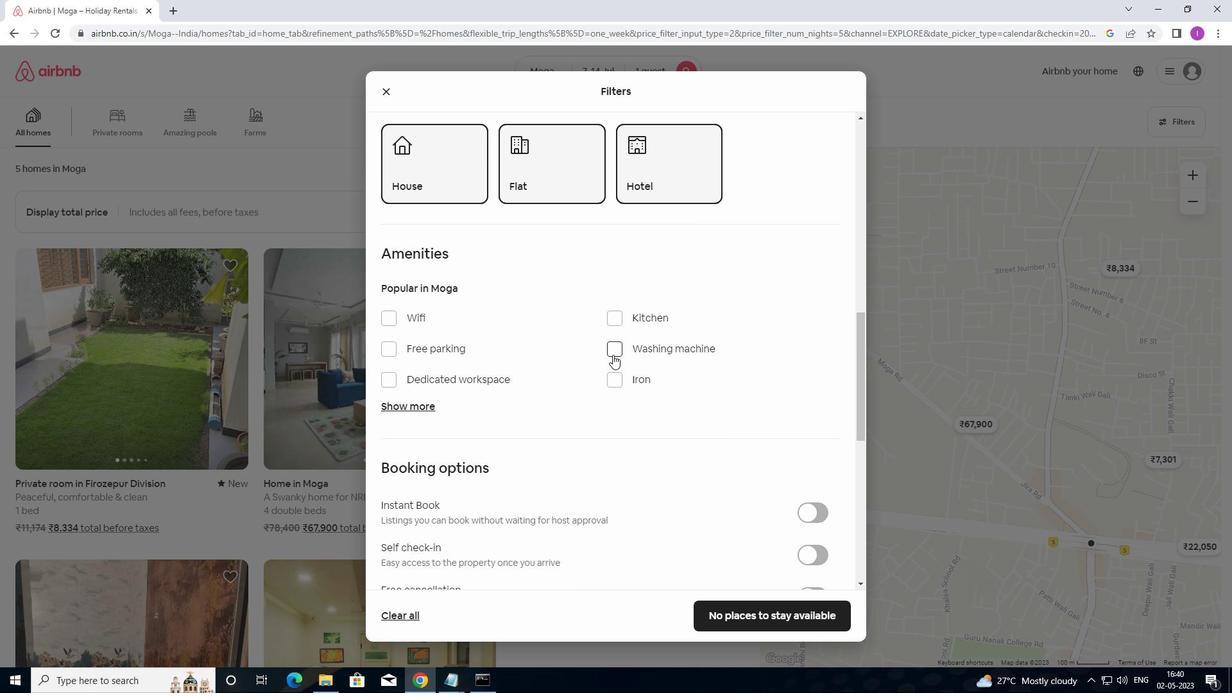 
Action: Mouse pressed left at (612, 348)
Screenshot: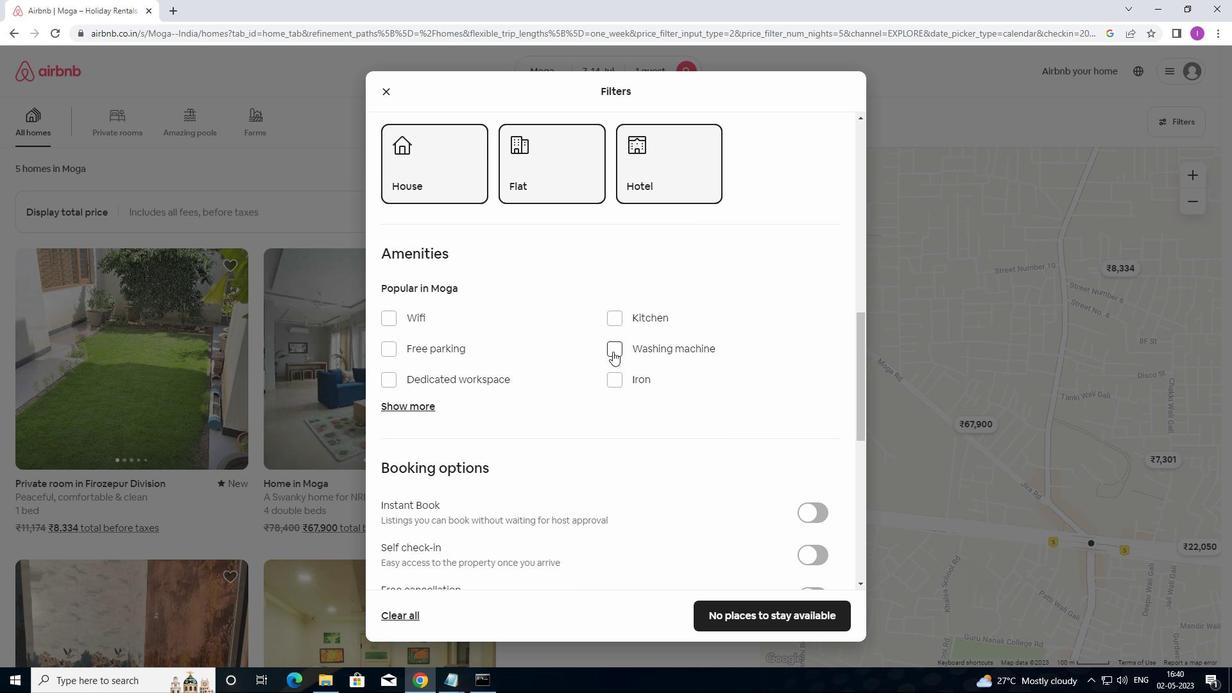 
Action: Mouse moved to (757, 497)
Screenshot: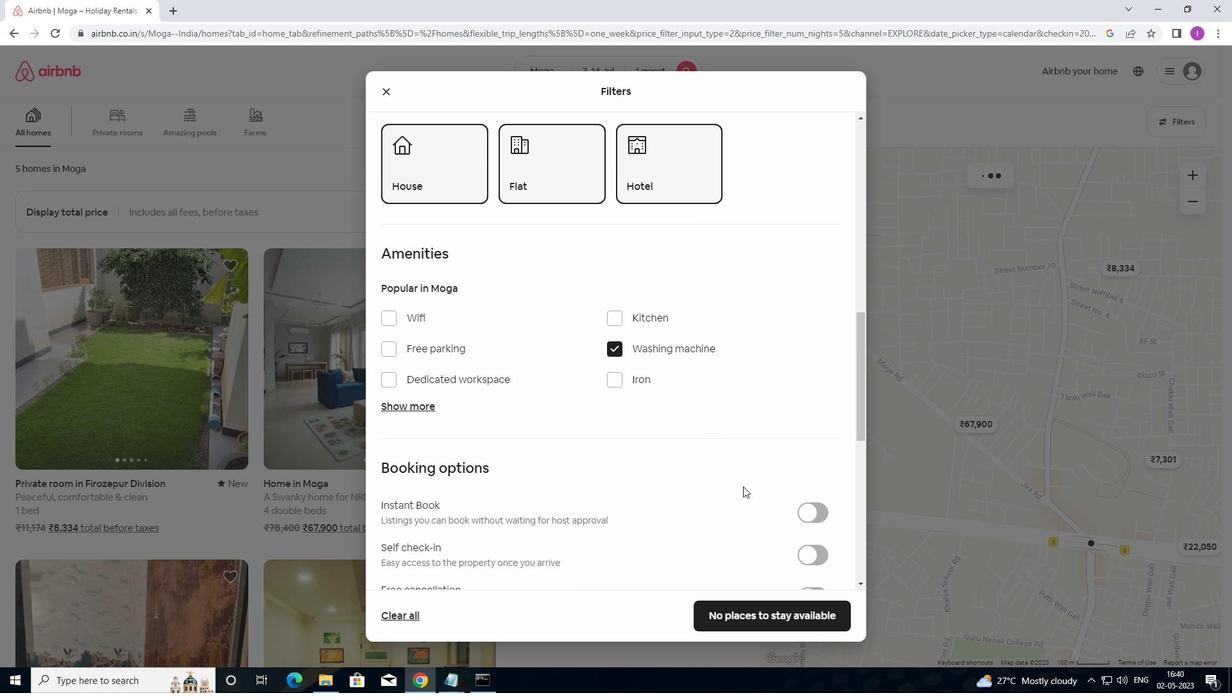 
Action: Mouse scrolled (757, 496) with delta (0, 0)
Screenshot: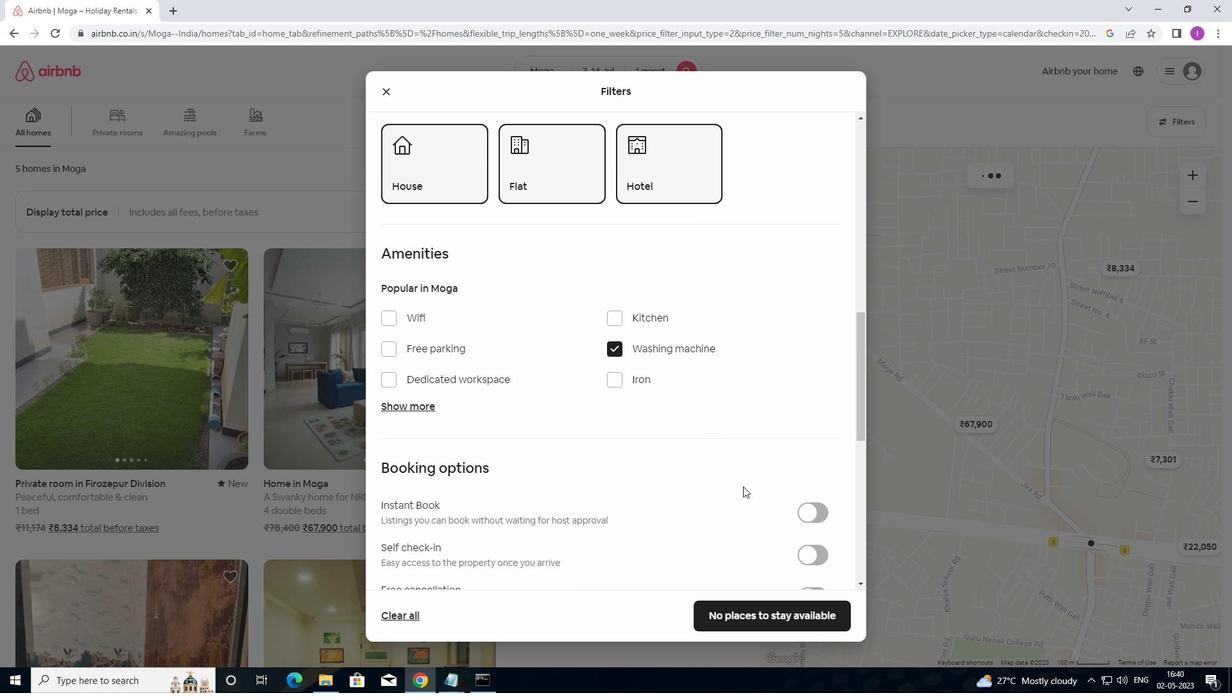 
Action: Mouse moved to (762, 498)
Screenshot: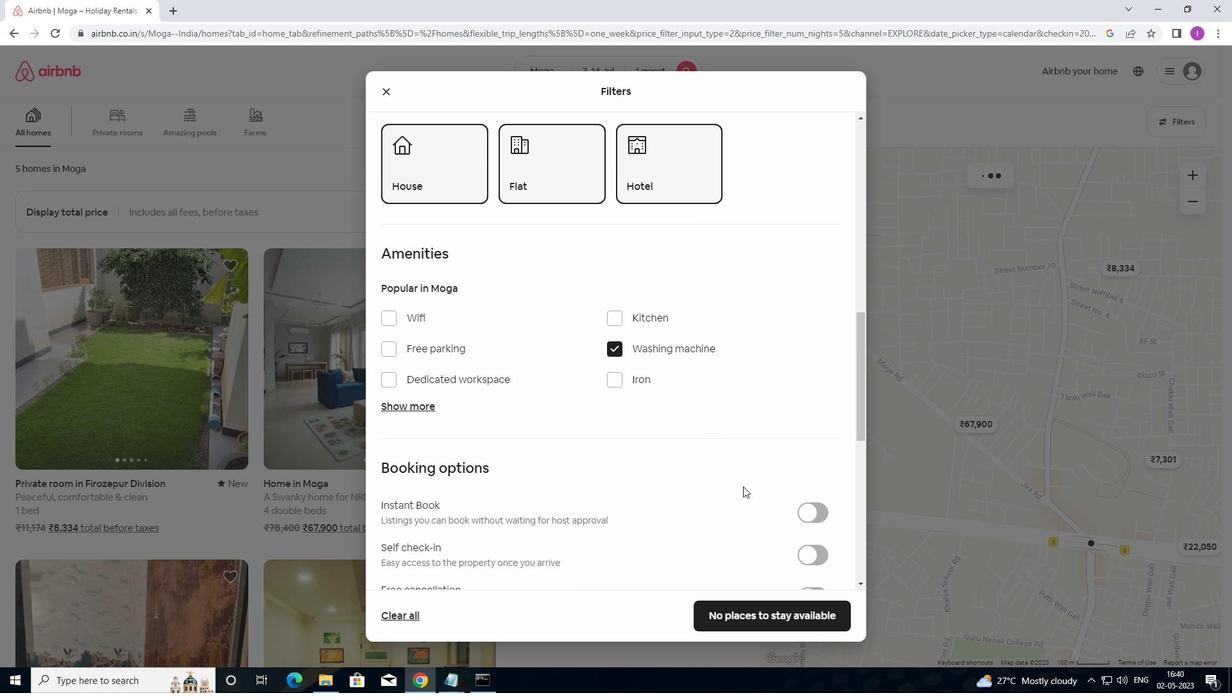 
Action: Mouse scrolled (762, 498) with delta (0, 0)
Screenshot: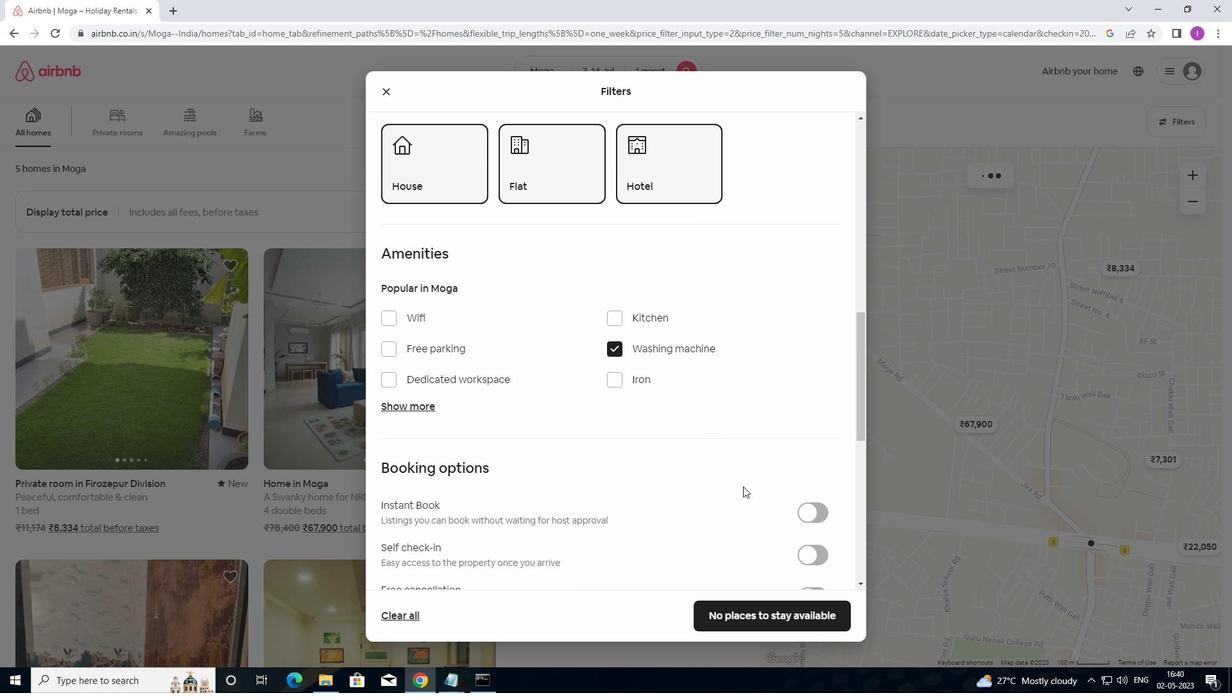
Action: Mouse moved to (768, 499)
Screenshot: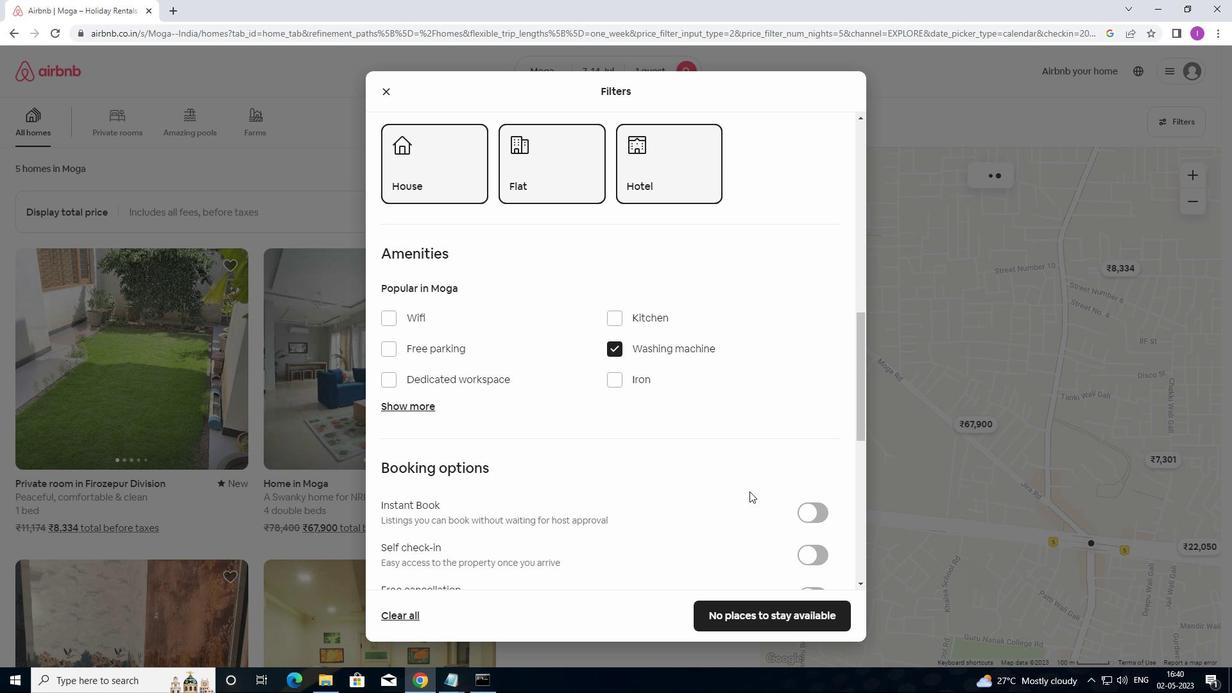 
Action: Mouse scrolled (768, 498) with delta (0, 0)
Screenshot: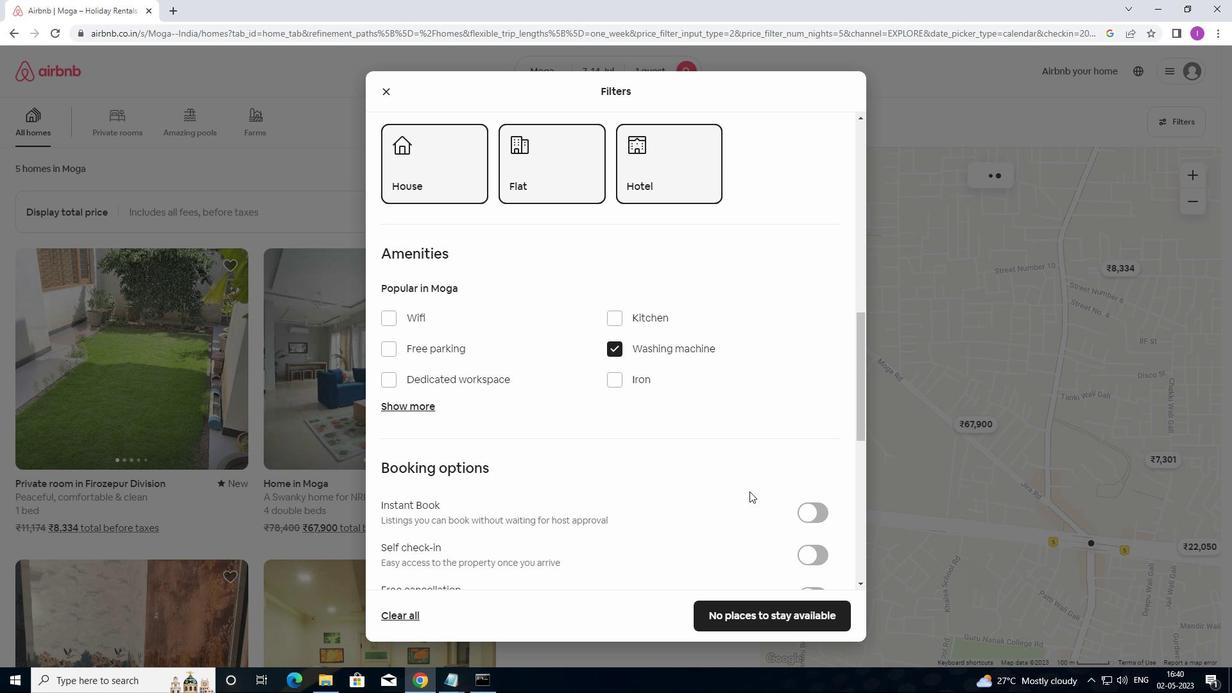 
Action: Mouse moved to (772, 499)
Screenshot: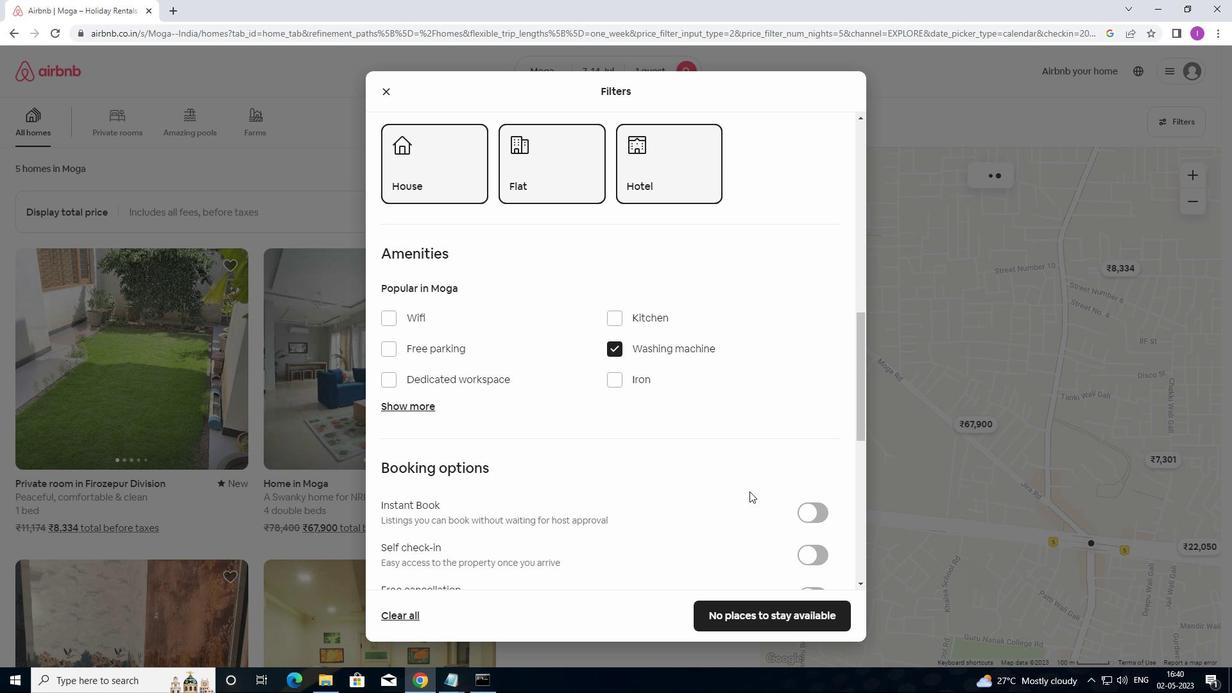 
Action: Mouse scrolled (772, 498) with delta (0, 0)
Screenshot: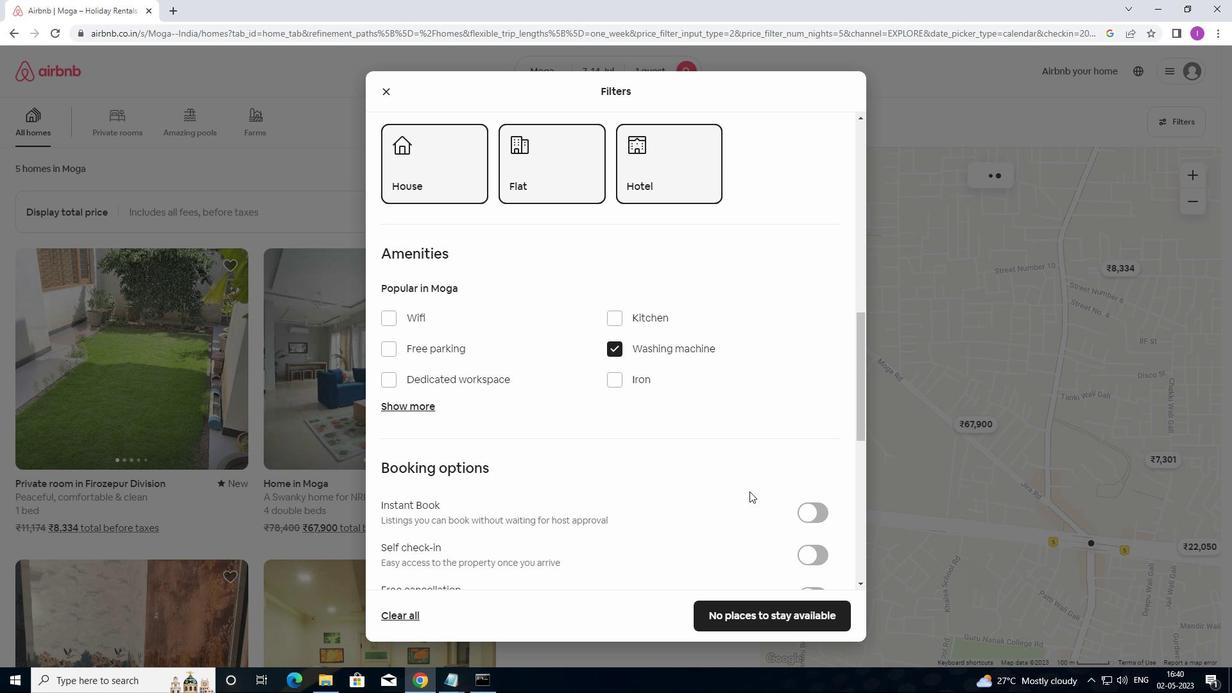 
Action: Mouse moved to (784, 498)
Screenshot: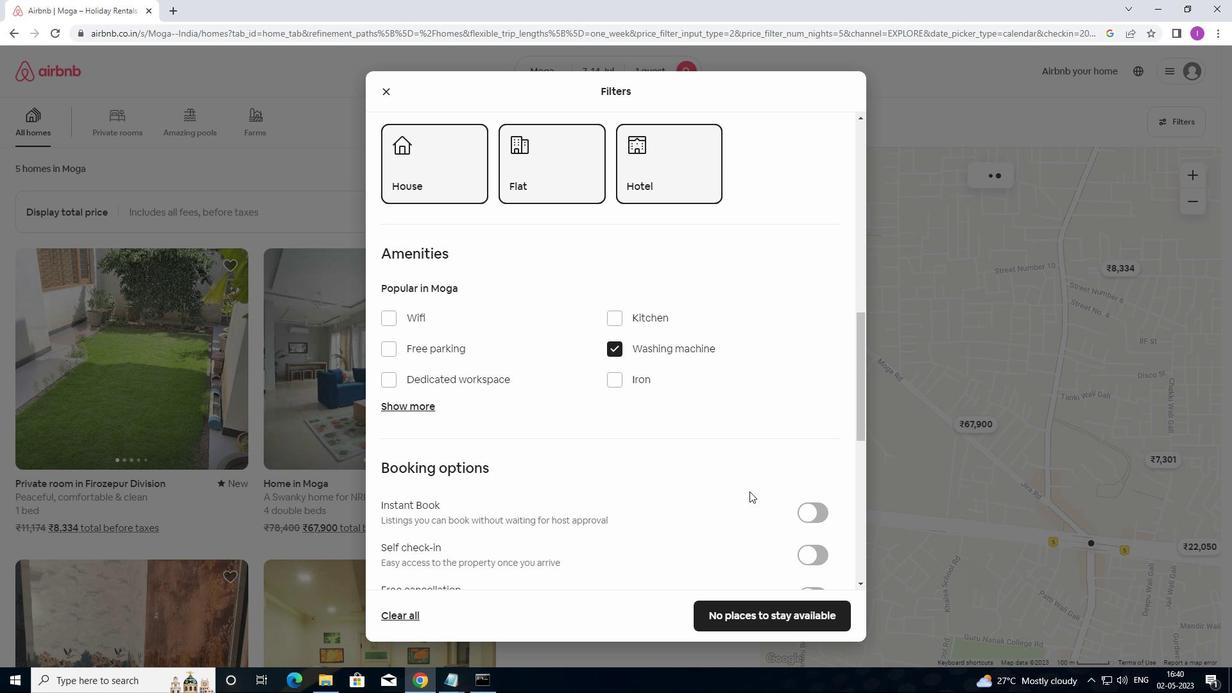 
Action: Mouse scrolled (784, 497) with delta (0, 0)
Screenshot: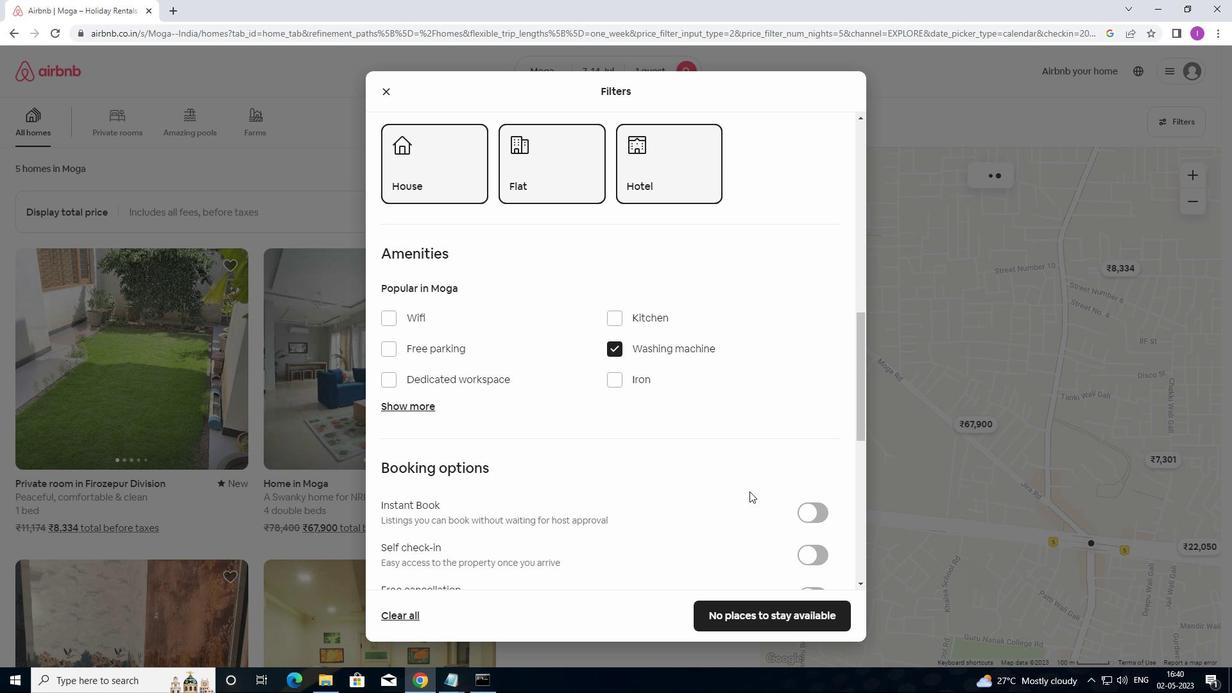 
Action: Mouse moved to (816, 238)
Screenshot: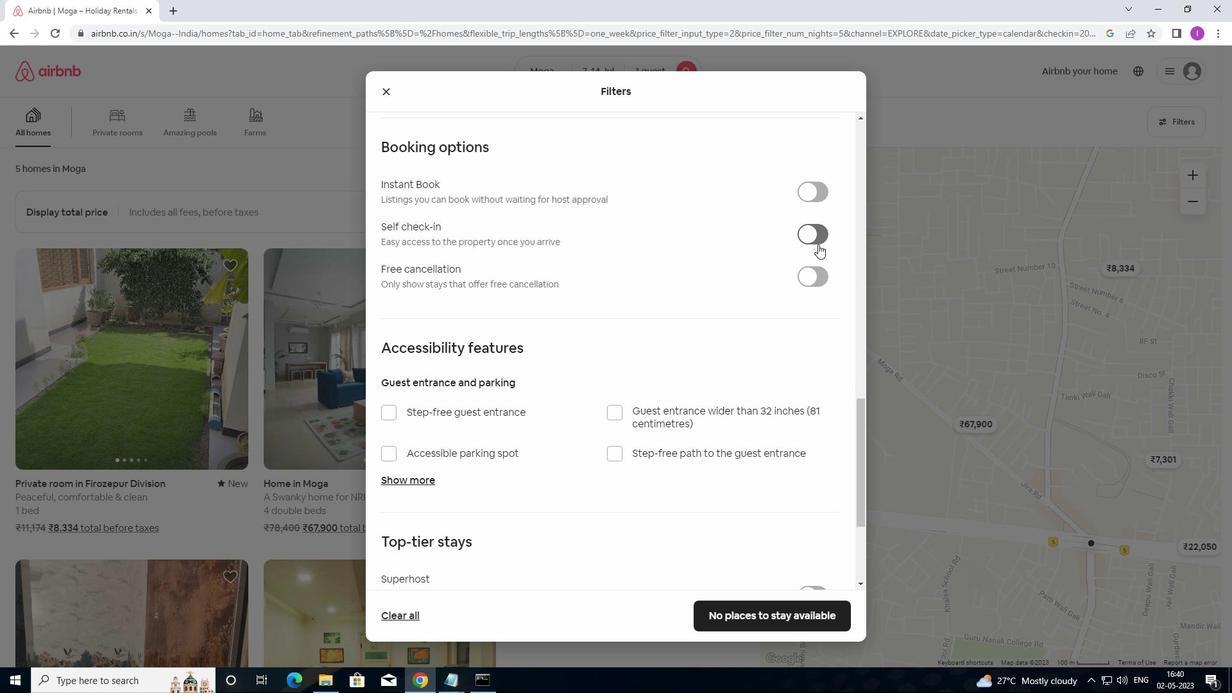 
Action: Mouse pressed left at (816, 238)
Screenshot: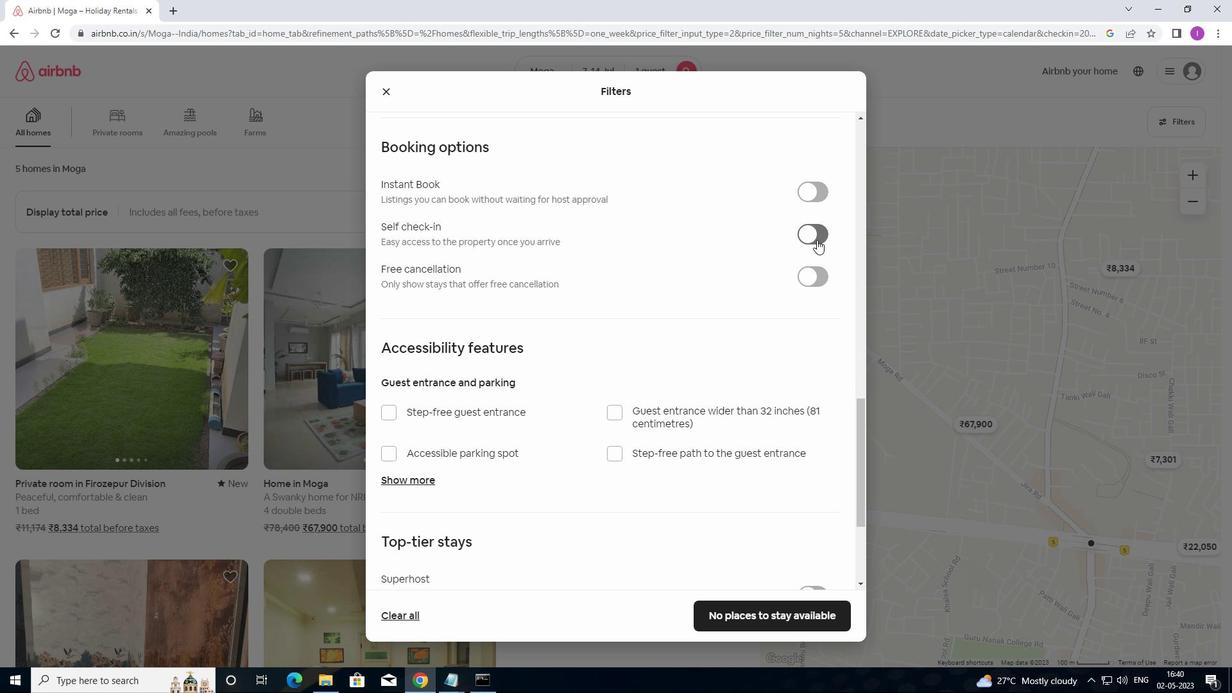 
Action: Mouse moved to (563, 484)
Screenshot: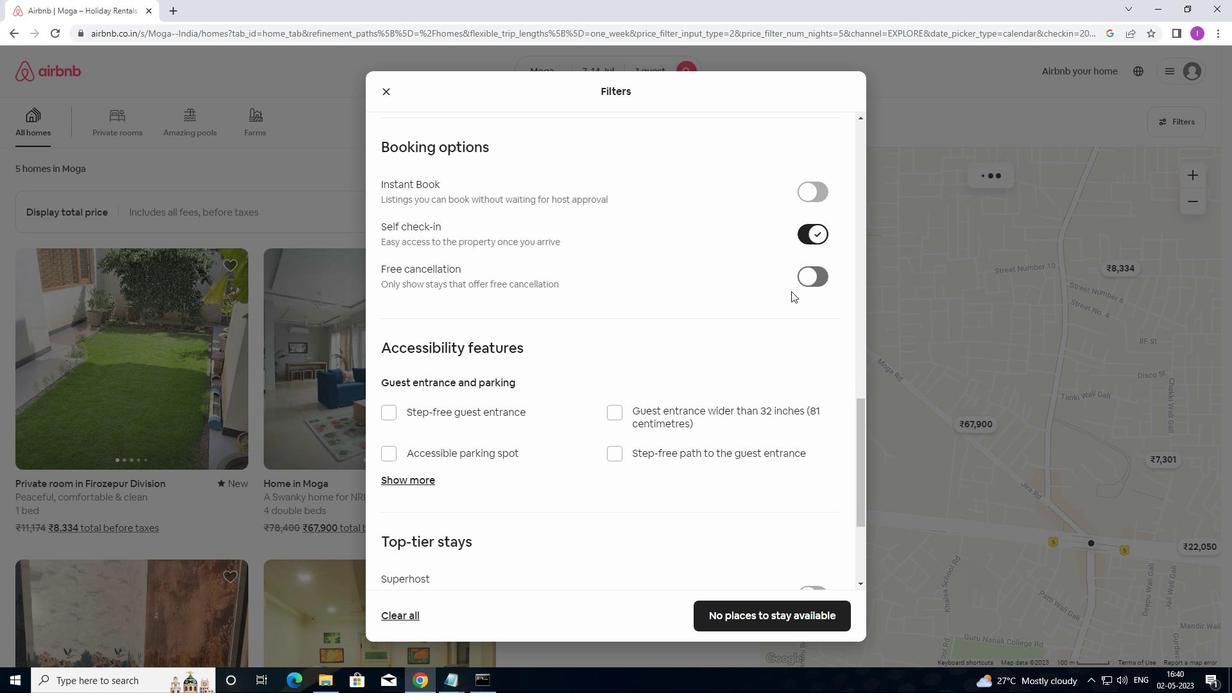
Action: Mouse scrolled (563, 483) with delta (0, 0)
Screenshot: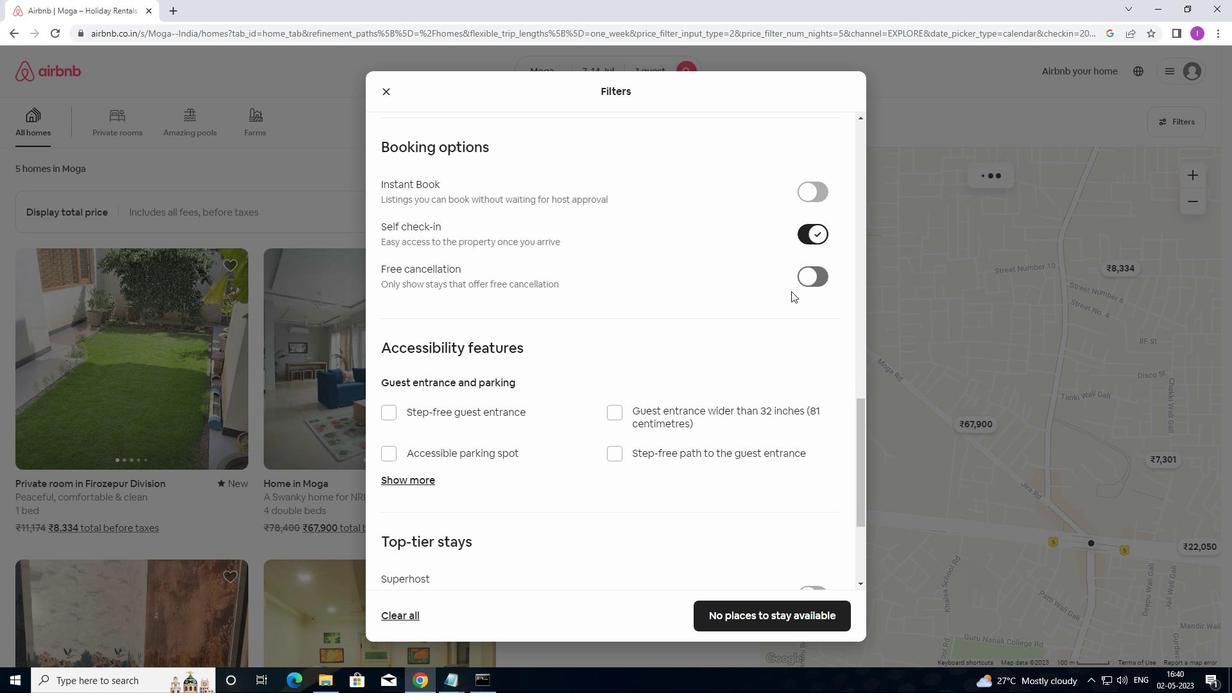 
Action: Mouse moved to (539, 509)
Screenshot: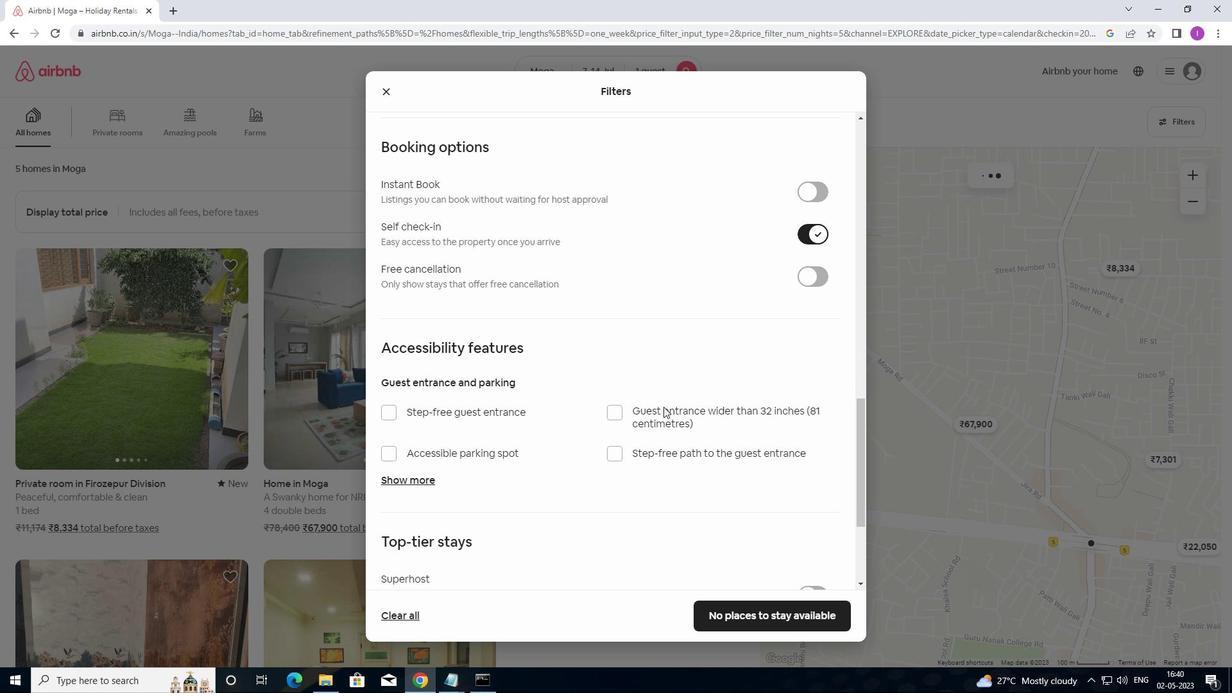 
Action: Mouse scrolled (539, 508) with delta (0, 0)
Screenshot: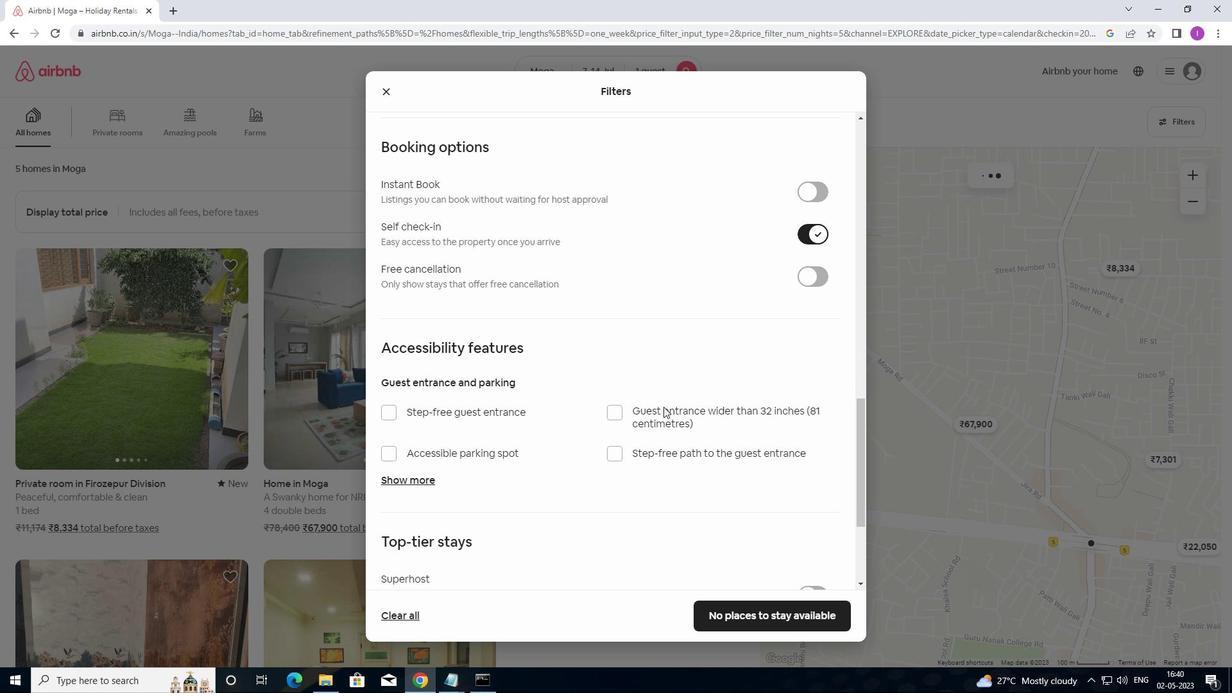 
Action: Mouse moved to (528, 524)
Screenshot: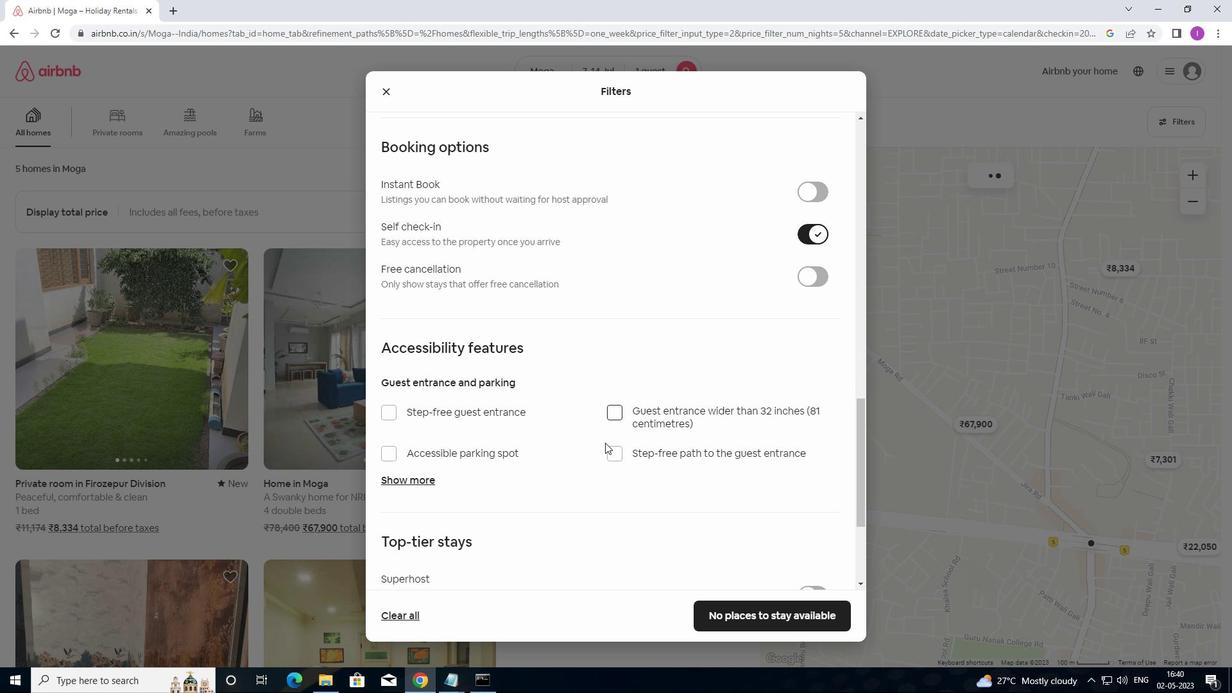 
Action: Mouse scrolled (528, 523) with delta (0, 0)
Screenshot: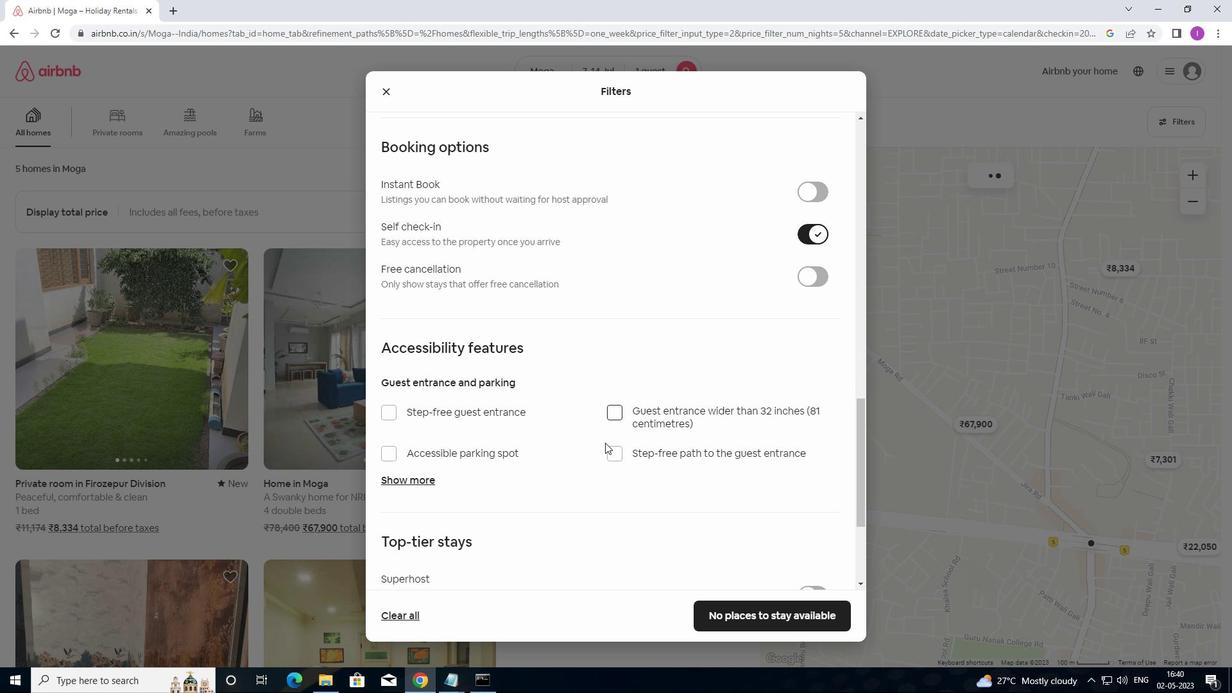 
Action: Mouse moved to (524, 527)
Screenshot: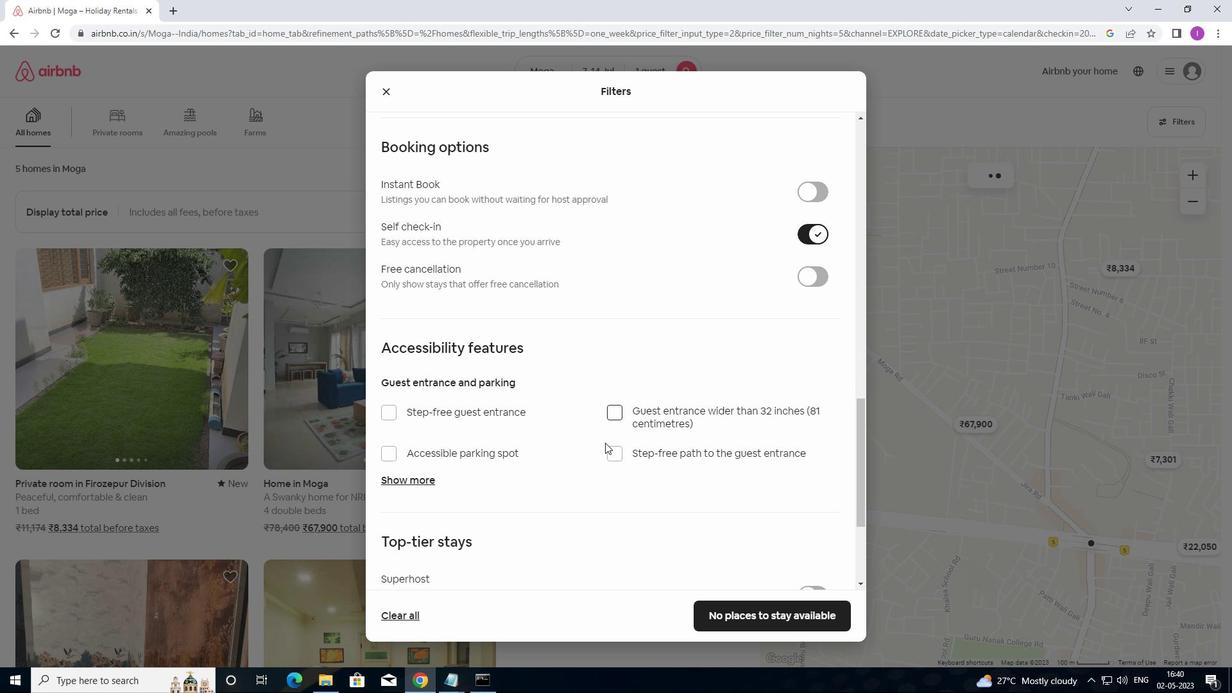 
Action: Mouse scrolled (524, 526) with delta (0, 0)
Screenshot: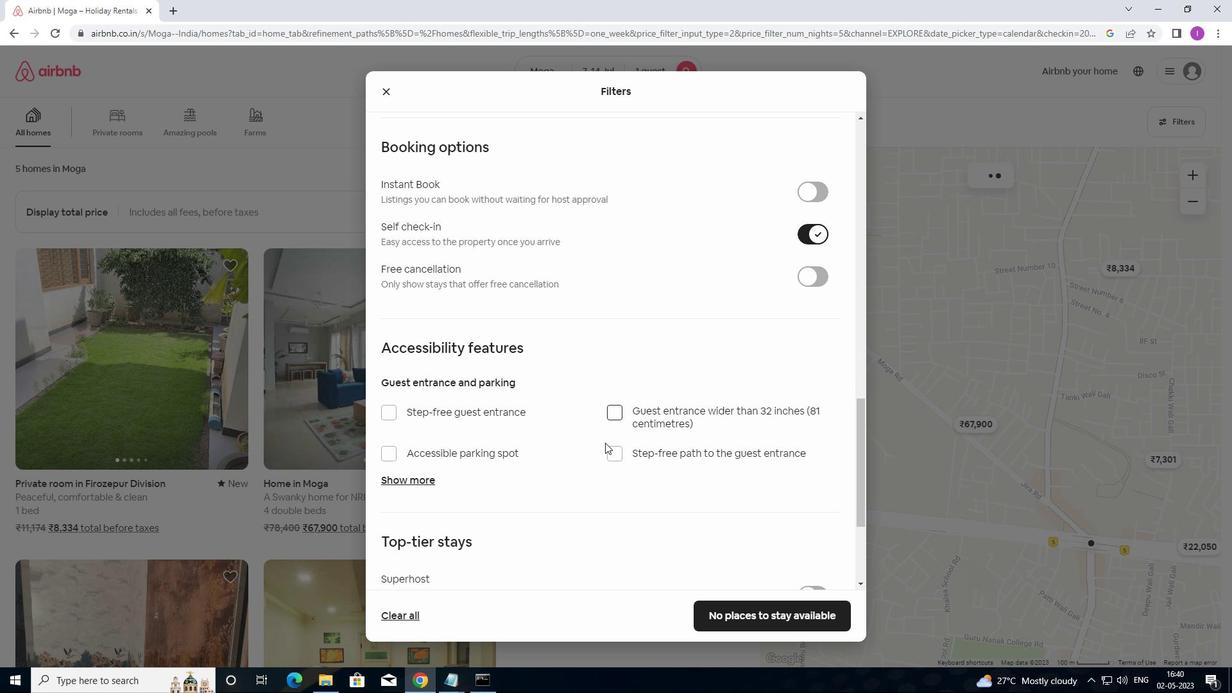
Action: Mouse moved to (523, 527)
Screenshot: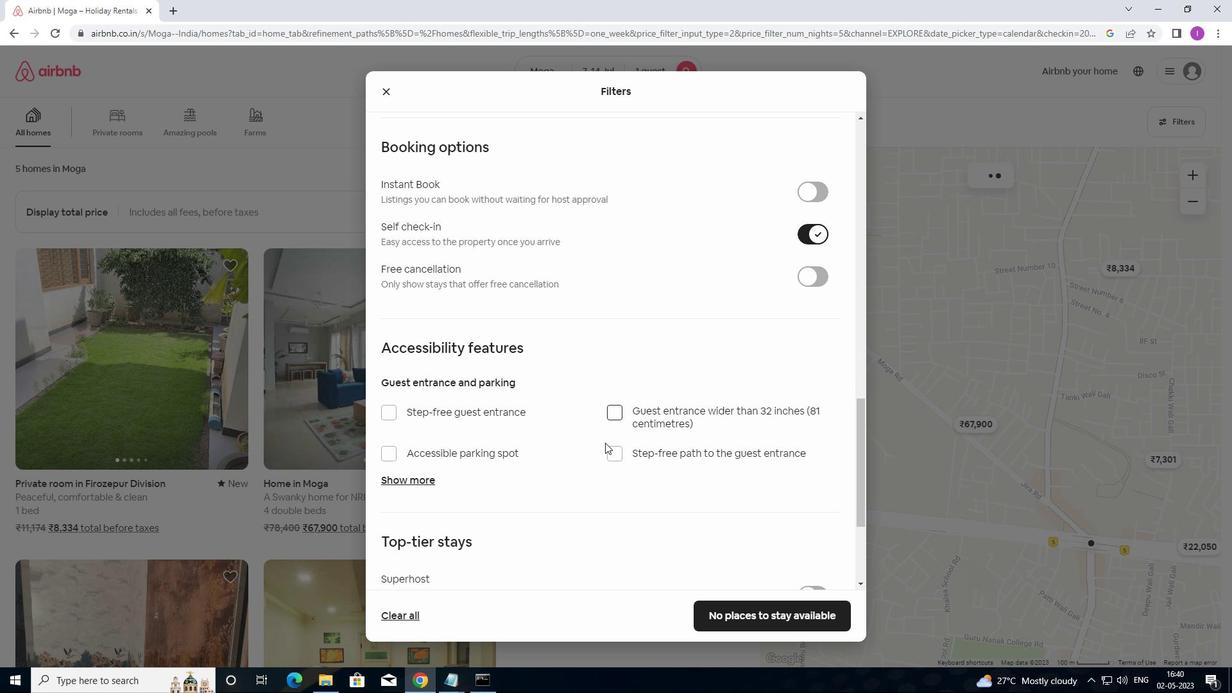
Action: Mouse scrolled (523, 526) with delta (0, 0)
Screenshot: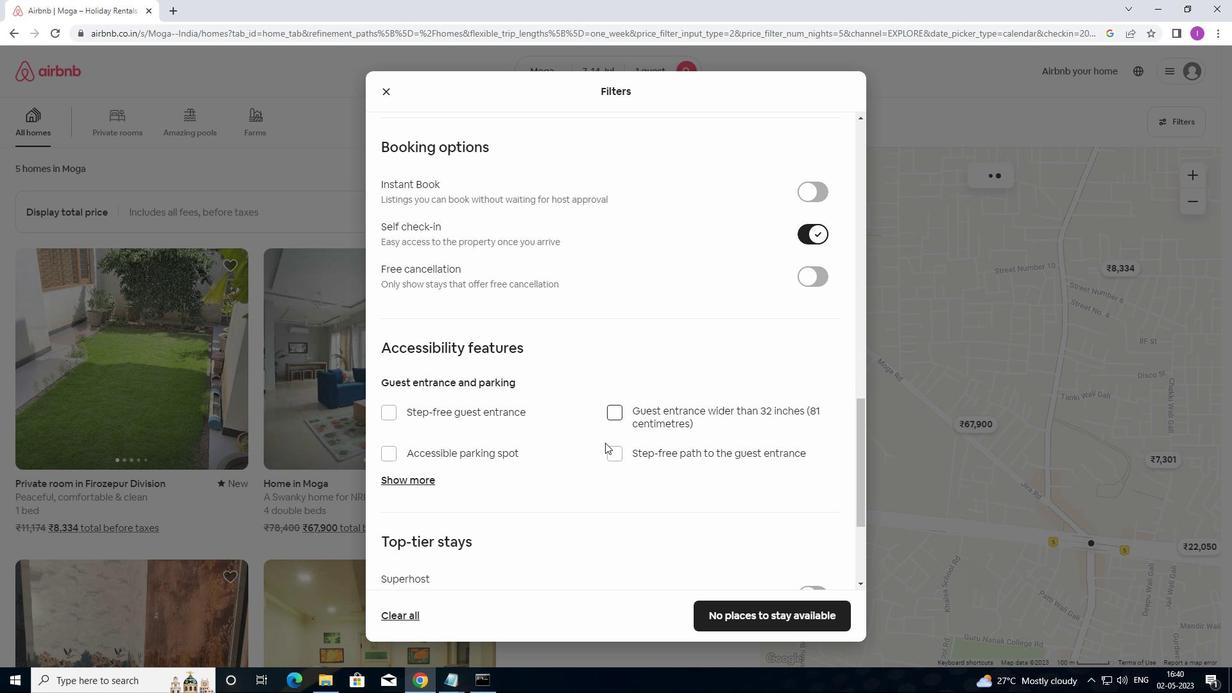 
Action: Mouse moved to (455, 569)
Screenshot: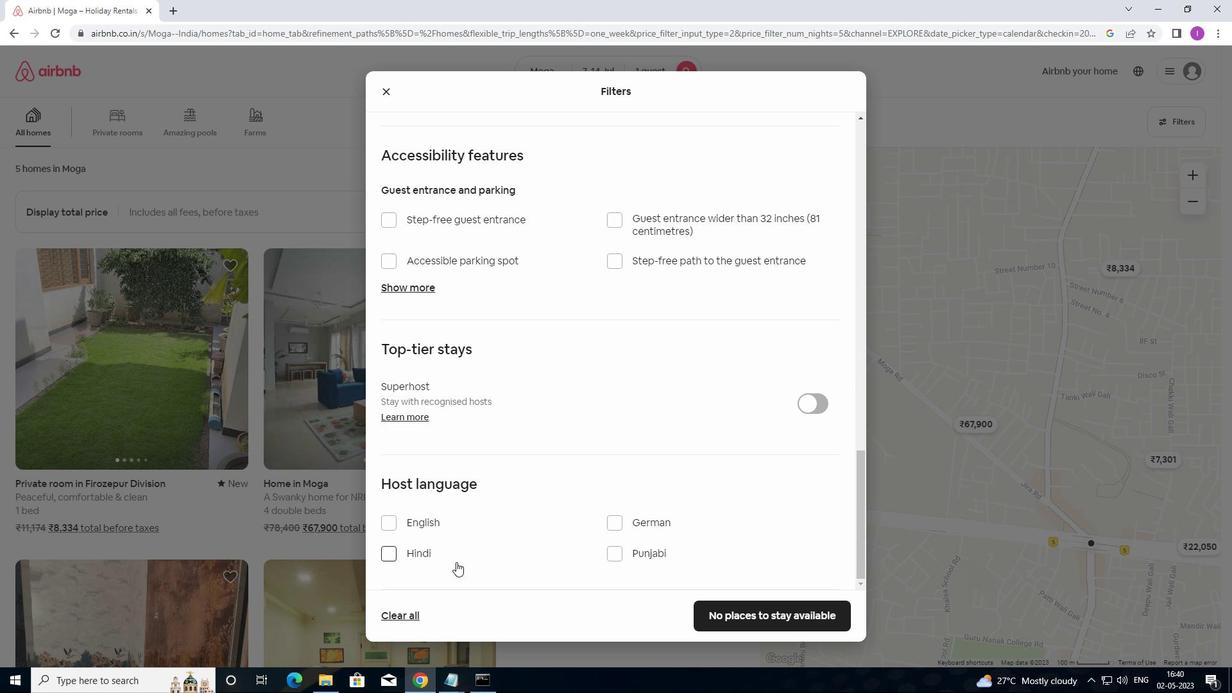 
Action: Mouse scrolled (455, 568) with delta (0, 0)
Screenshot: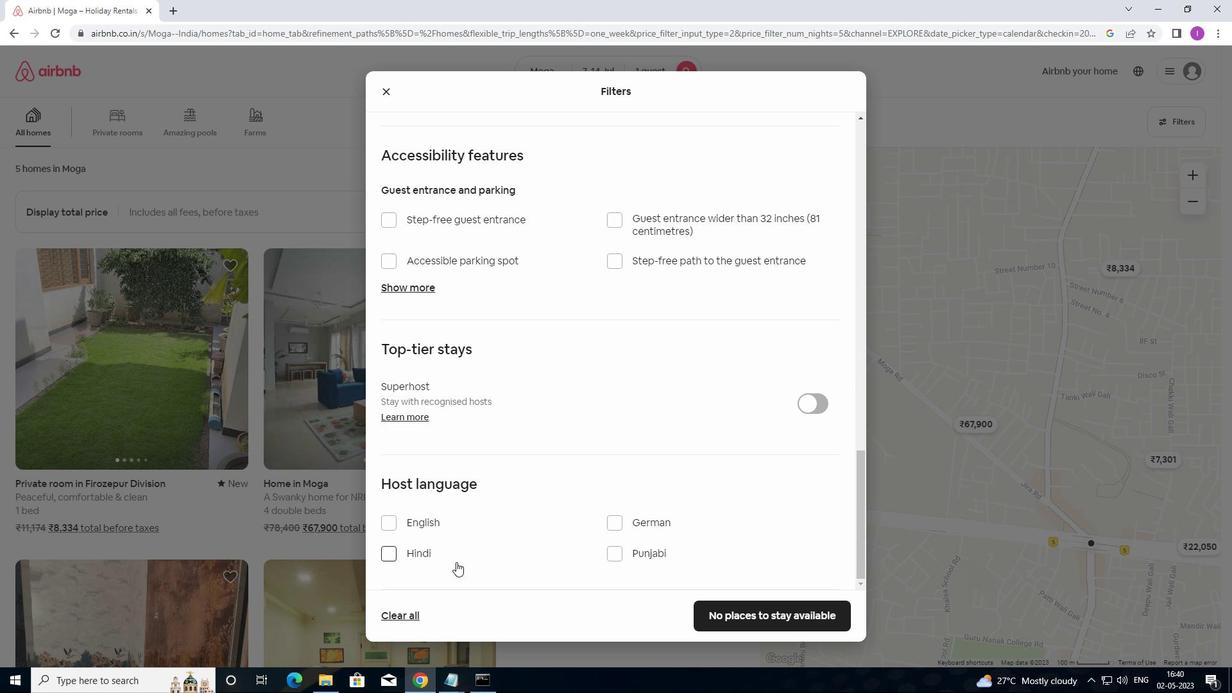 
Action: Mouse moved to (390, 524)
Screenshot: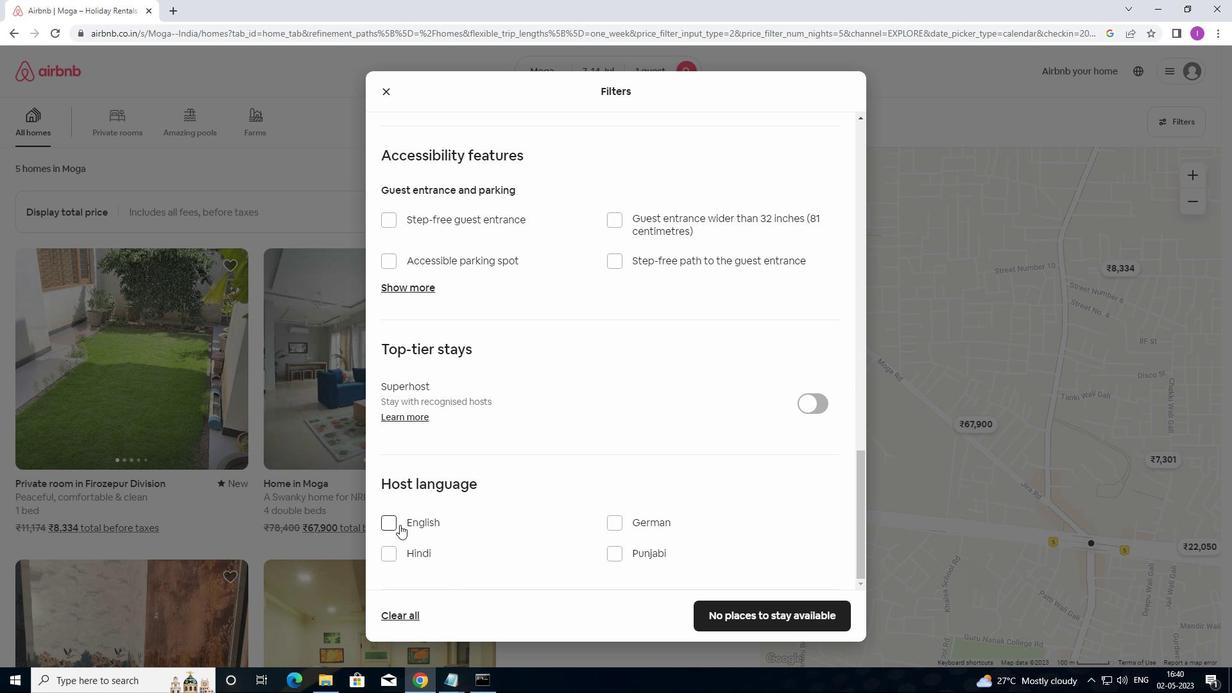 
Action: Mouse pressed left at (390, 524)
Screenshot: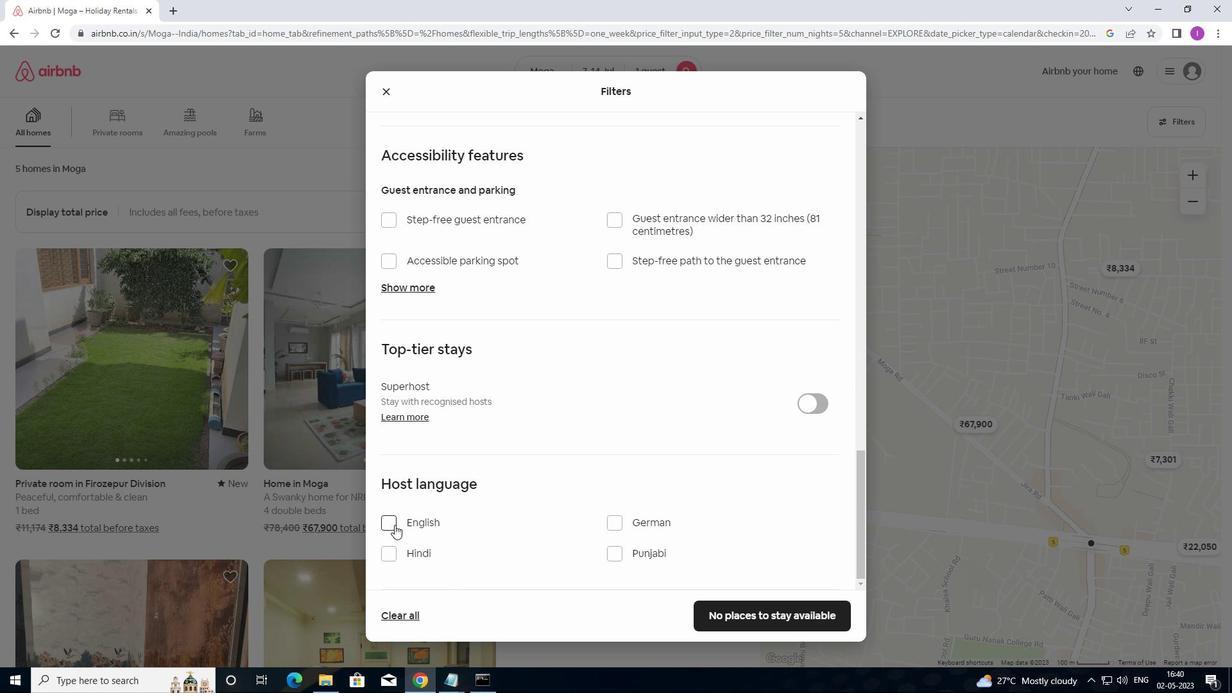 
Action: Mouse moved to (716, 617)
Screenshot: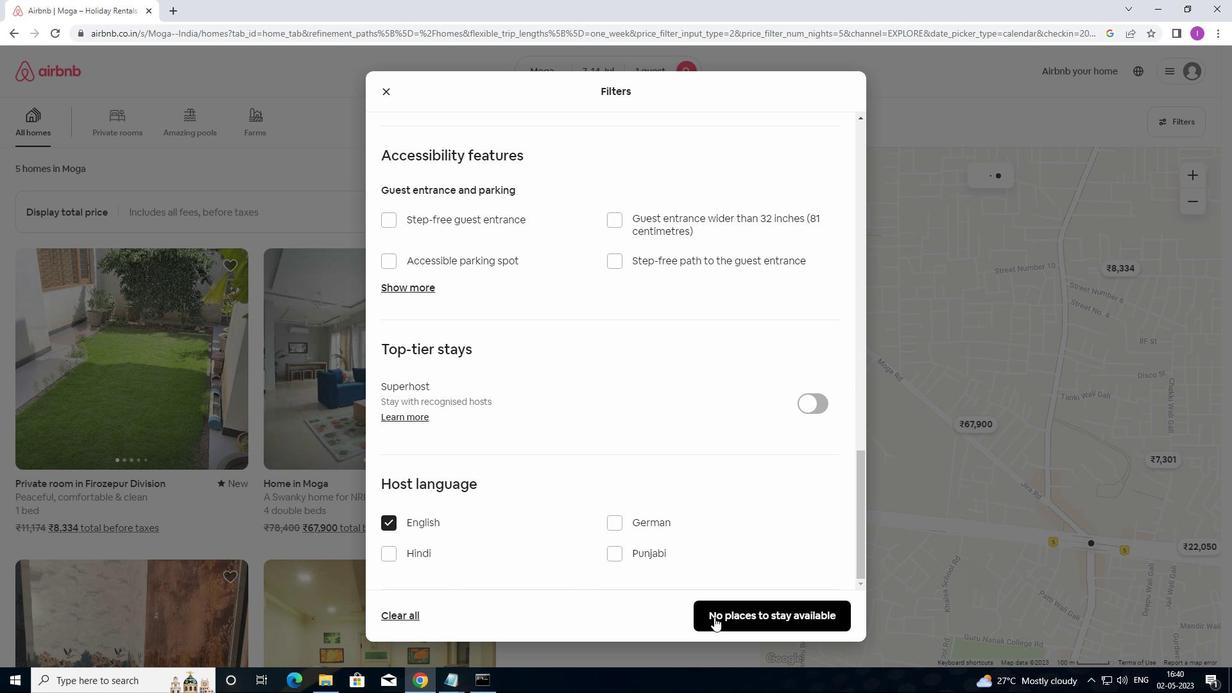 
Action: Mouse pressed left at (716, 617)
Screenshot: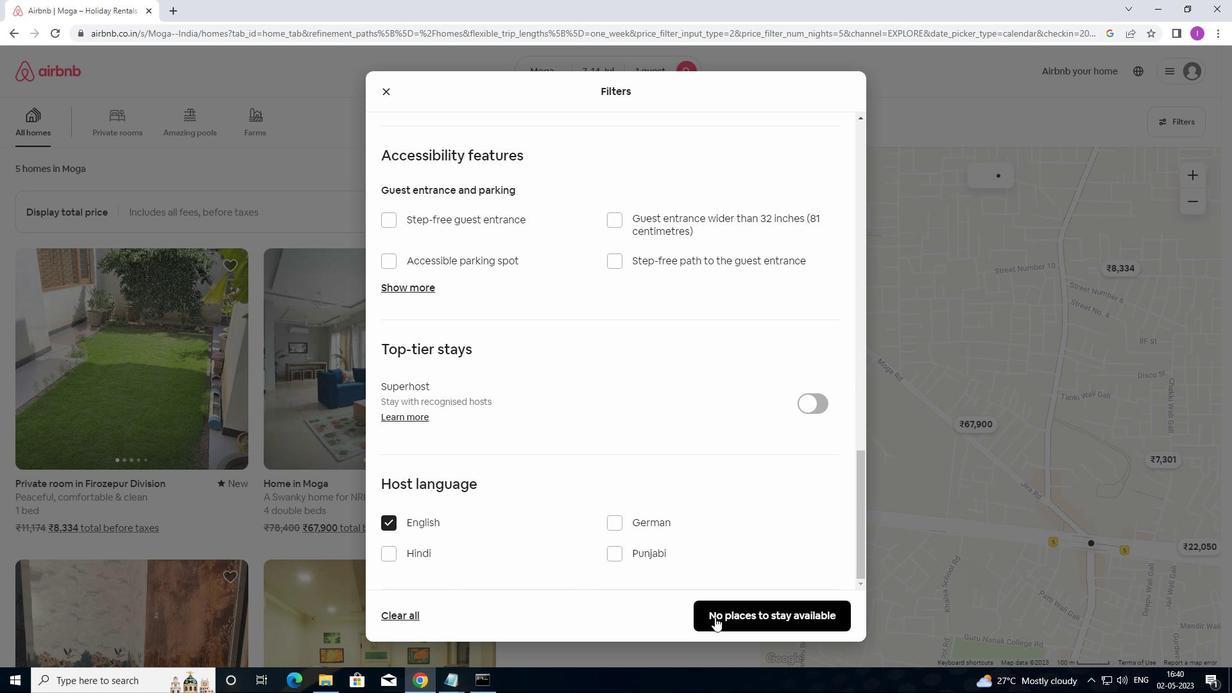 
Action: Mouse moved to (845, 157)
Screenshot: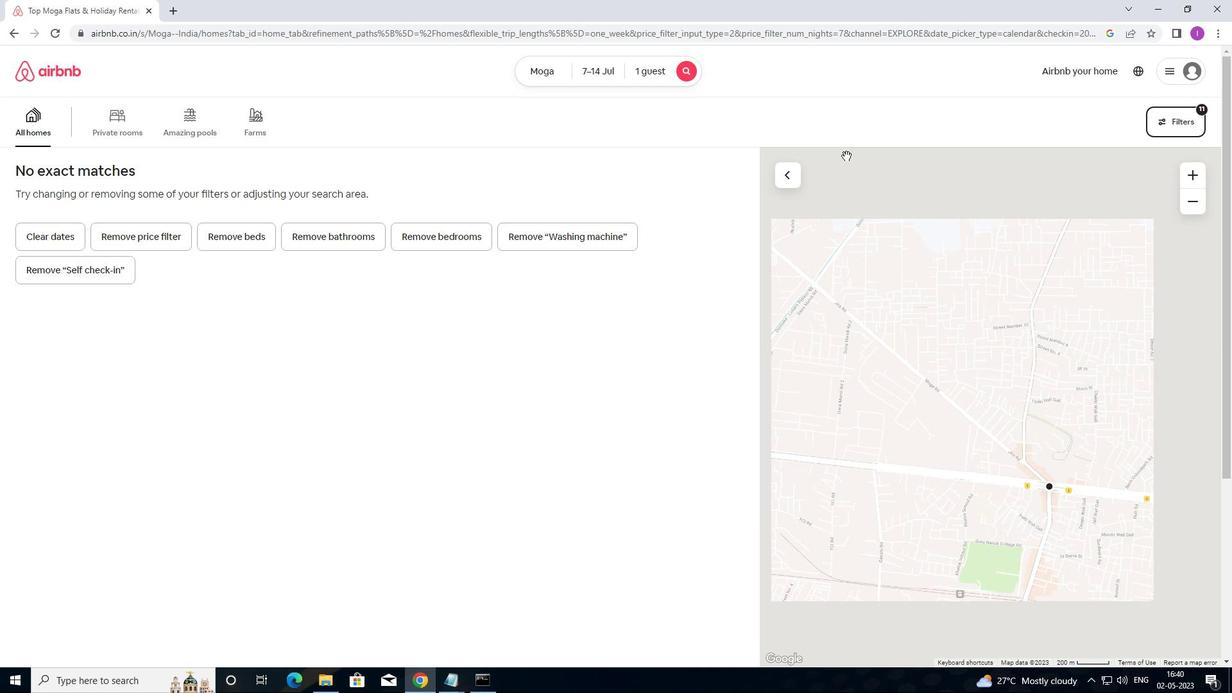 
